 Task: Find connections with filter location Guéret with filter topic #lawsuitswith filter profile language German with filter current company ScoopWhoop | Good Glamm Group with filter school Saintgits Institute of Management with filter industry Air, Water, and Waste Program Management with filter service category Property Management with filter keywords title Video Editor
Action: Mouse moved to (715, 115)
Screenshot: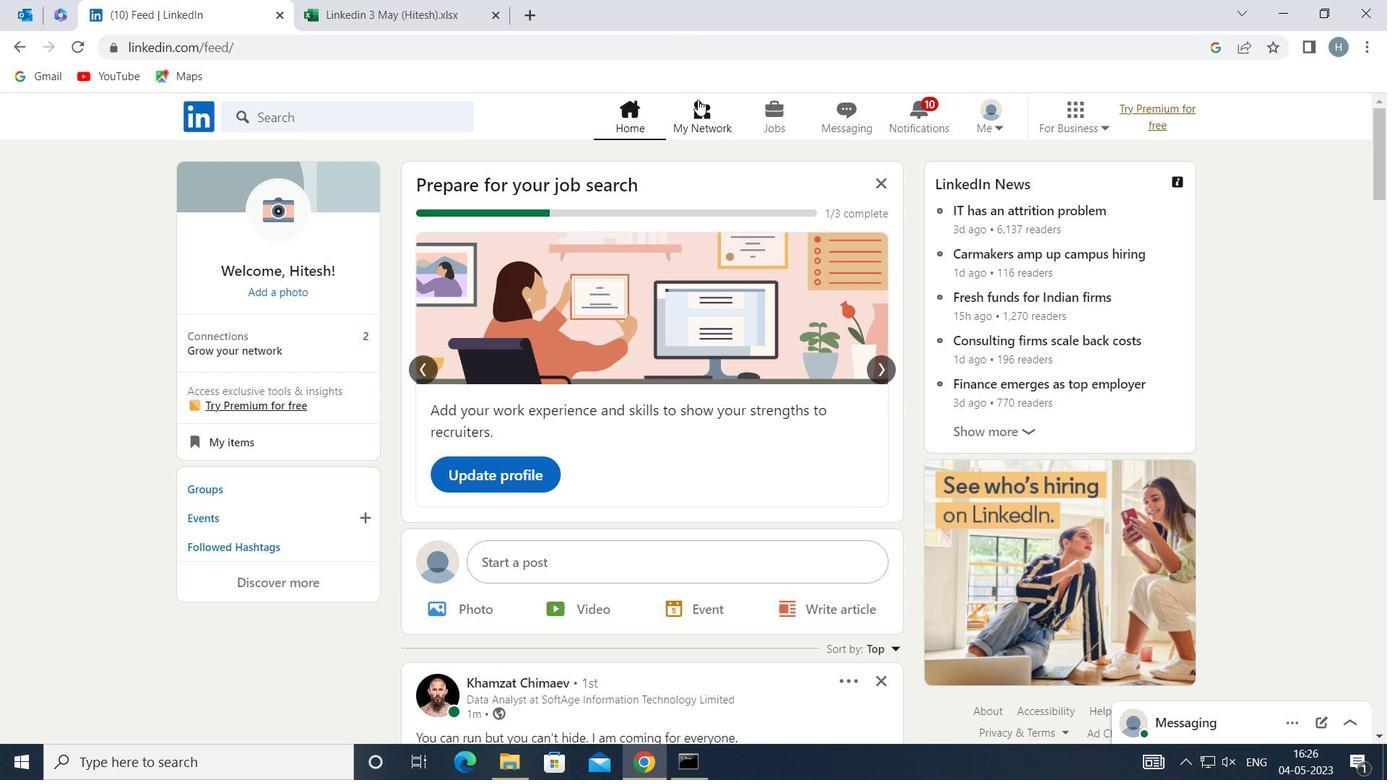
Action: Mouse pressed left at (715, 115)
Screenshot: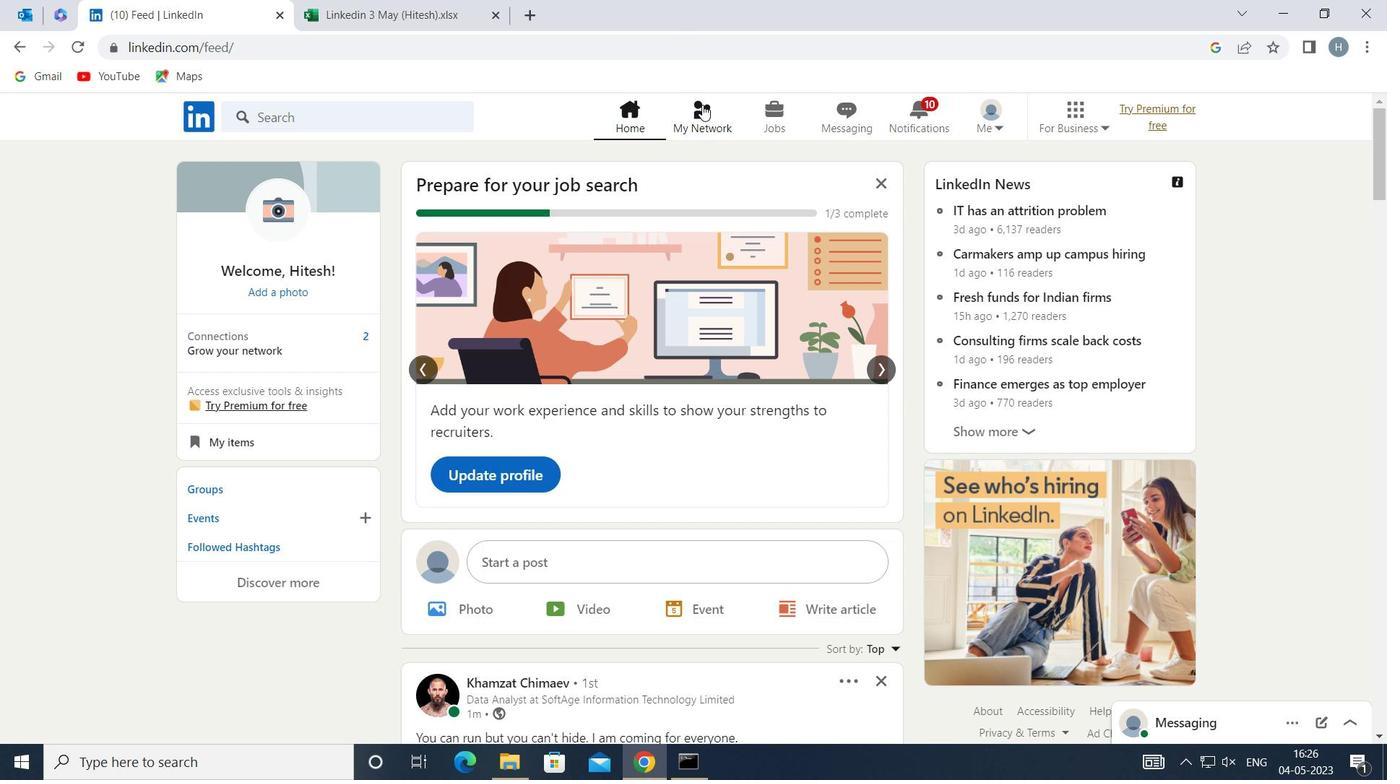 
Action: Mouse moved to (393, 215)
Screenshot: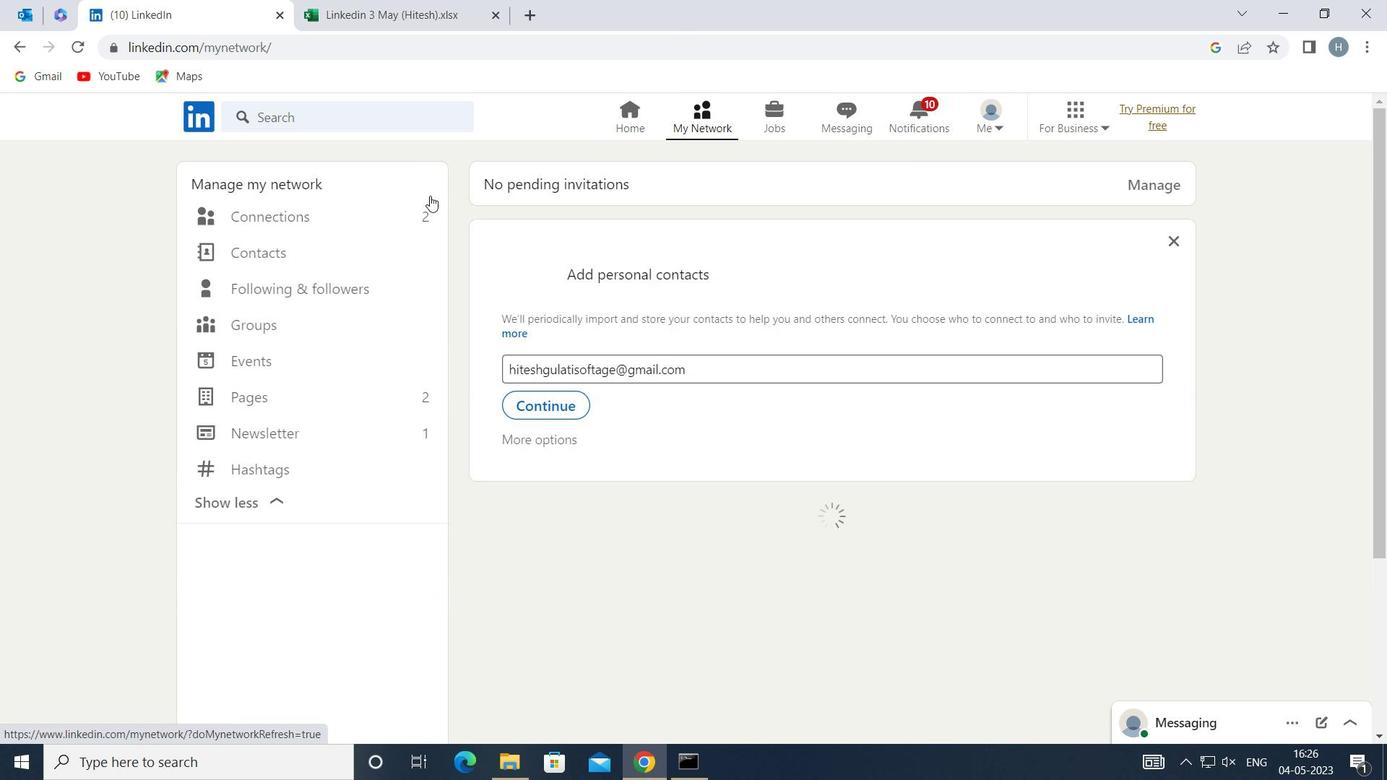 
Action: Mouse pressed left at (393, 215)
Screenshot: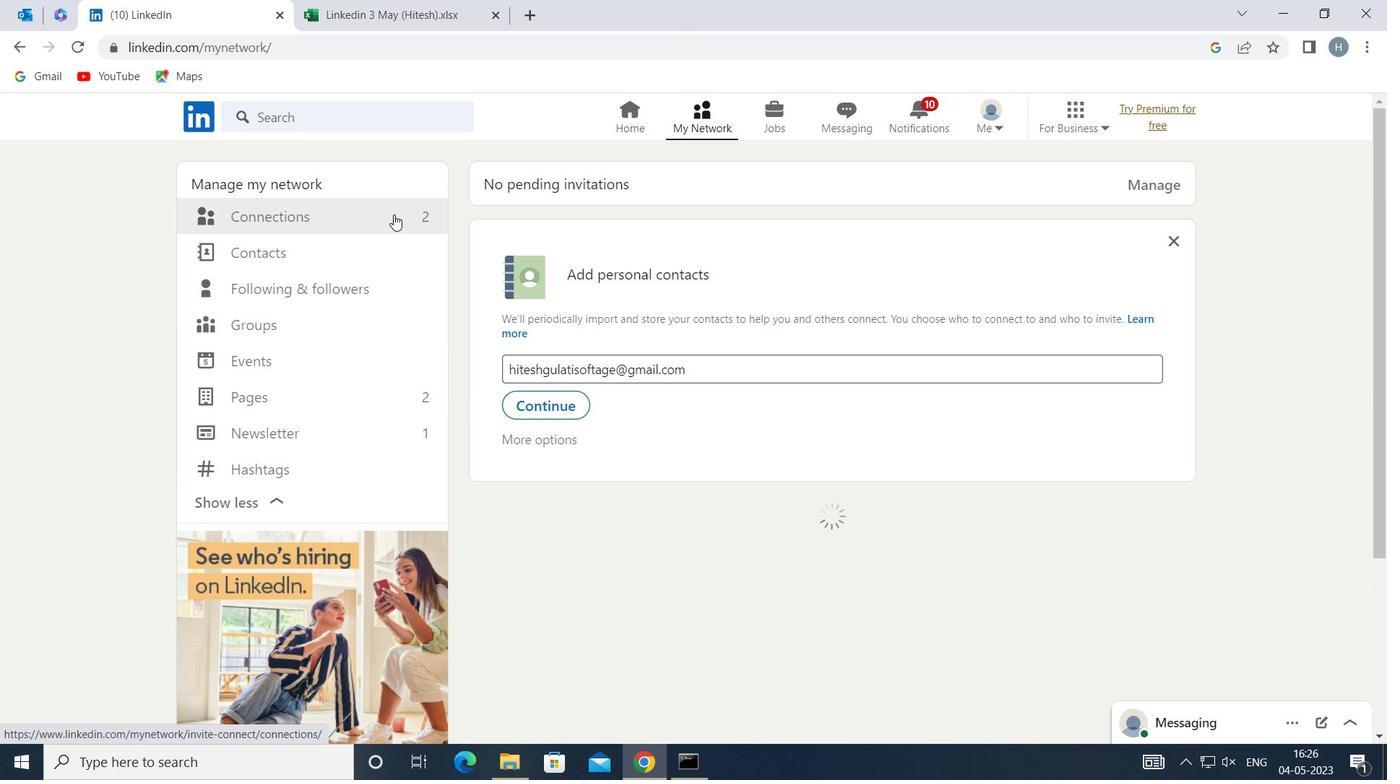 
Action: Mouse moved to (804, 218)
Screenshot: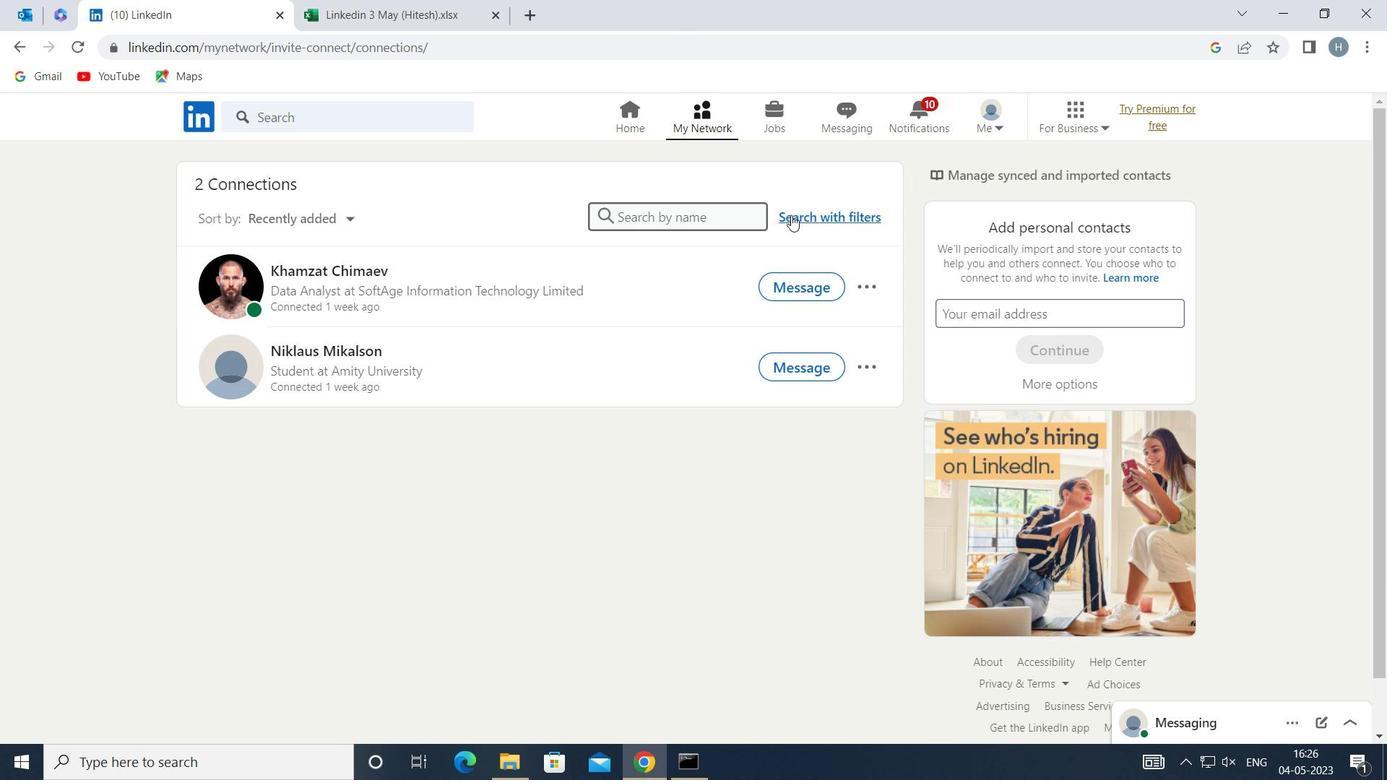 
Action: Mouse pressed left at (804, 218)
Screenshot: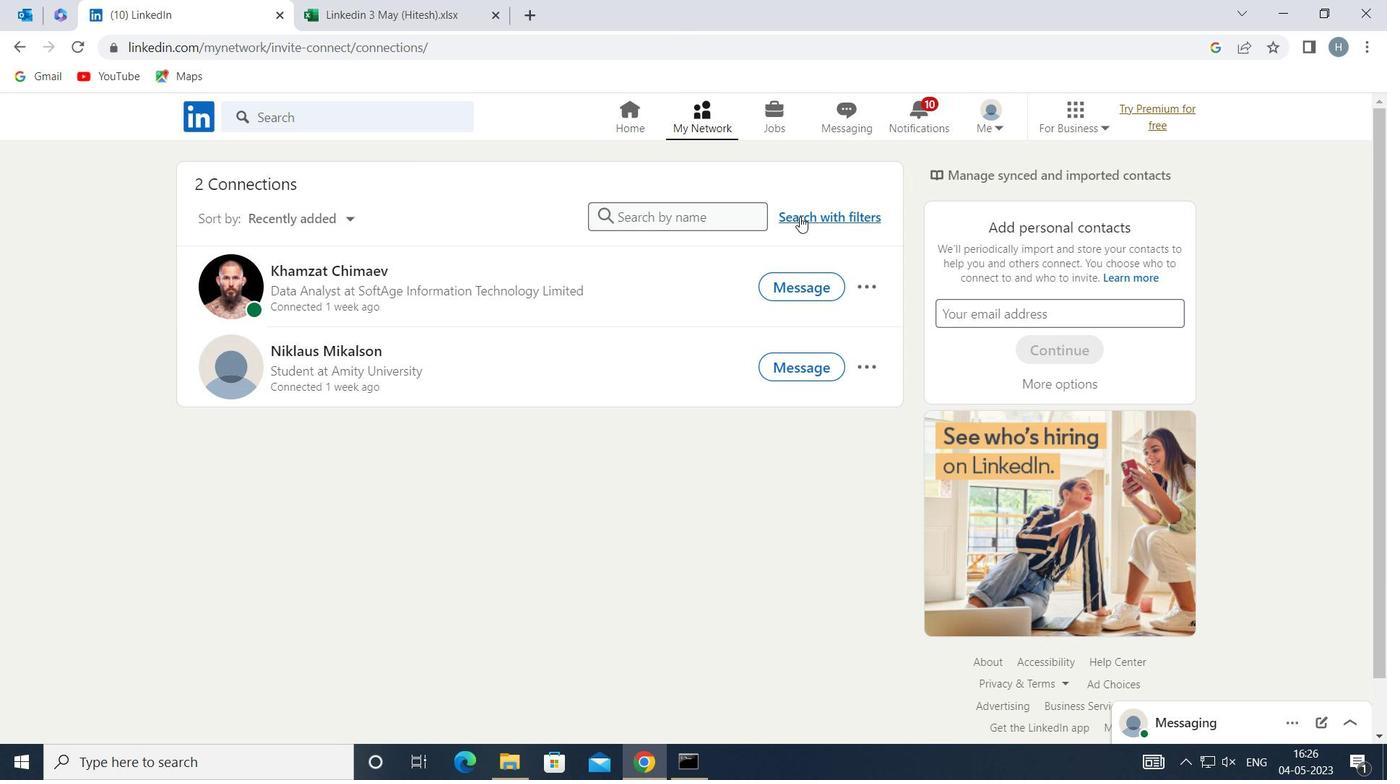 
Action: Mouse moved to (744, 166)
Screenshot: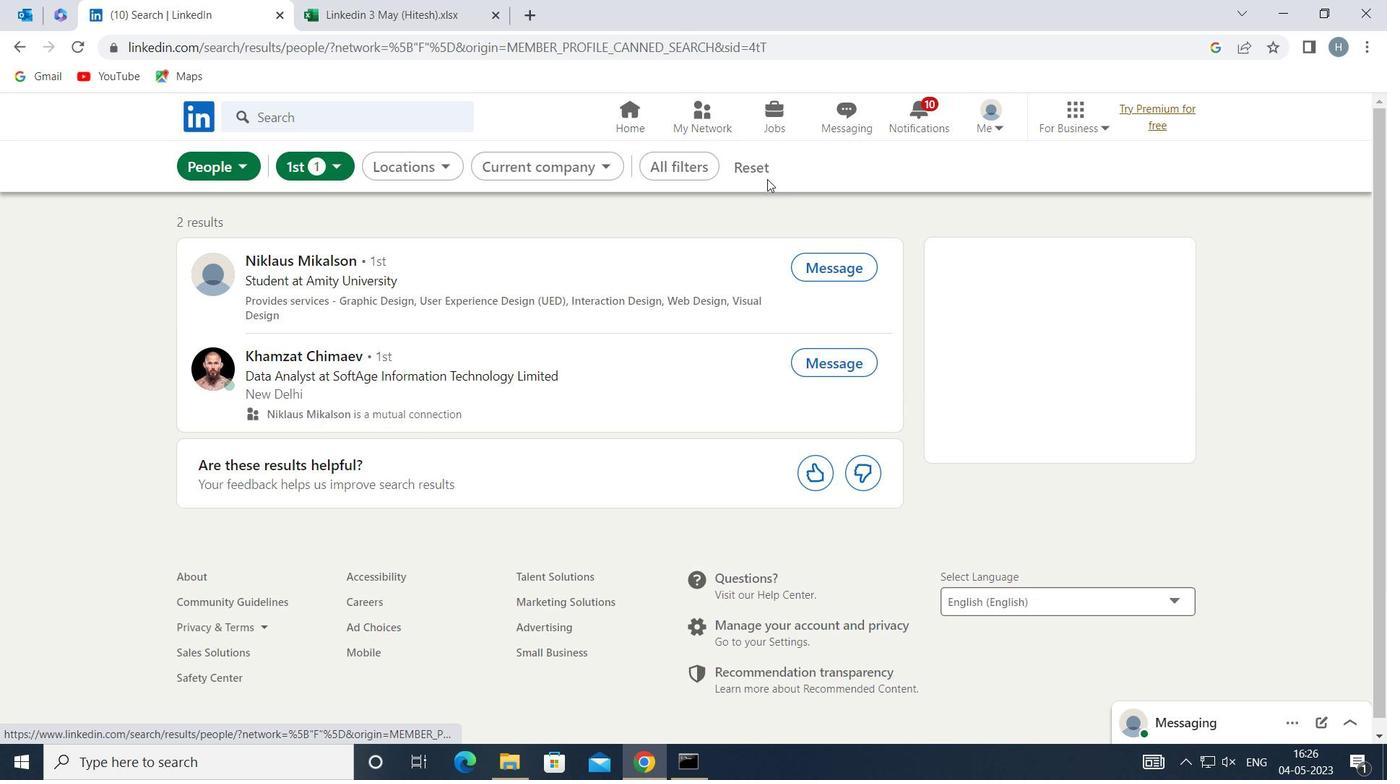 
Action: Mouse pressed left at (744, 166)
Screenshot: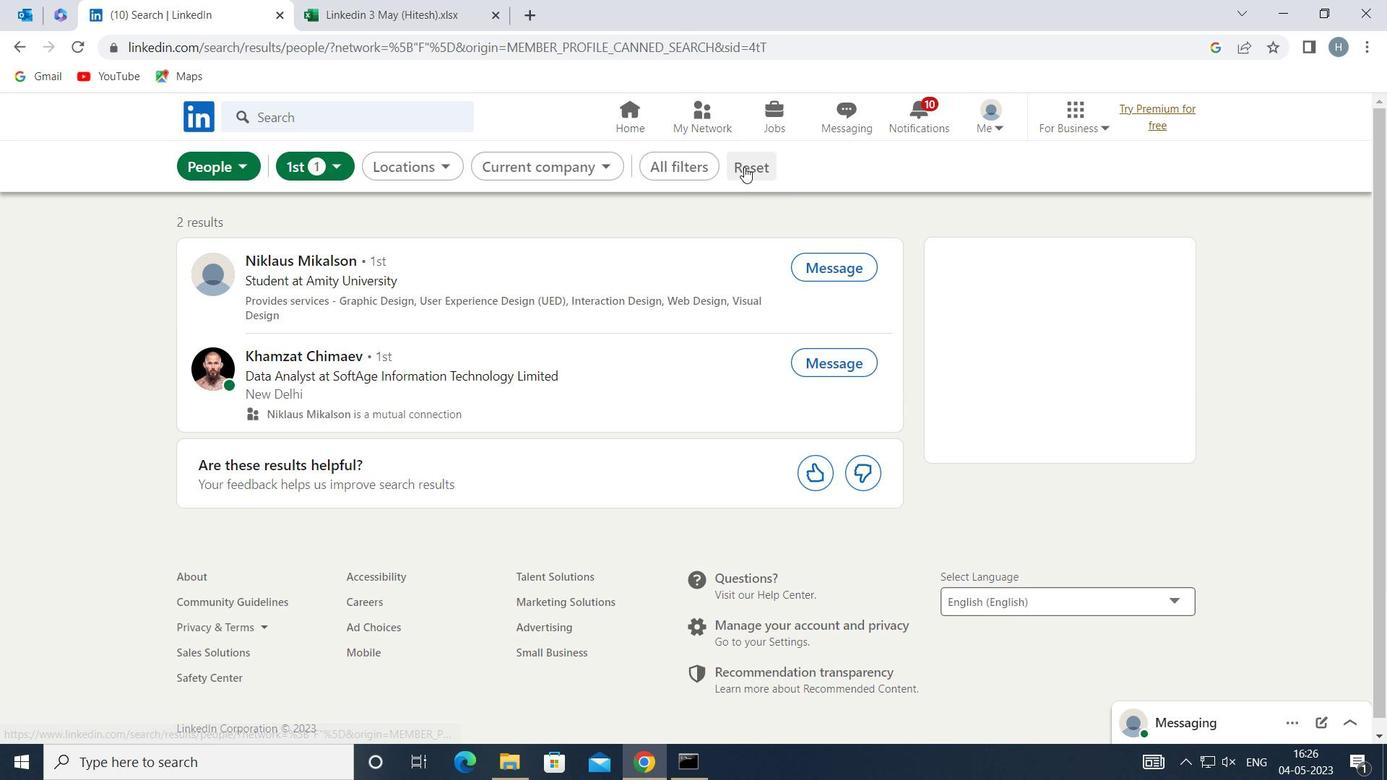 
Action: Mouse moved to (732, 166)
Screenshot: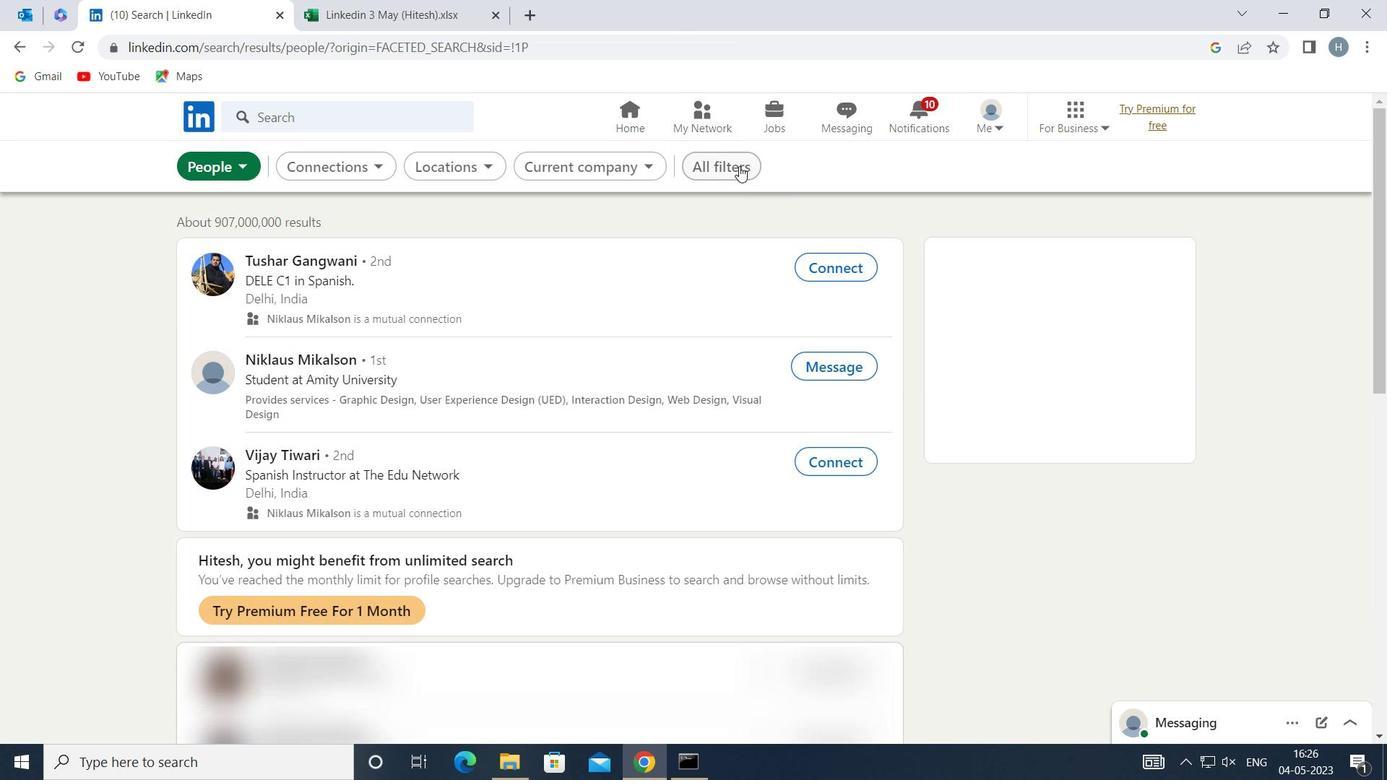 
Action: Mouse pressed left at (732, 166)
Screenshot: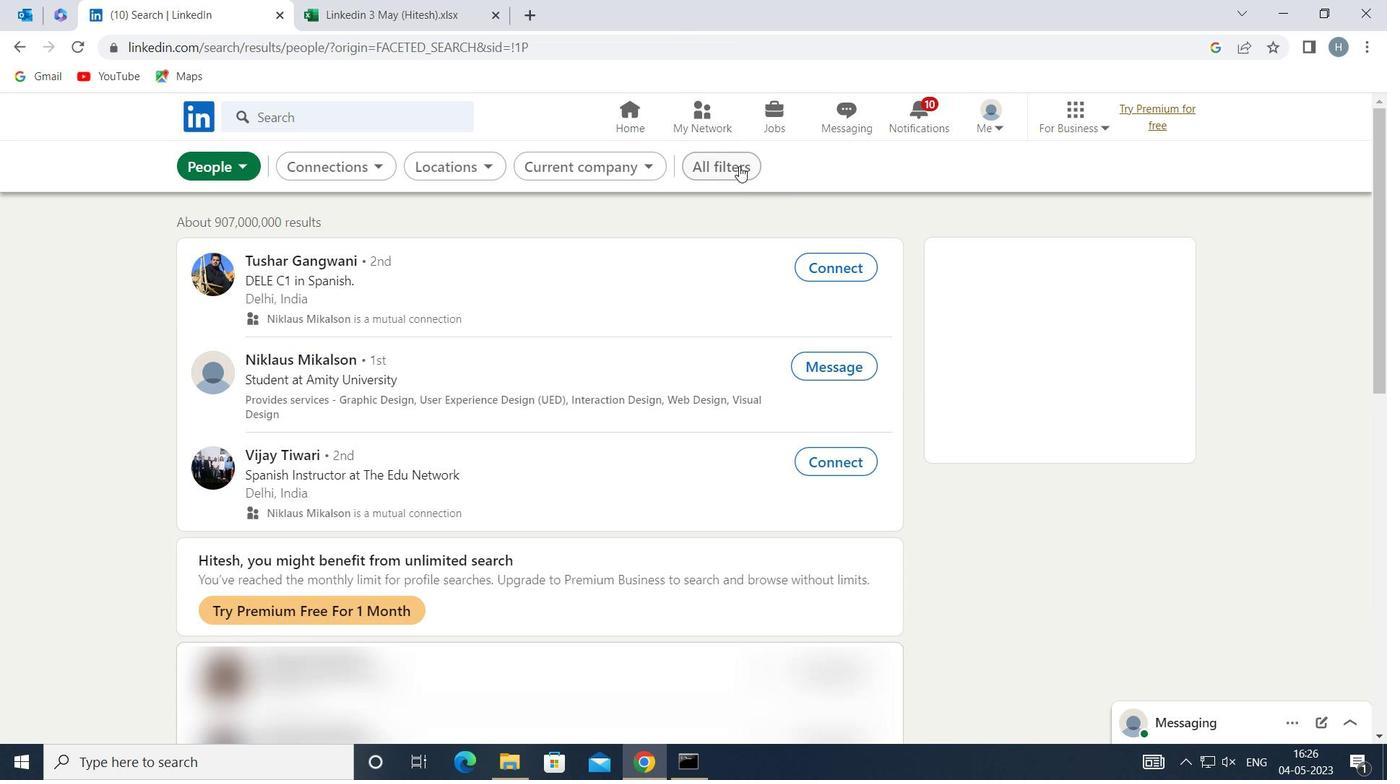 
Action: Mouse moved to (1081, 355)
Screenshot: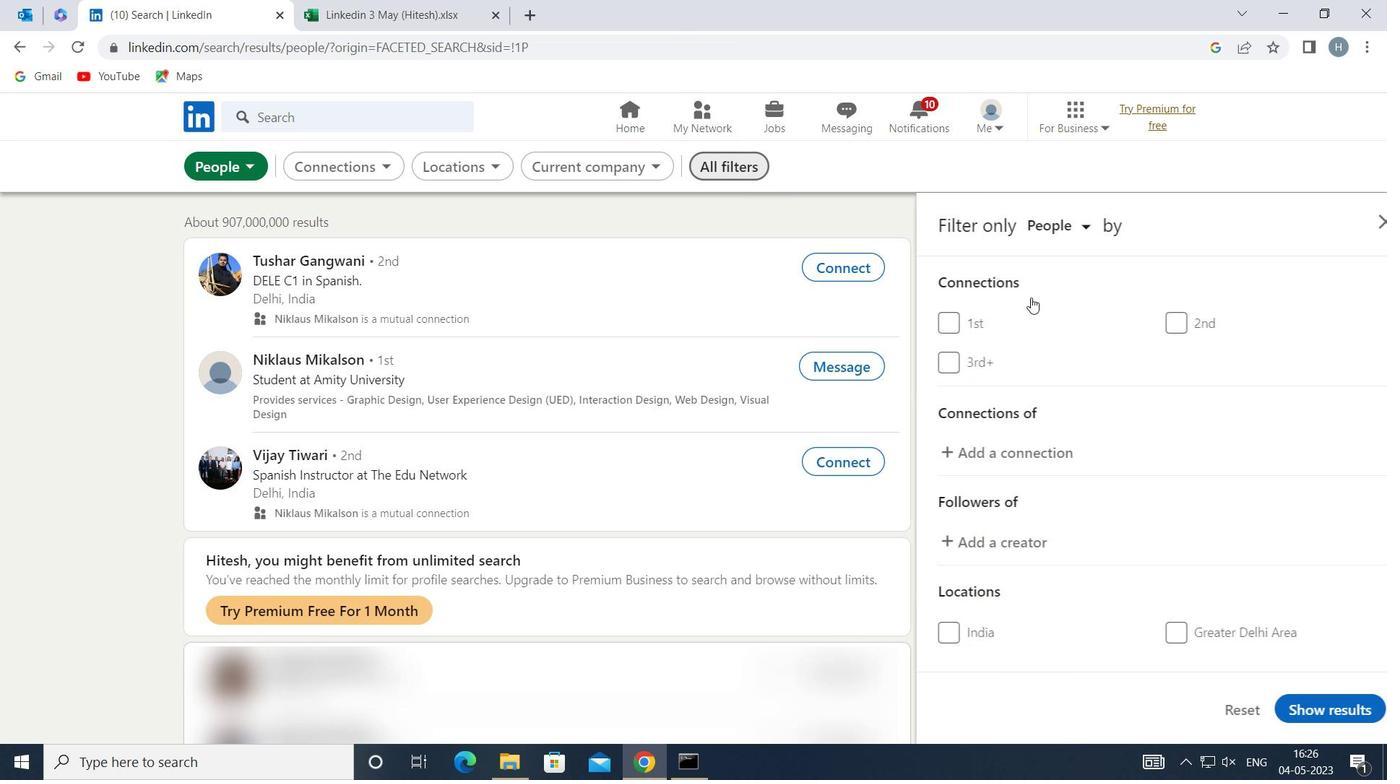 
Action: Mouse scrolled (1081, 354) with delta (0, 0)
Screenshot: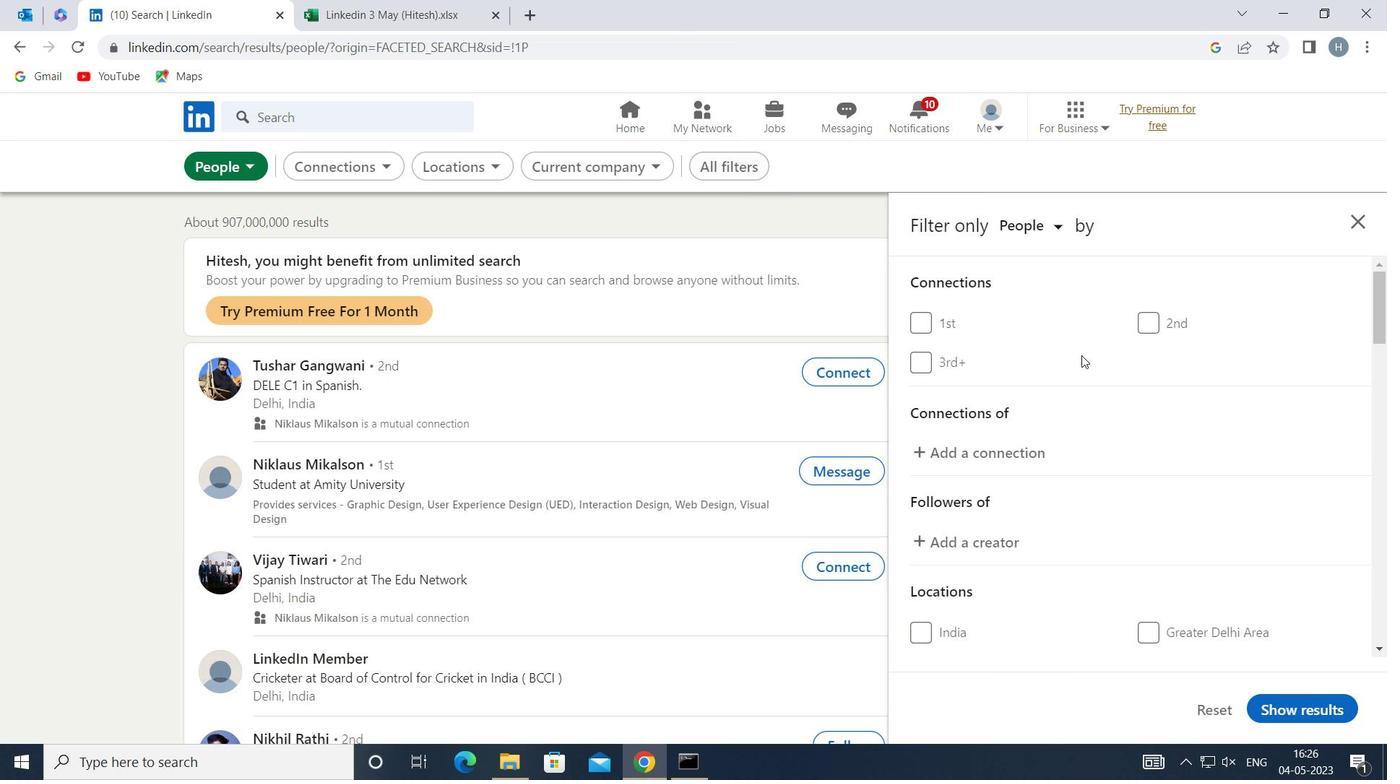
Action: Mouse scrolled (1081, 354) with delta (0, 0)
Screenshot: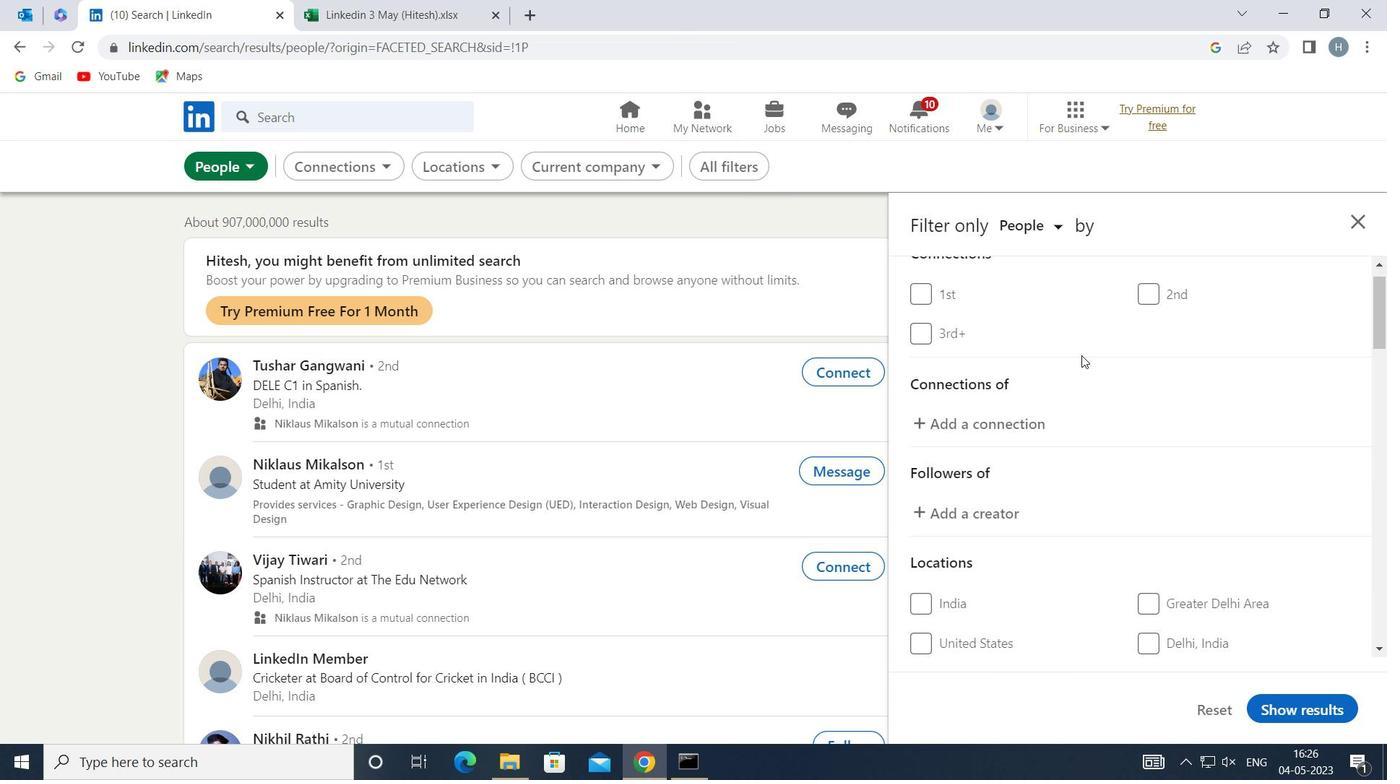 
Action: Mouse scrolled (1081, 354) with delta (0, 0)
Screenshot: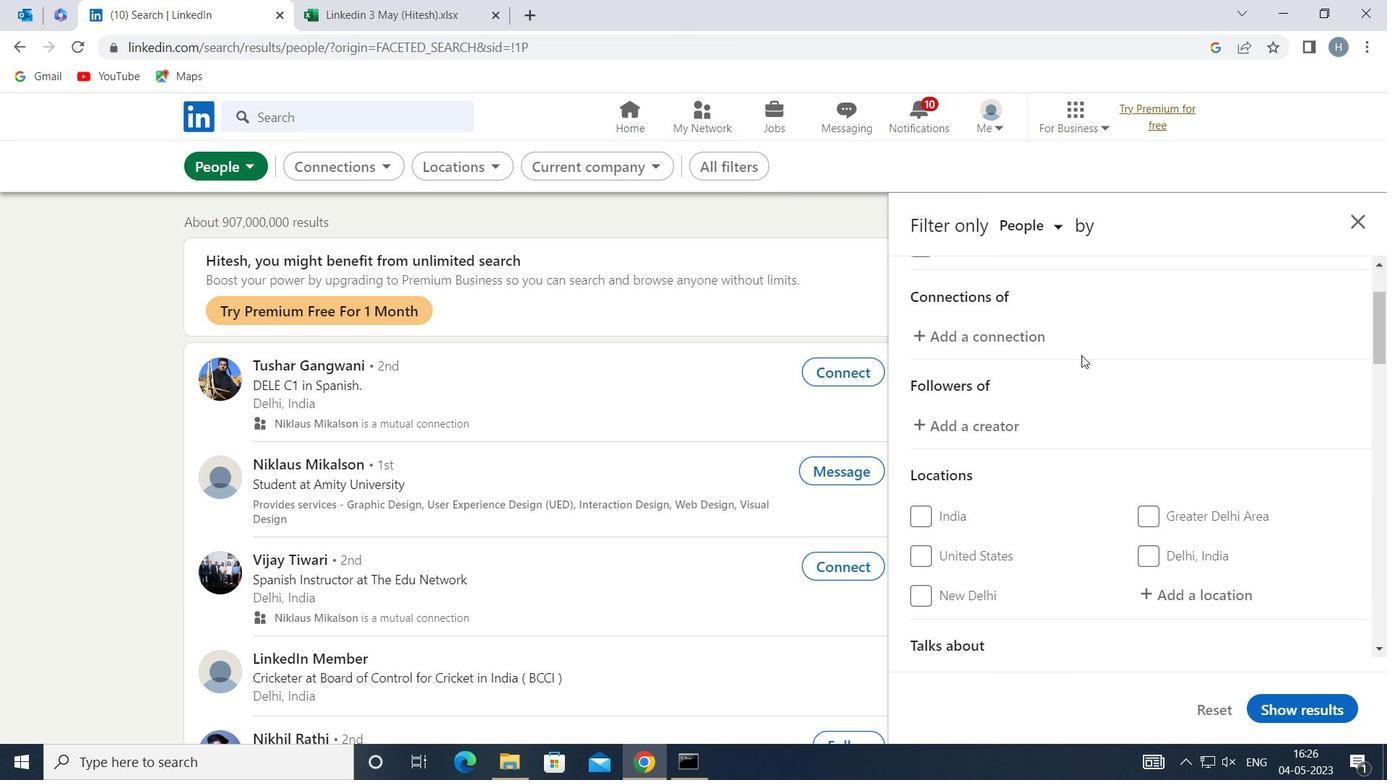 
Action: Mouse moved to (1210, 442)
Screenshot: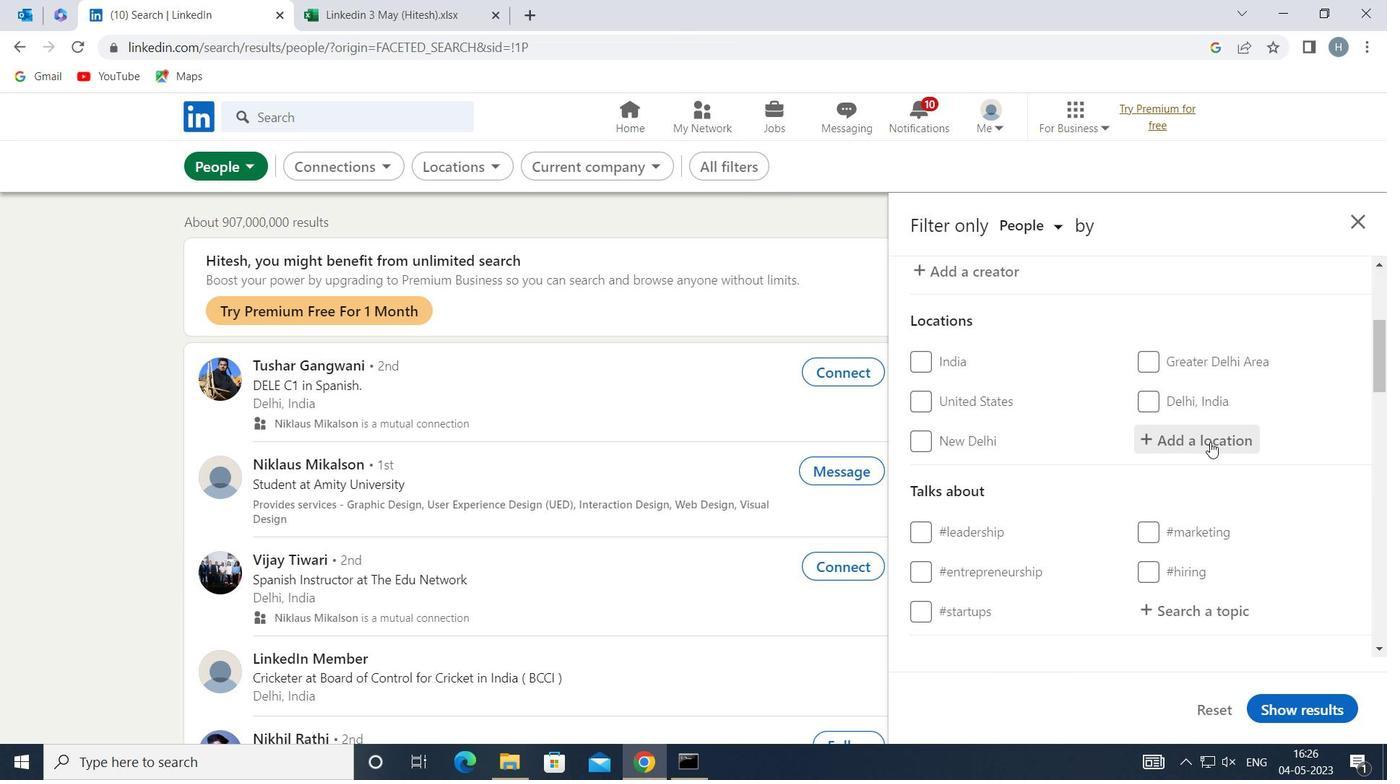 
Action: Mouse pressed left at (1210, 442)
Screenshot: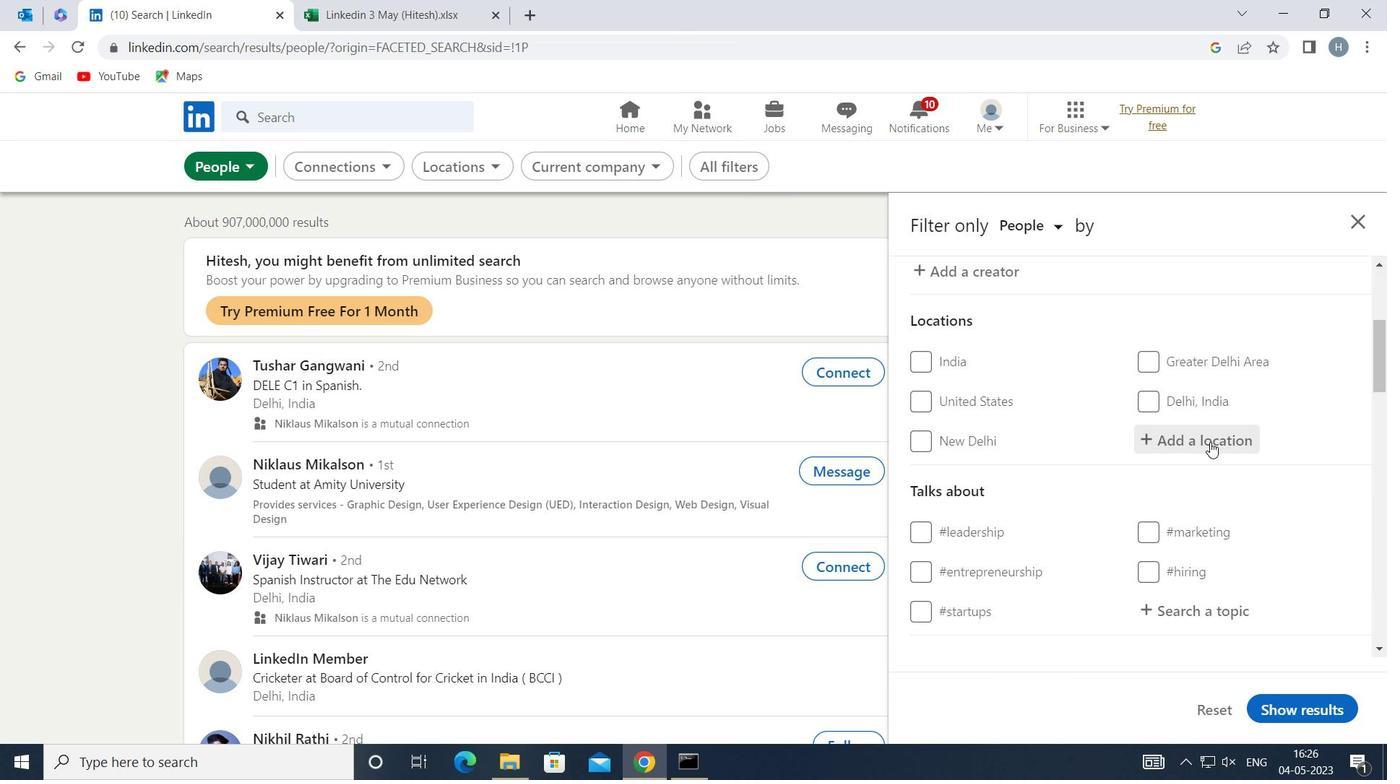 
Action: Key pressed <Key.shift>GUERET
Screenshot: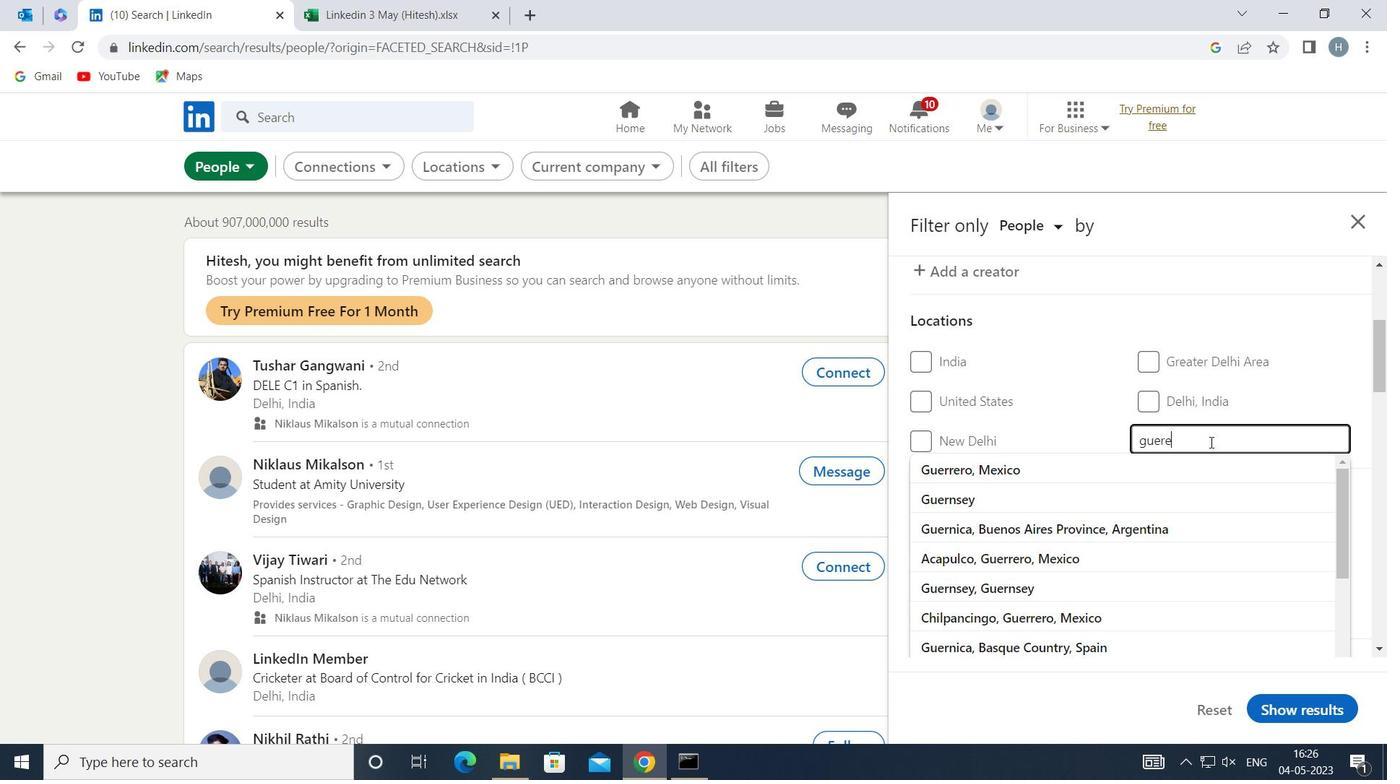 
Action: Mouse moved to (1187, 467)
Screenshot: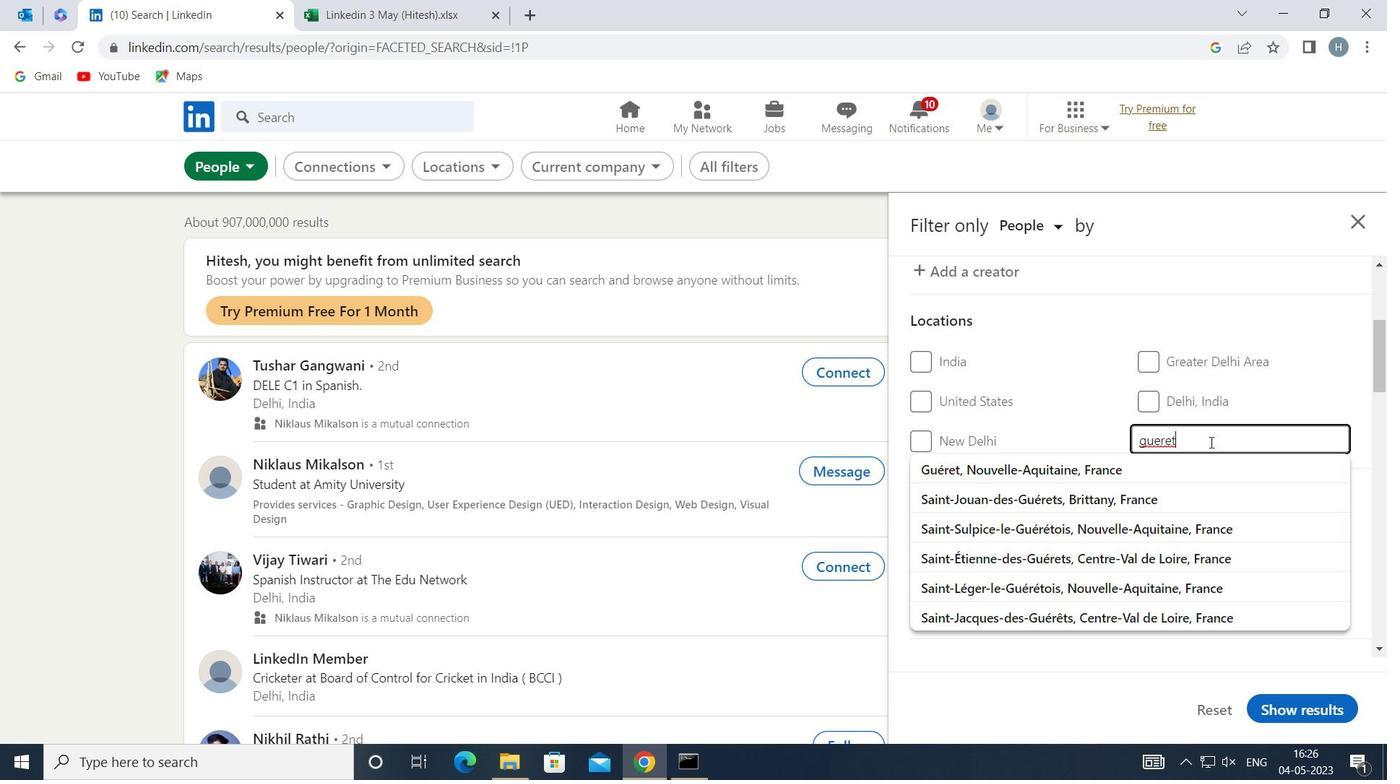 
Action: Mouse pressed left at (1187, 467)
Screenshot: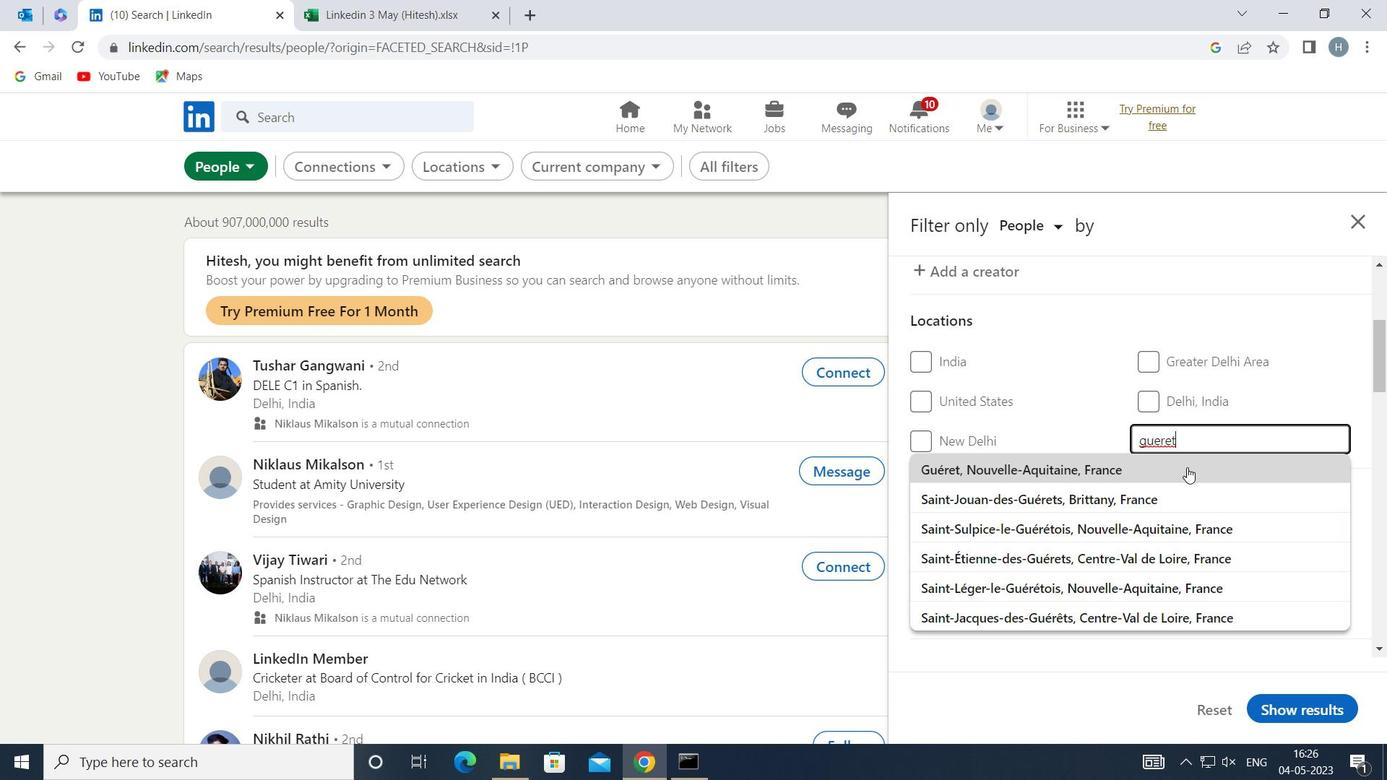 
Action: Mouse moved to (1187, 467)
Screenshot: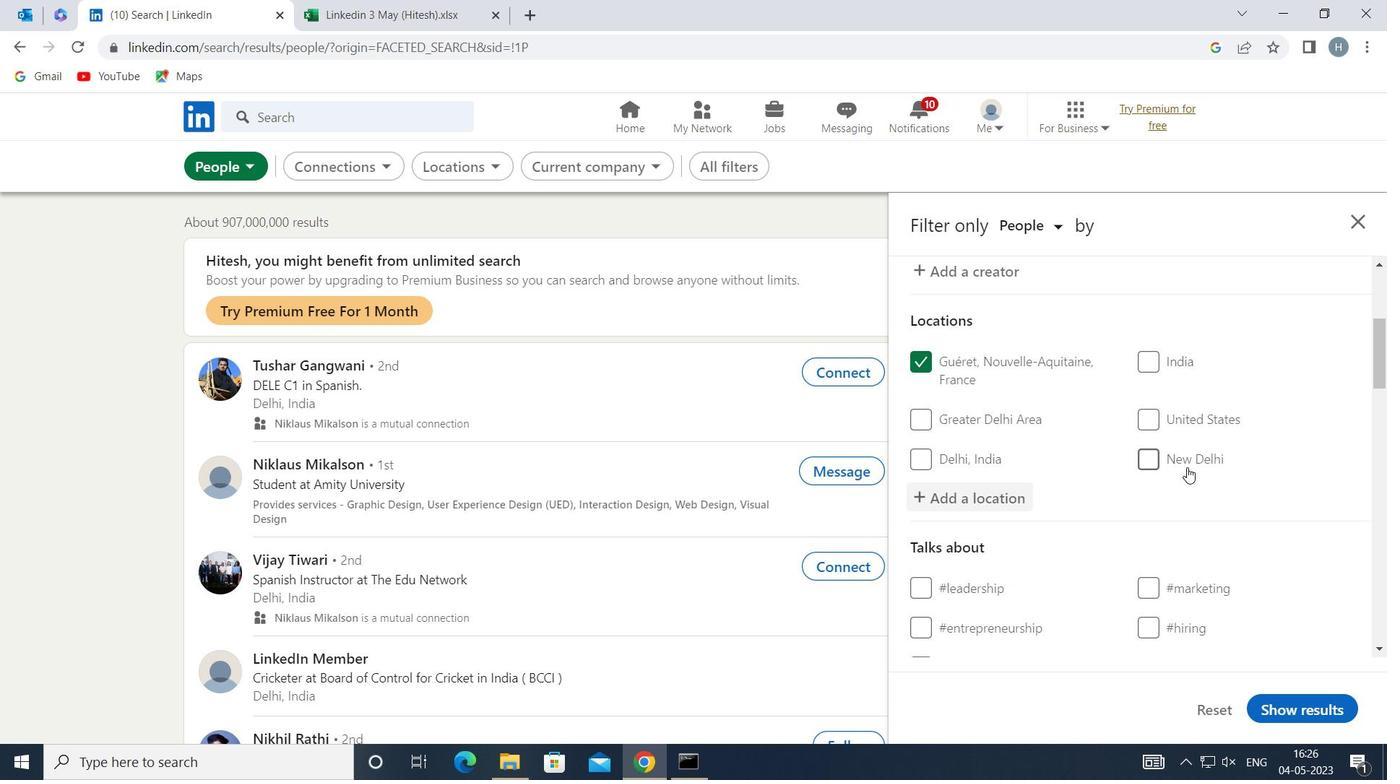 
Action: Mouse scrolled (1187, 466) with delta (0, 0)
Screenshot: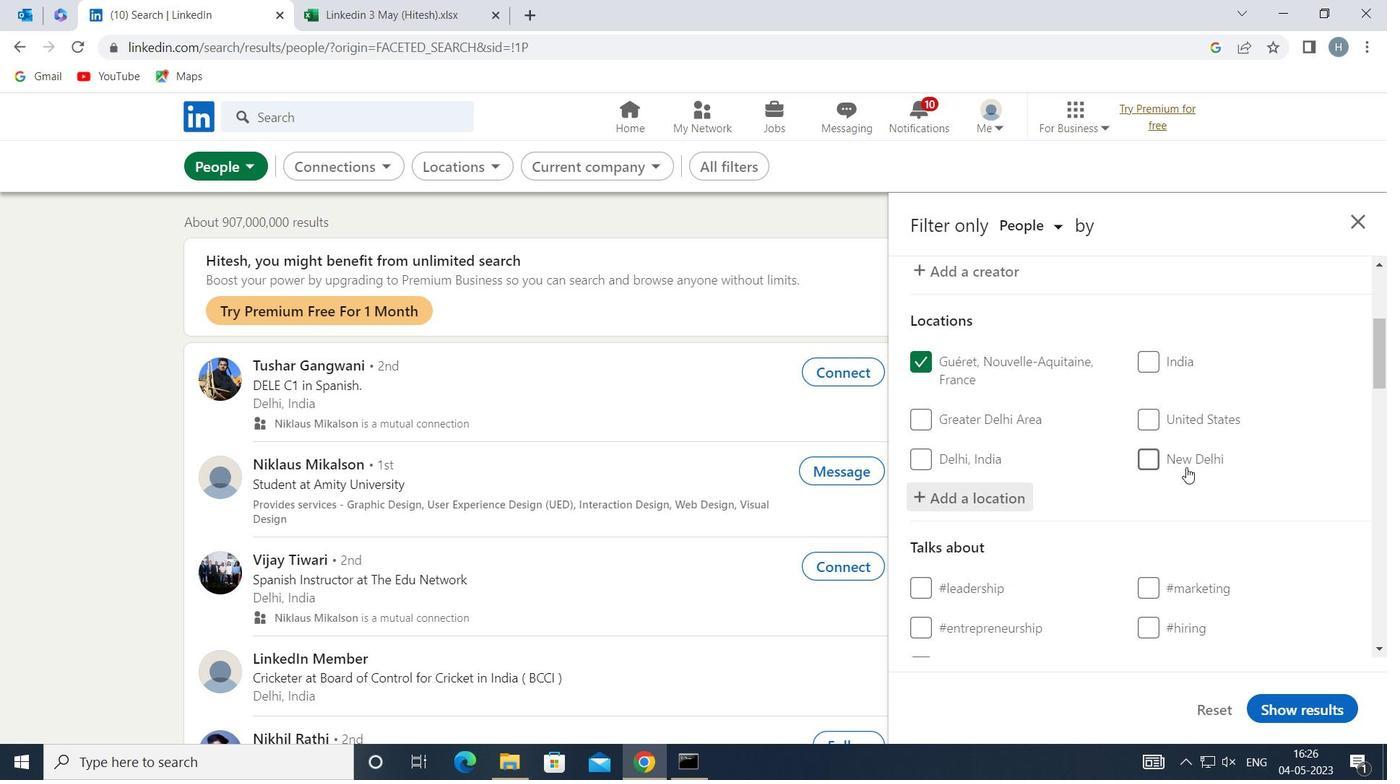 
Action: Mouse moved to (1186, 467)
Screenshot: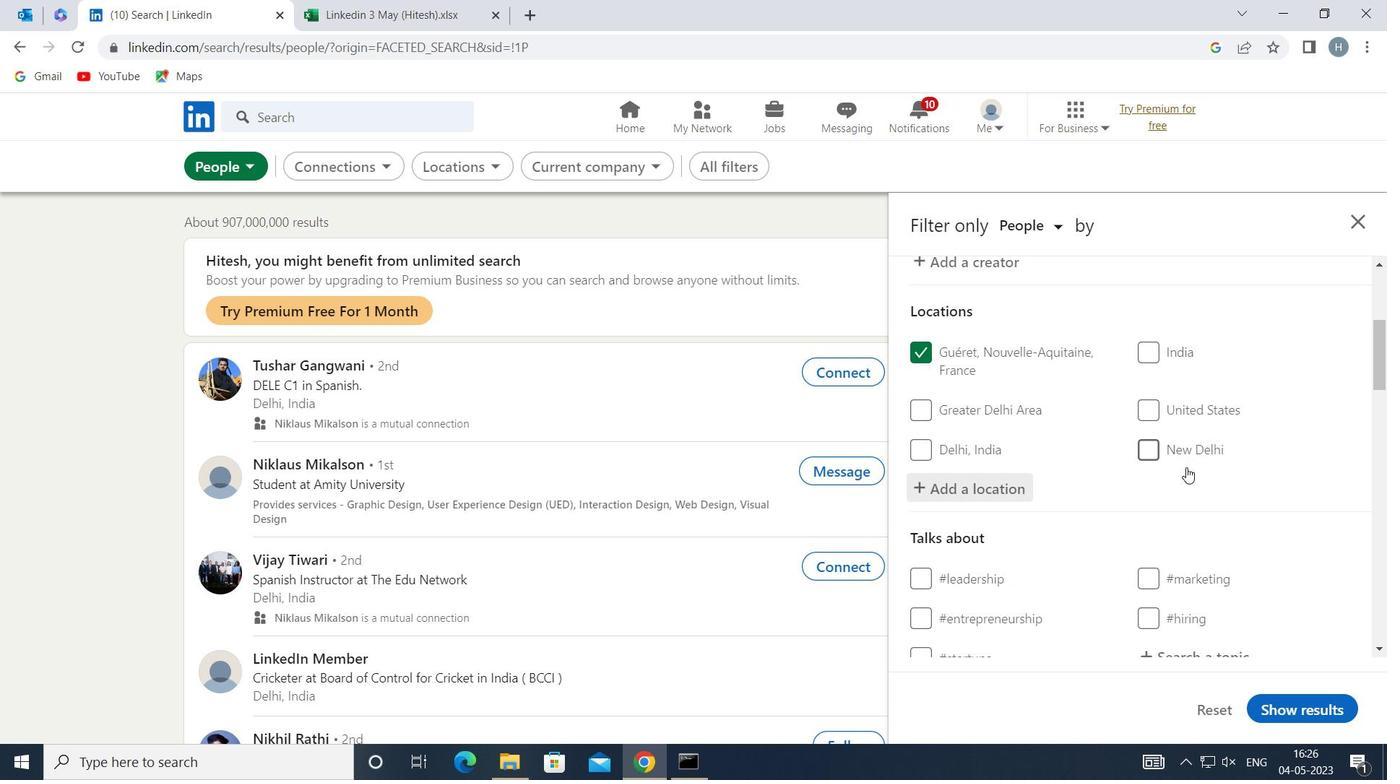 
Action: Mouse scrolled (1186, 466) with delta (0, 0)
Screenshot: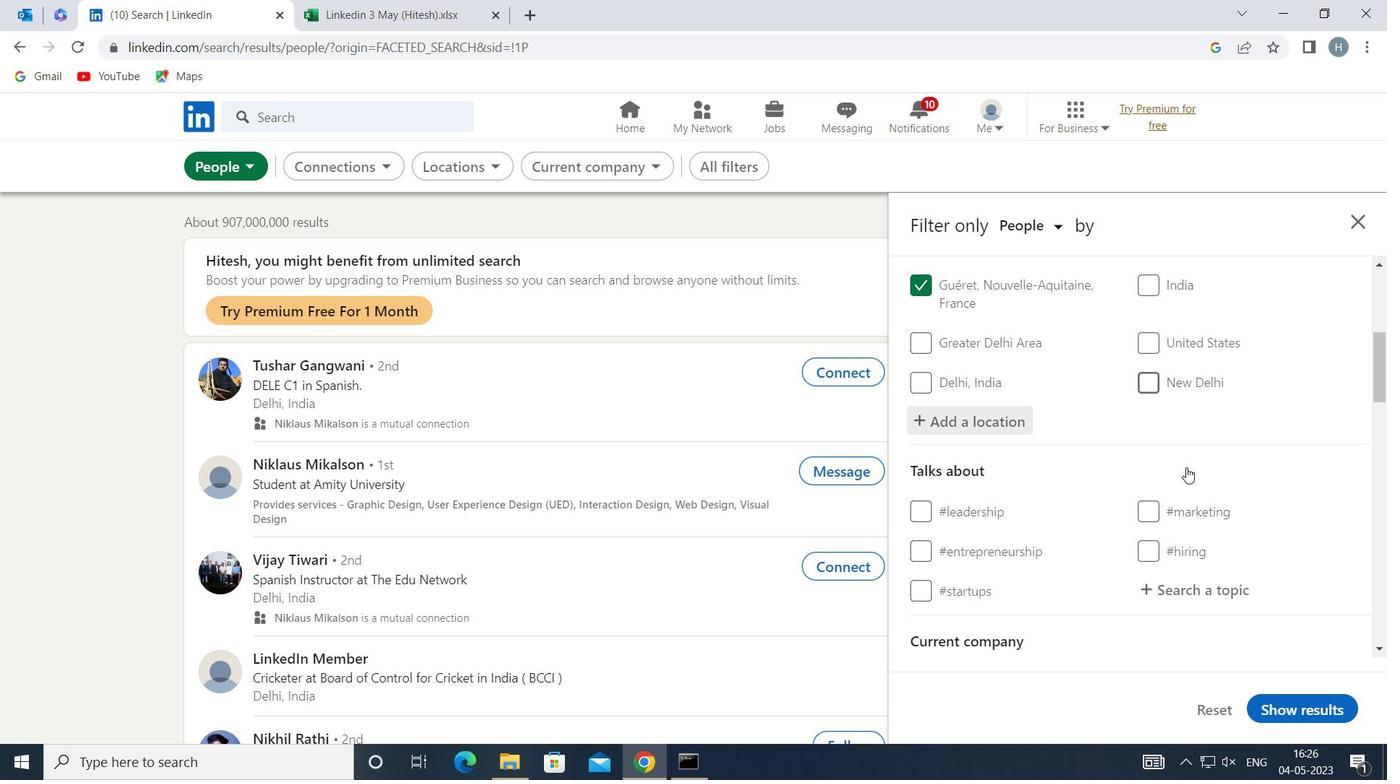 
Action: Mouse moved to (1198, 483)
Screenshot: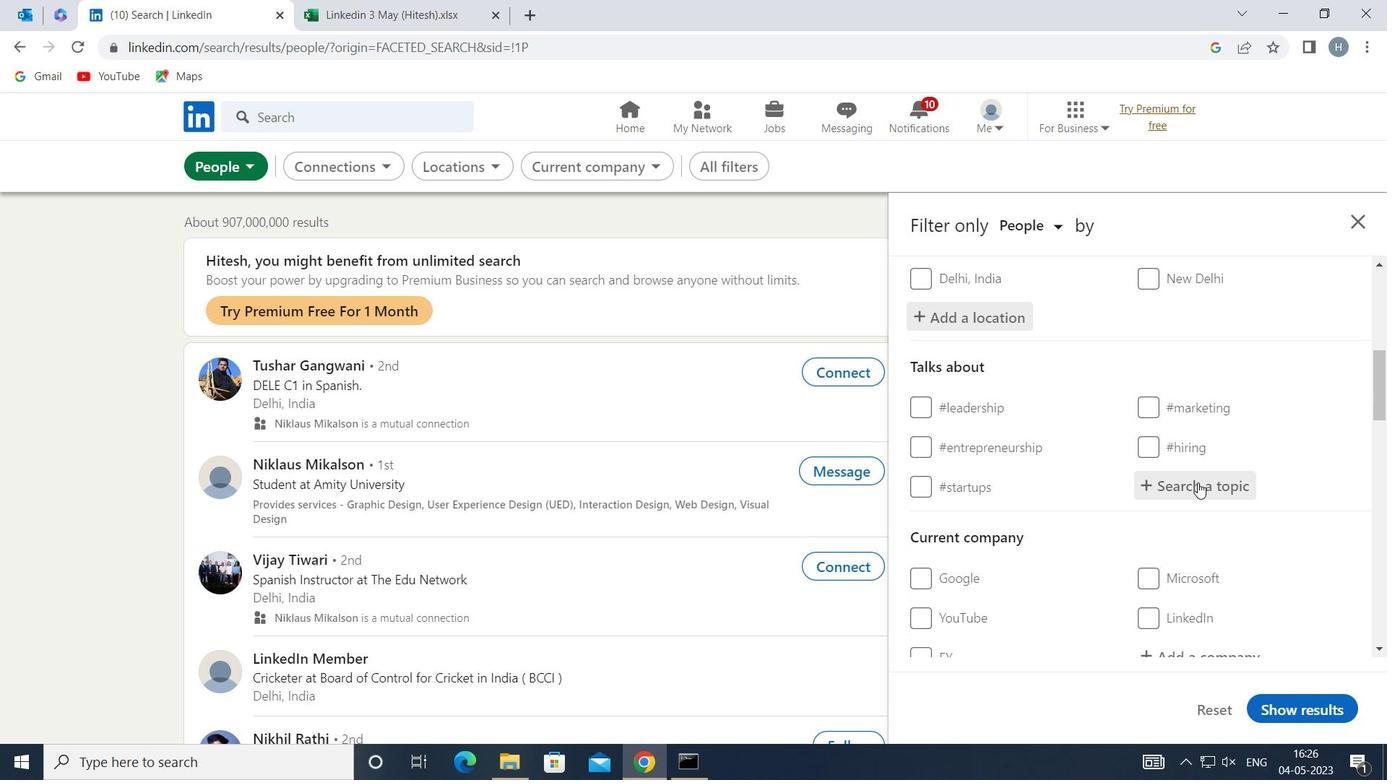 
Action: Mouse pressed left at (1198, 483)
Screenshot: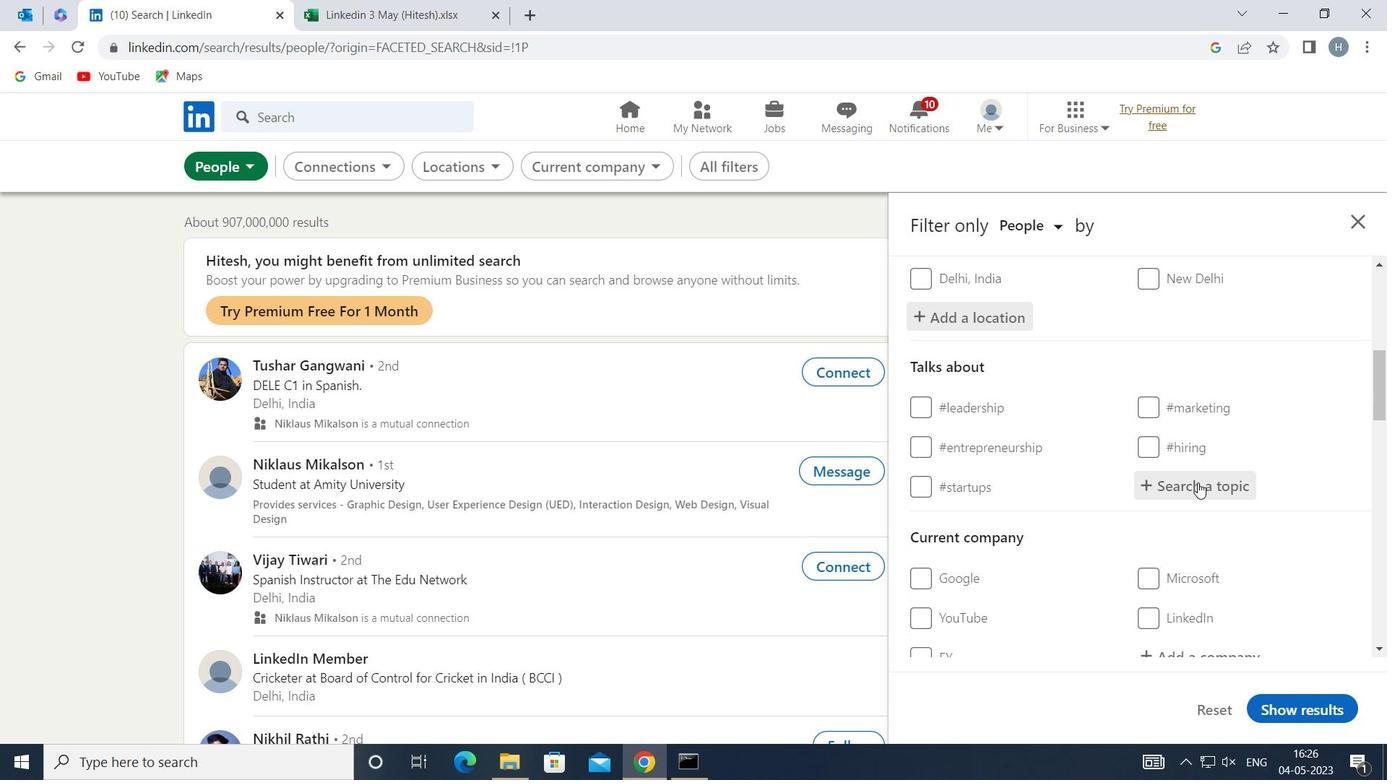 
Action: Key pressed LAWSUITS
Screenshot: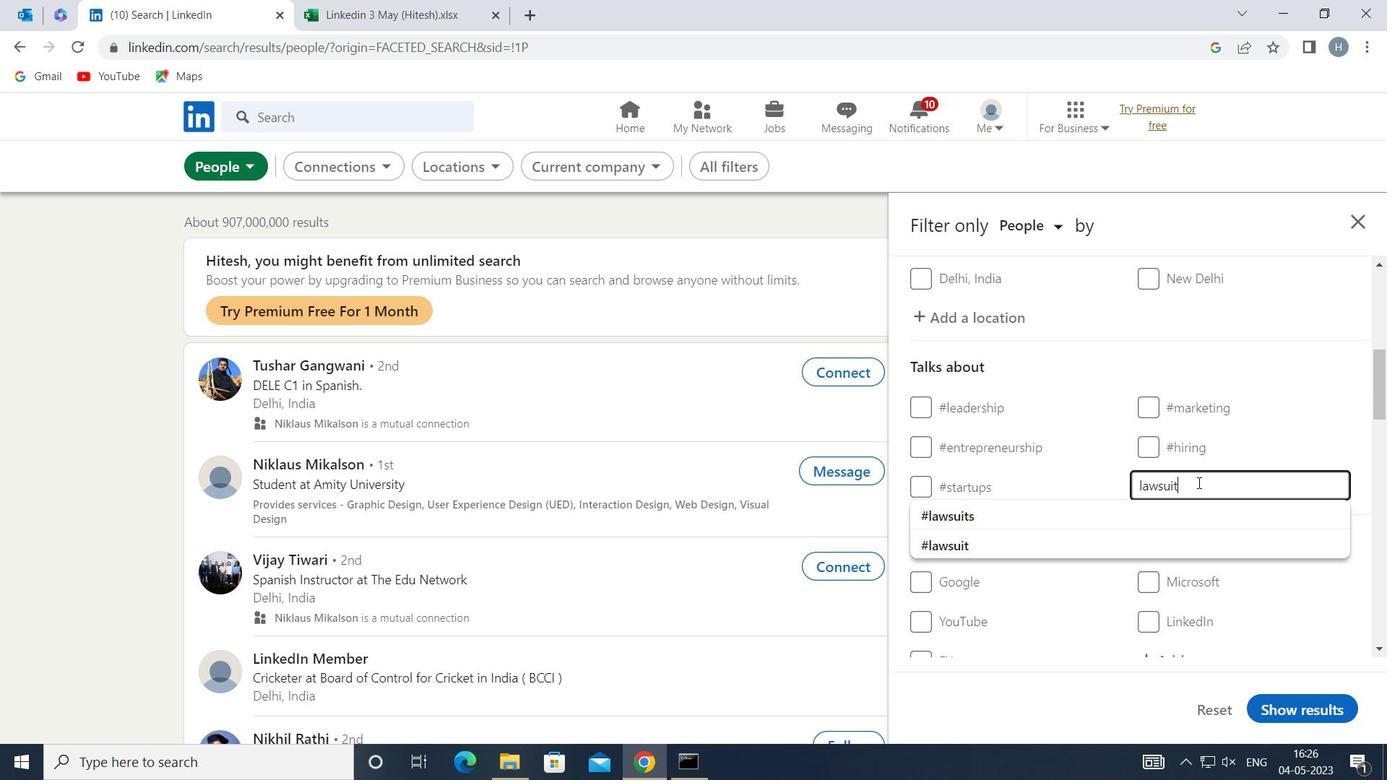 
Action: Mouse moved to (1150, 509)
Screenshot: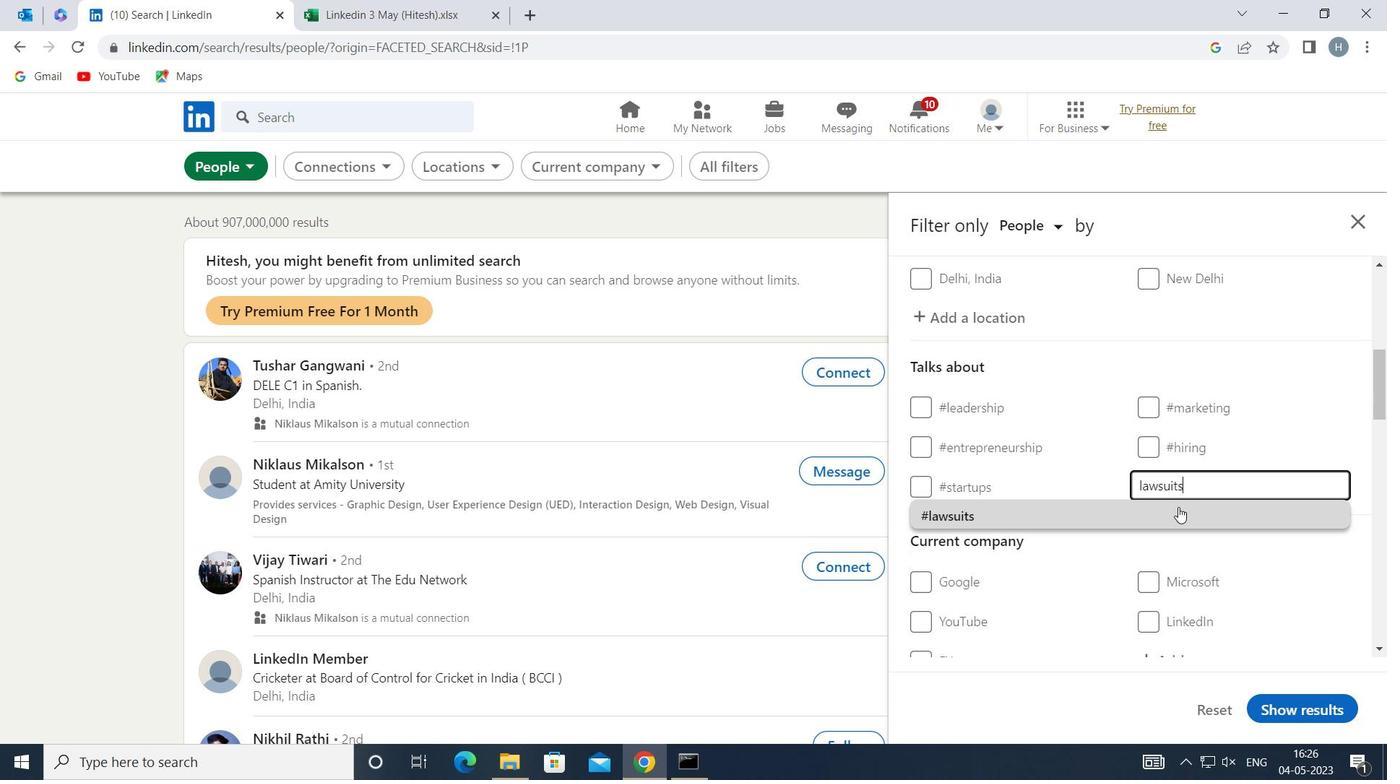 
Action: Mouse pressed left at (1150, 509)
Screenshot: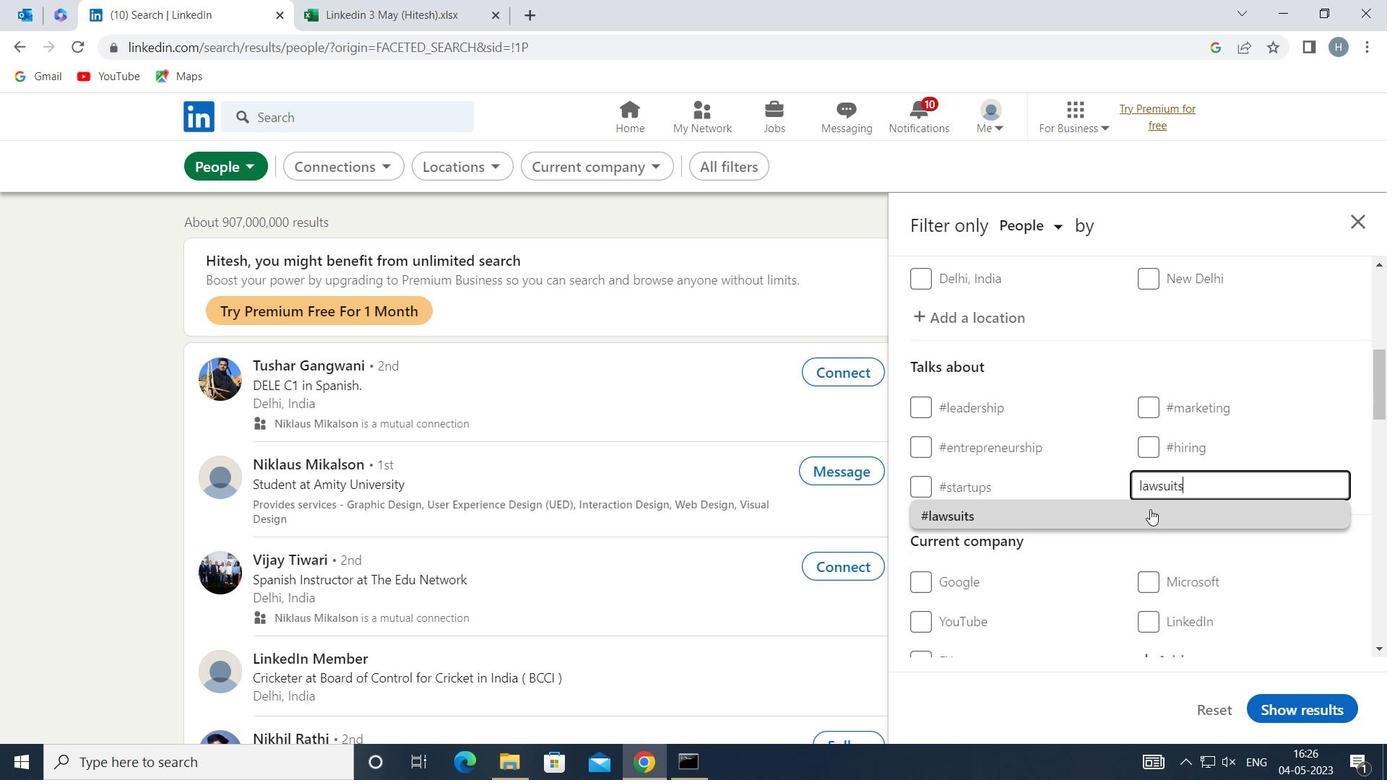 
Action: Mouse moved to (1083, 504)
Screenshot: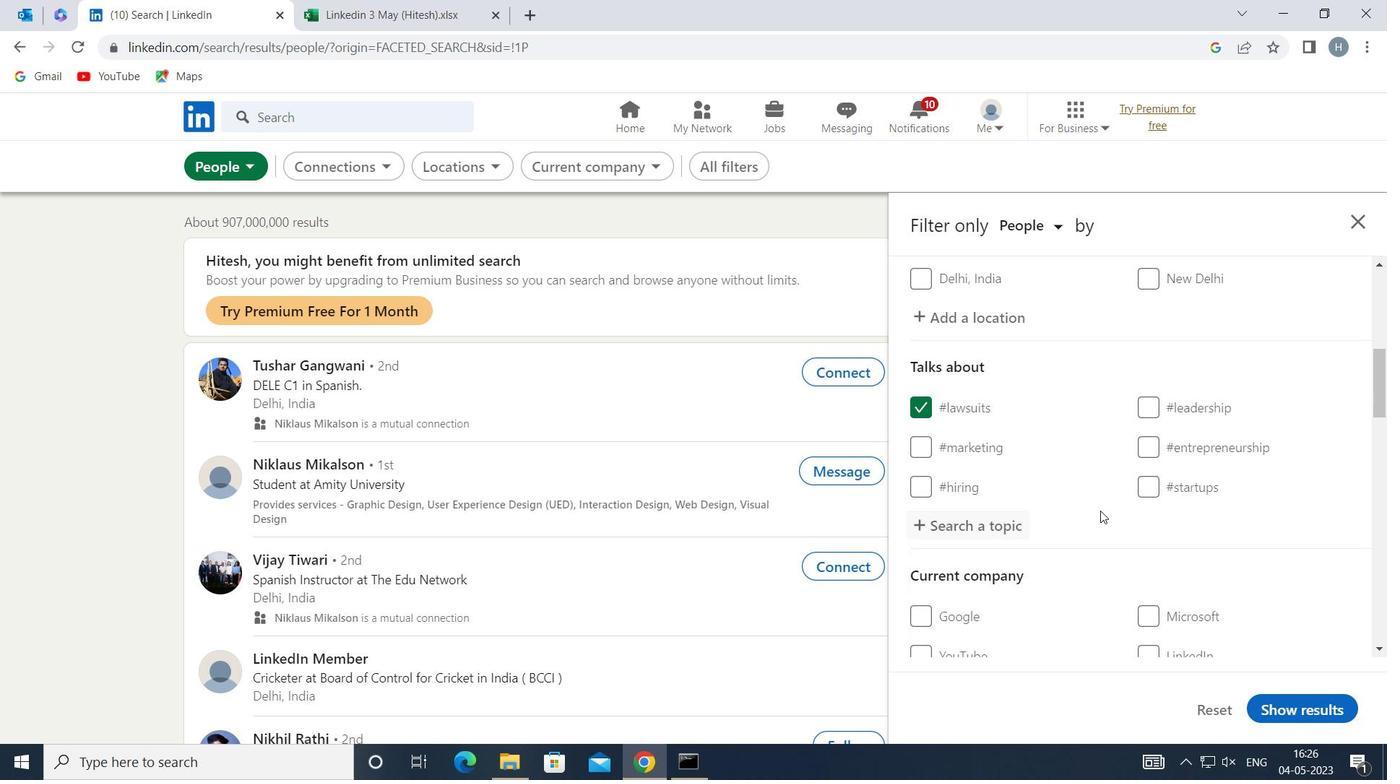 
Action: Mouse scrolled (1083, 503) with delta (0, 0)
Screenshot: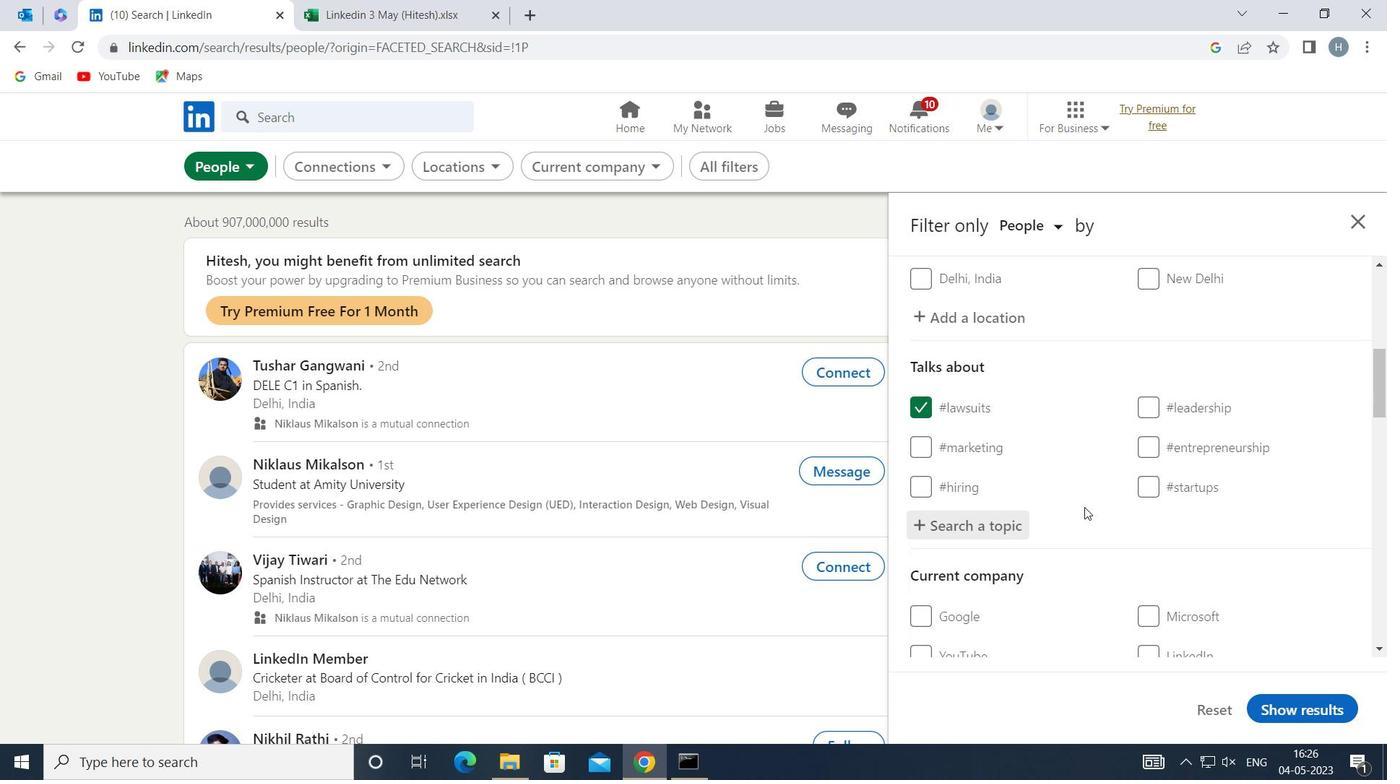 
Action: Mouse scrolled (1083, 503) with delta (0, 0)
Screenshot: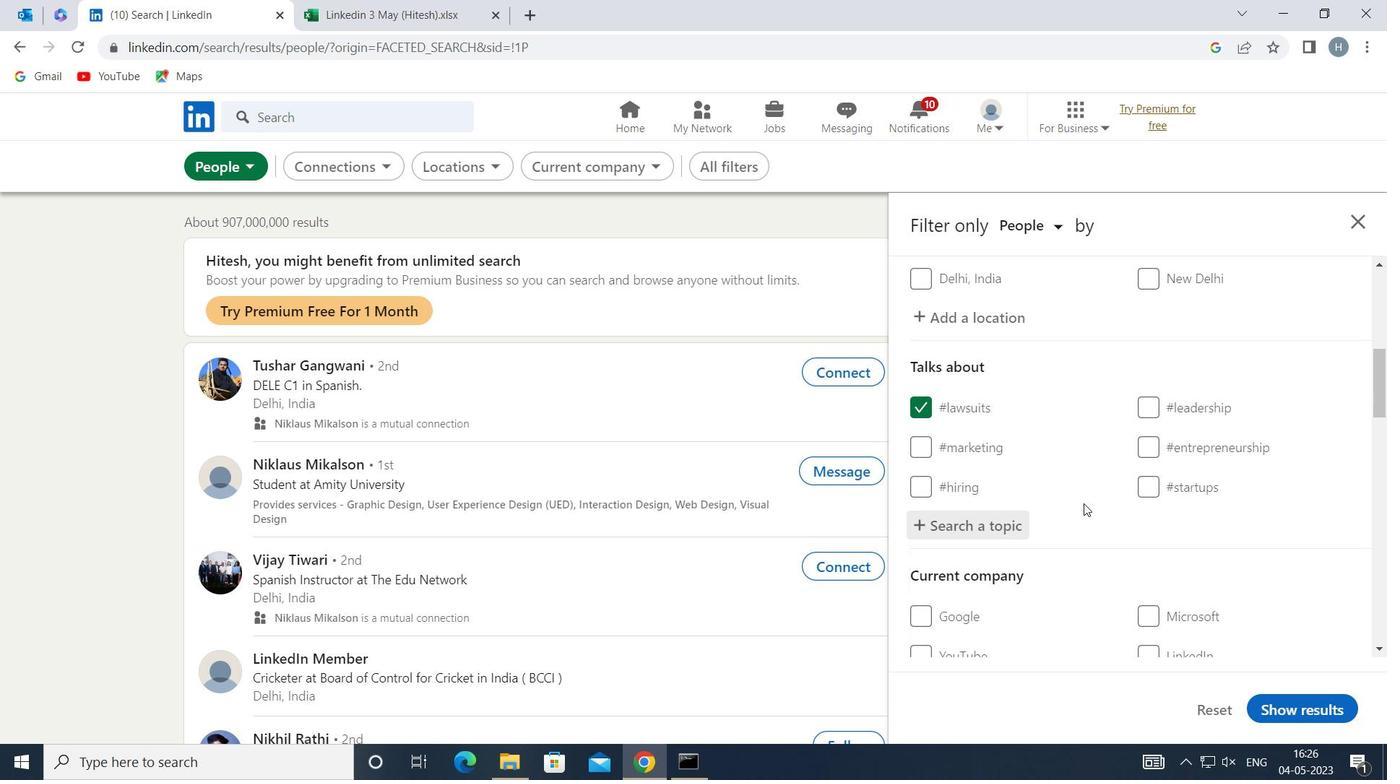 
Action: Mouse moved to (1086, 493)
Screenshot: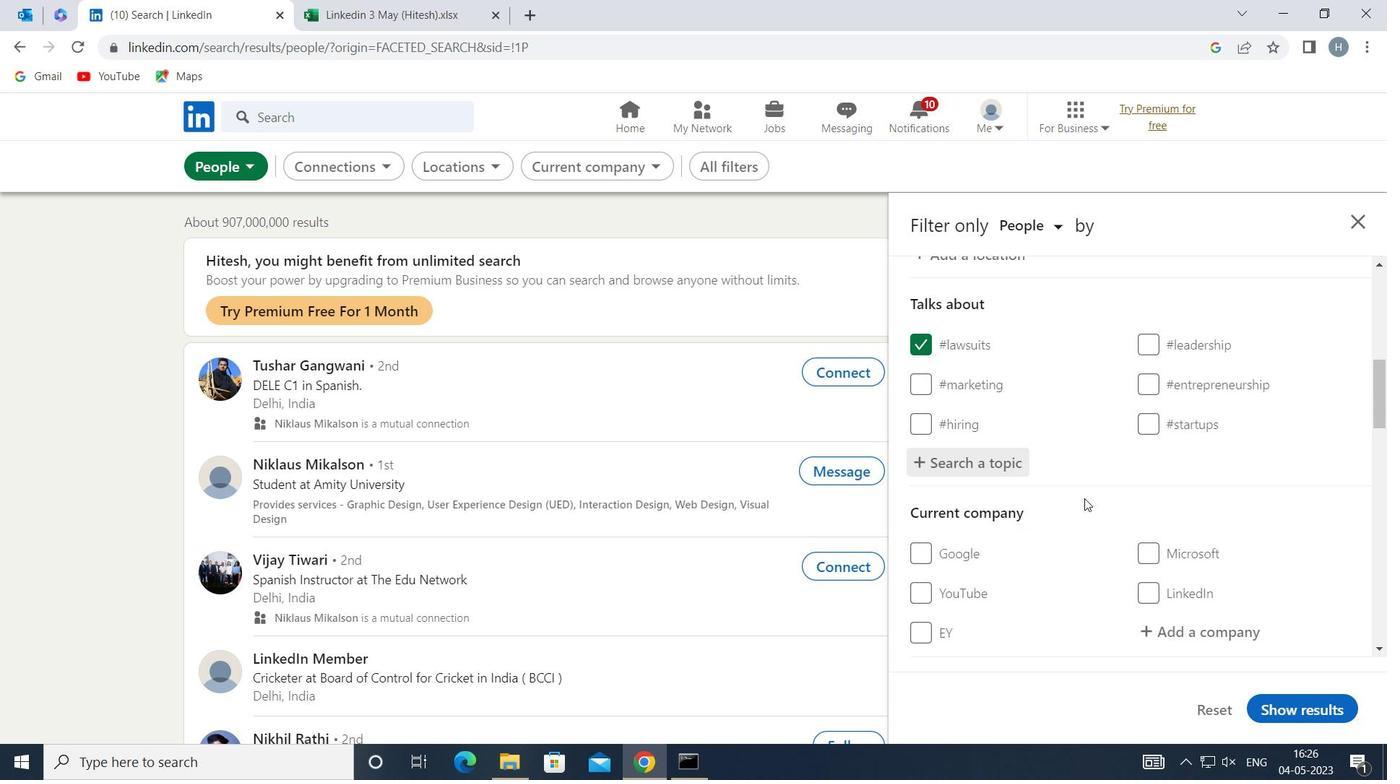 
Action: Mouse scrolled (1086, 492) with delta (0, 0)
Screenshot: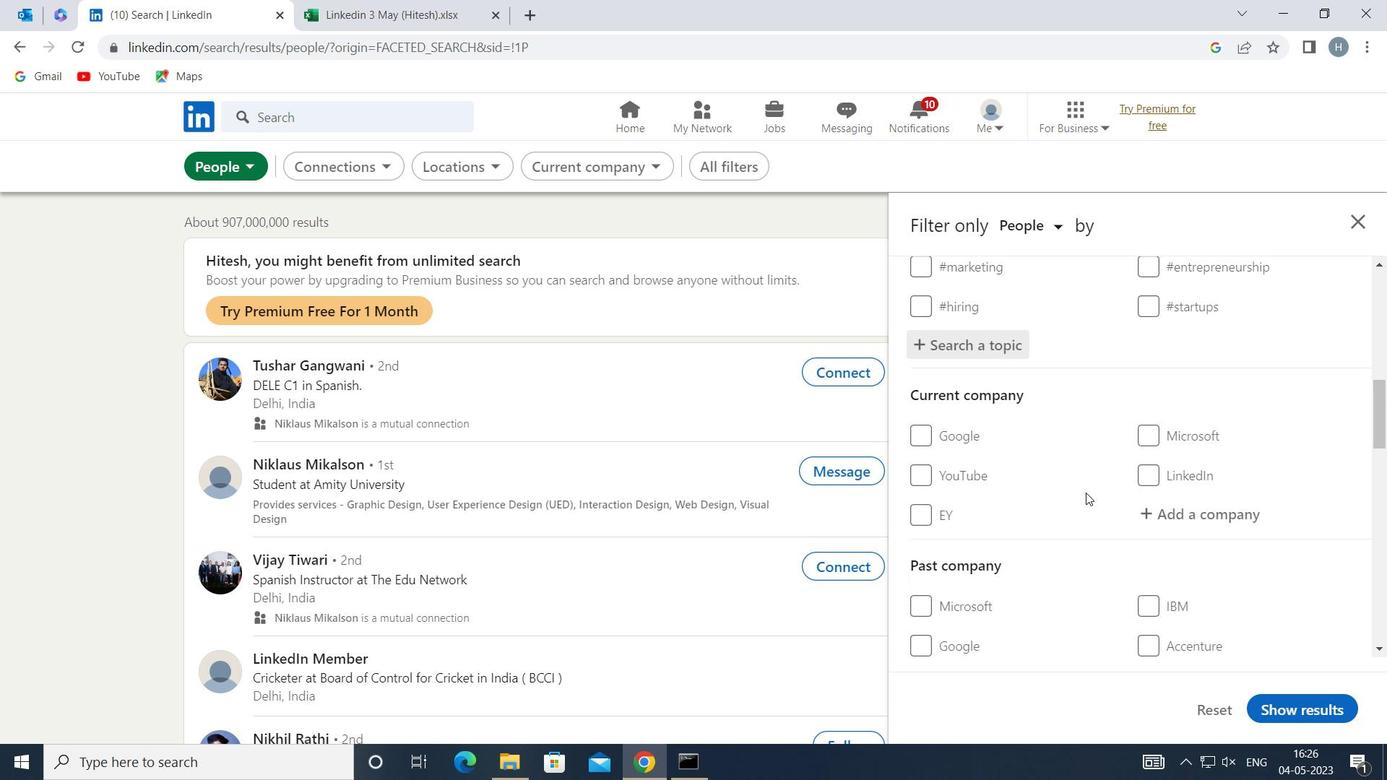 
Action: Mouse moved to (1093, 486)
Screenshot: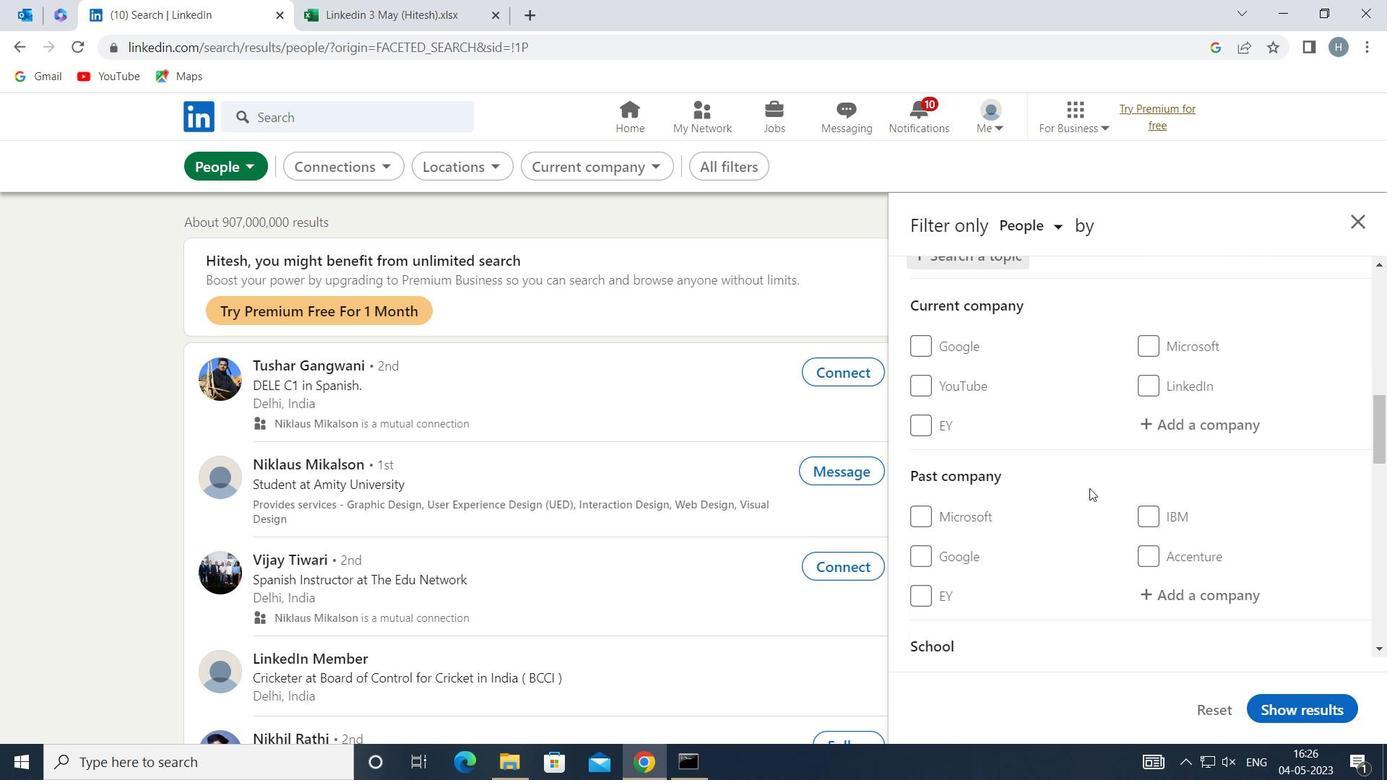 
Action: Mouse scrolled (1093, 485) with delta (0, 0)
Screenshot: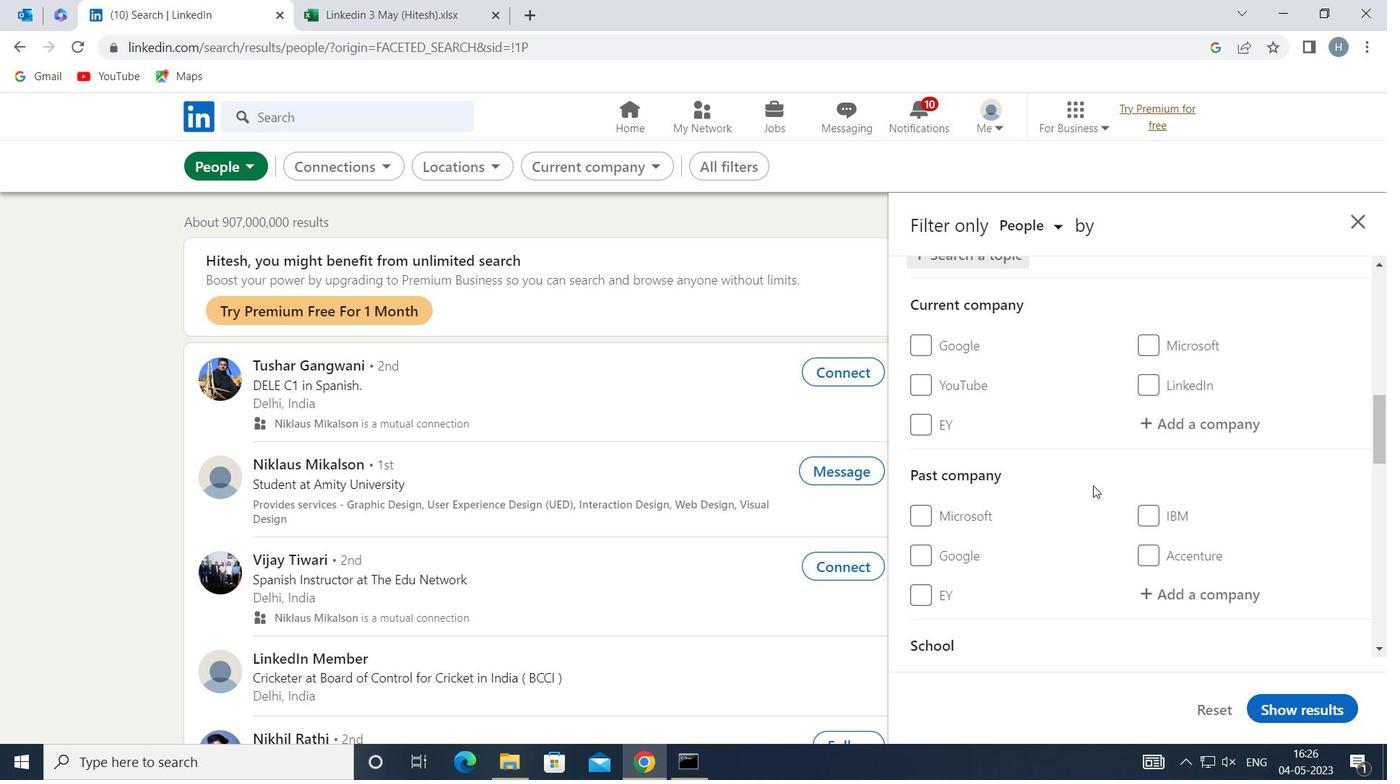 
Action: Mouse scrolled (1093, 485) with delta (0, 0)
Screenshot: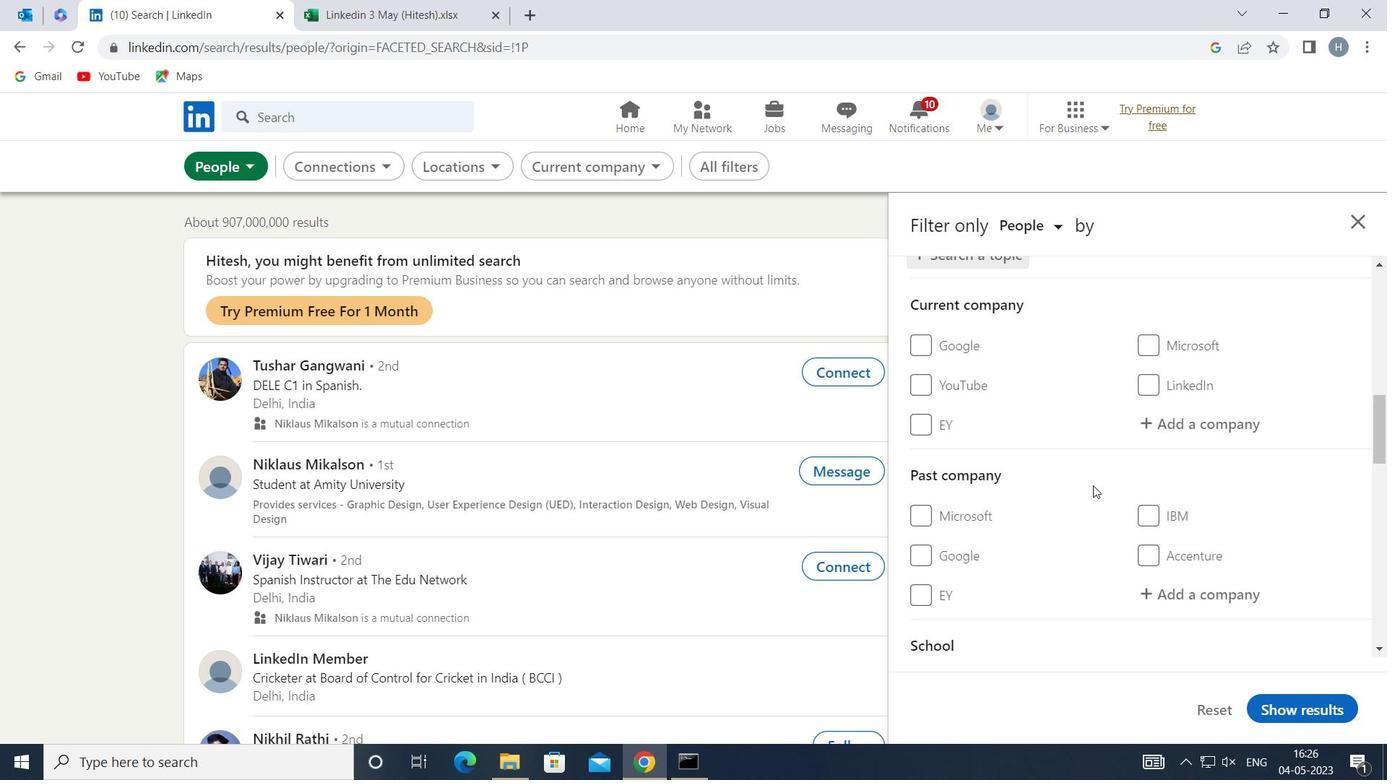 
Action: Mouse moved to (1094, 484)
Screenshot: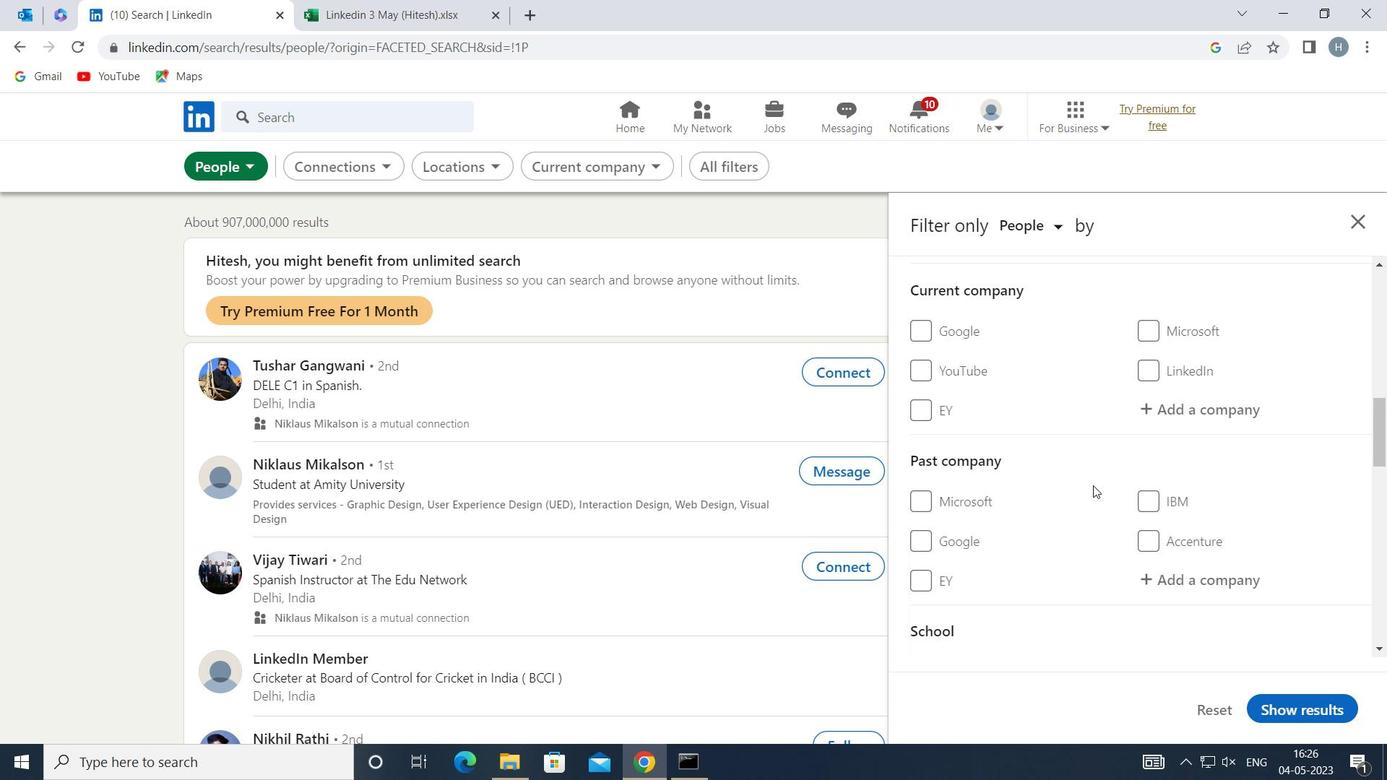 
Action: Mouse scrolled (1094, 484) with delta (0, 0)
Screenshot: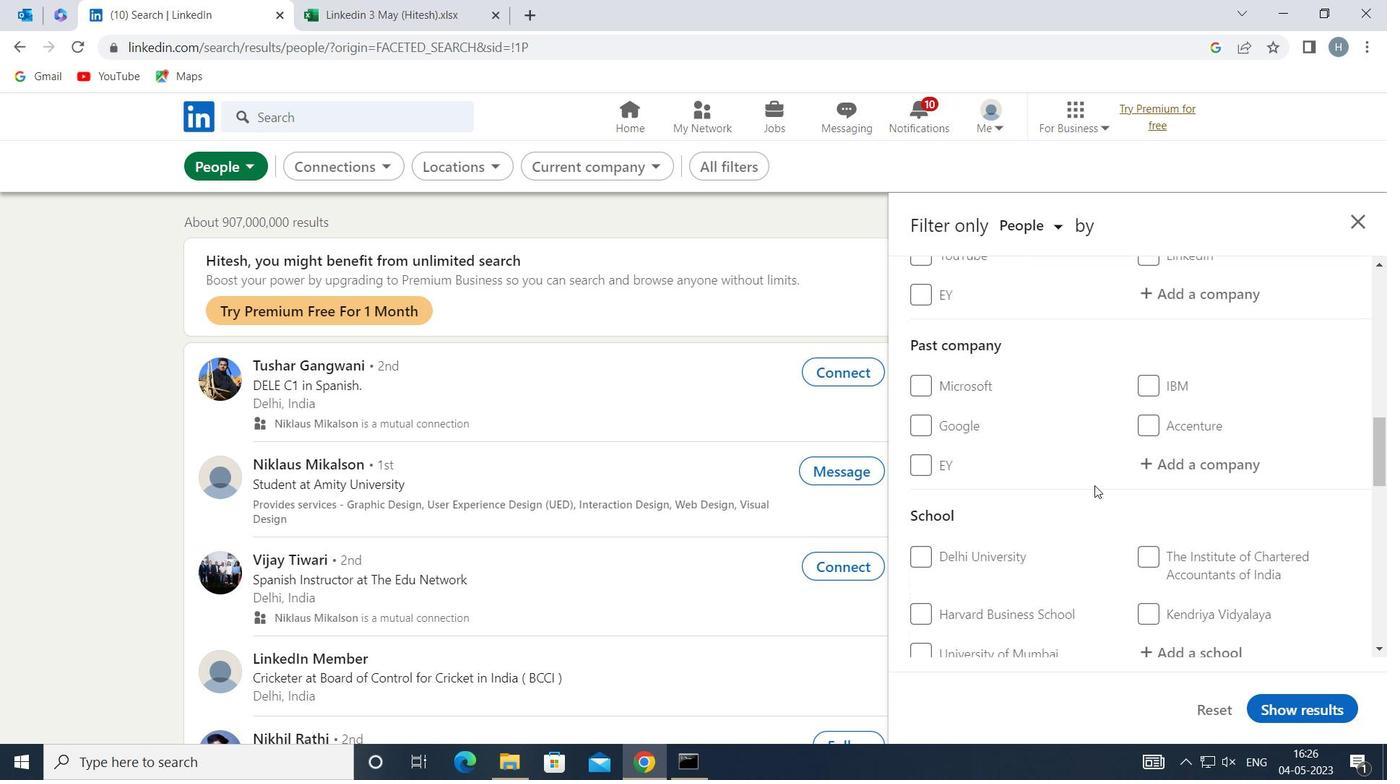 
Action: Mouse moved to (1098, 480)
Screenshot: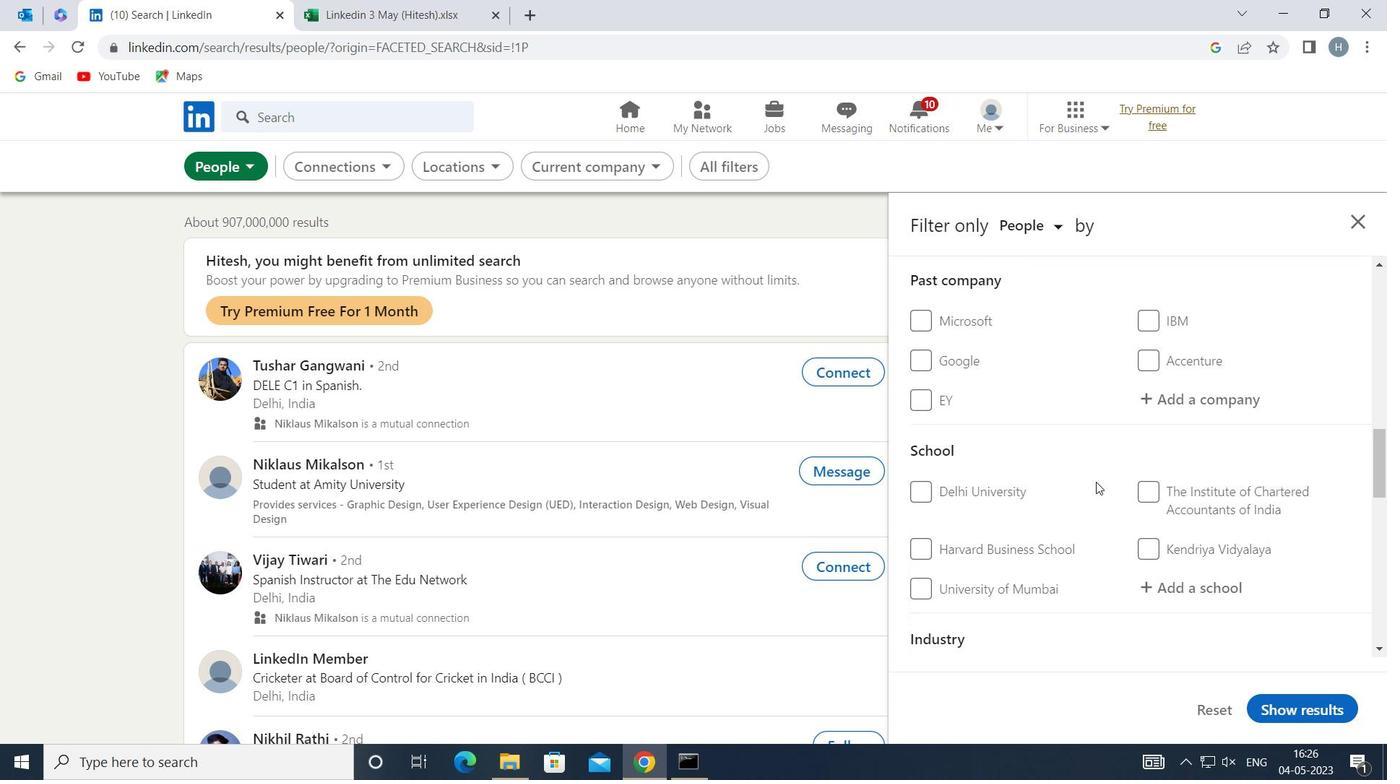 
Action: Mouse scrolled (1098, 479) with delta (0, 0)
Screenshot: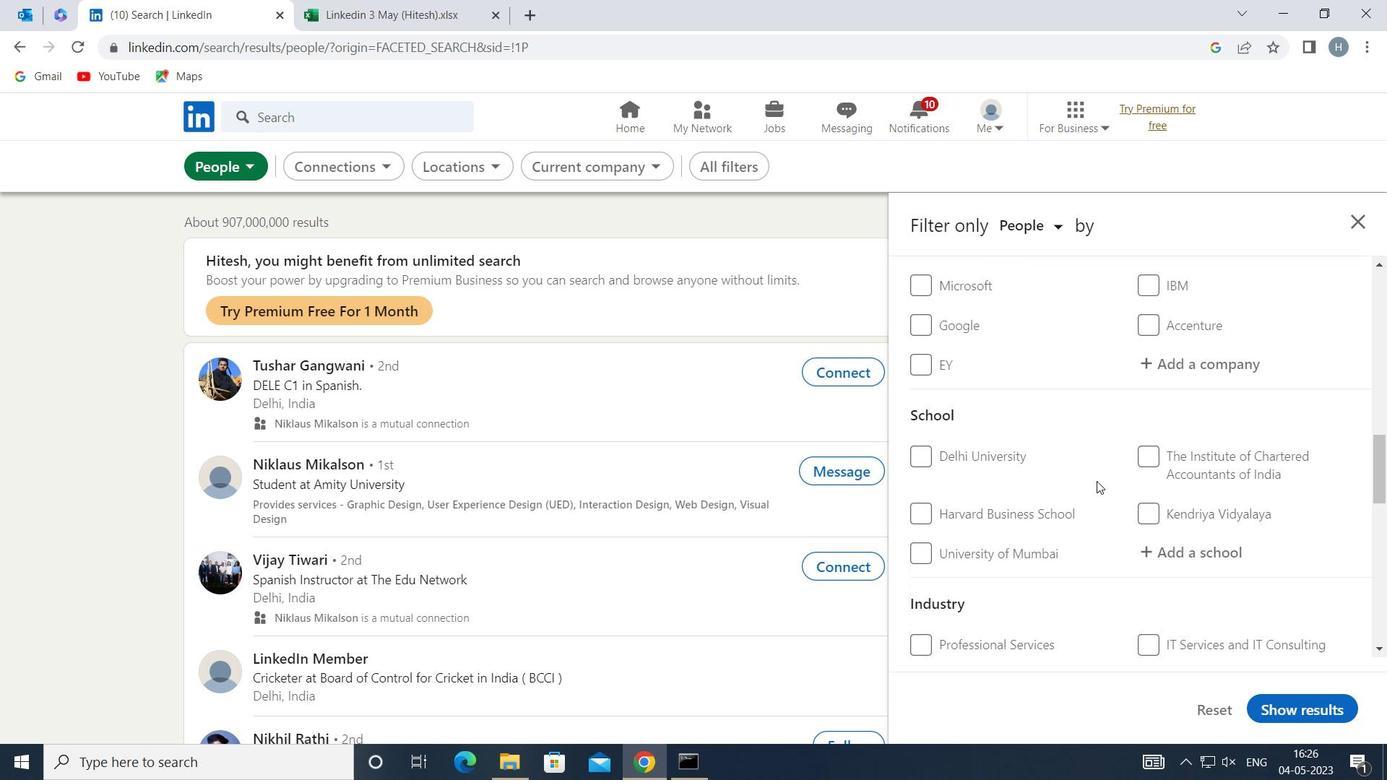 
Action: Mouse scrolled (1098, 479) with delta (0, 0)
Screenshot: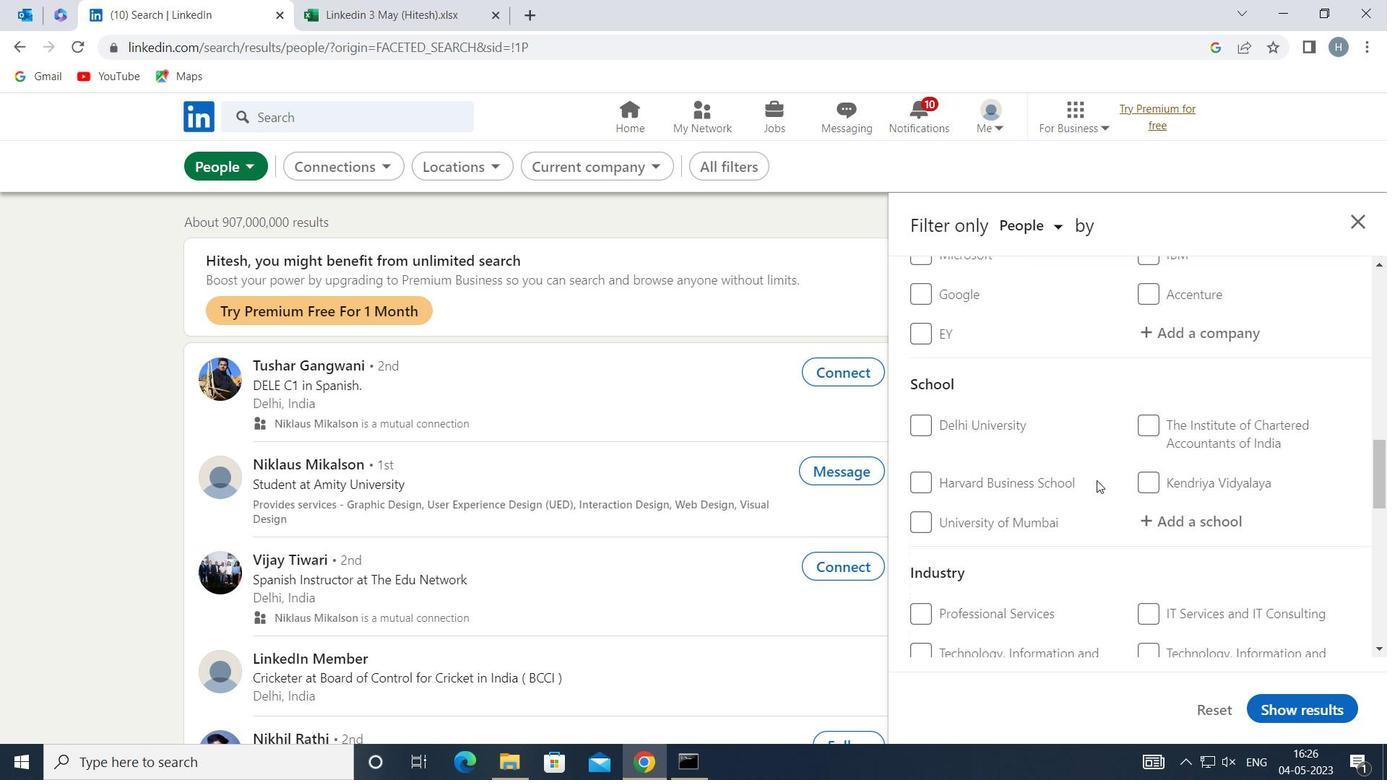 
Action: Mouse scrolled (1098, 479) with delta (0, 0)
Screenshot: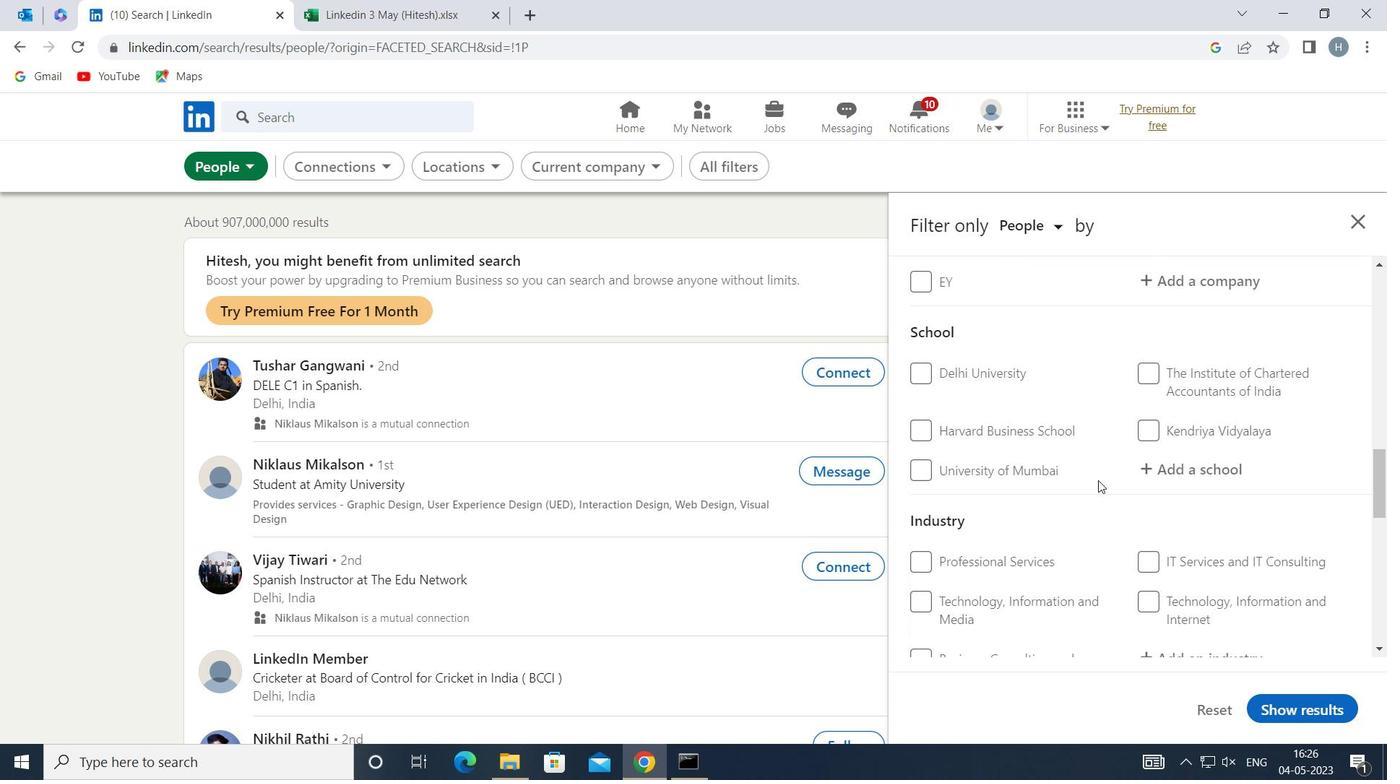 
Action: Mouse scrolled (1098, 479) with delta (0, 0)
Screenshot: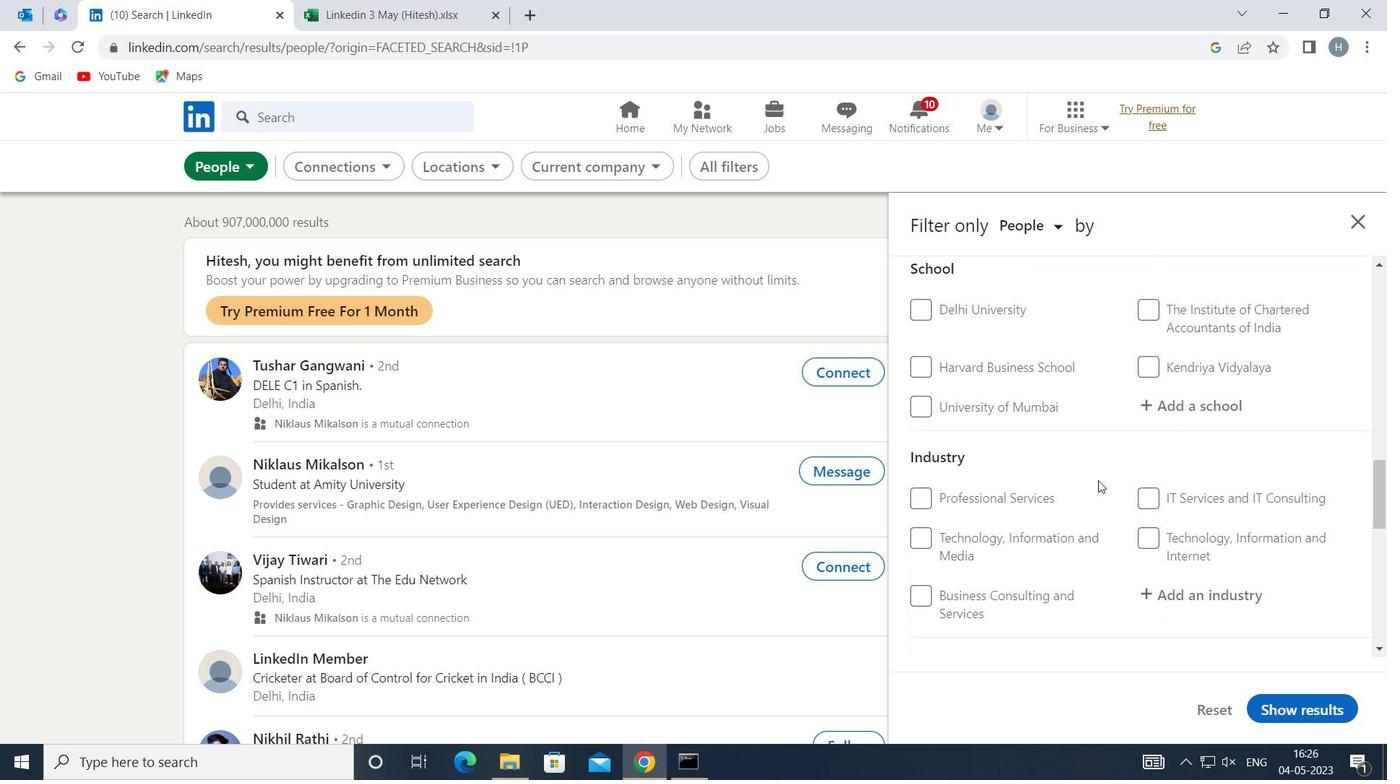 
Action: Mouse scrolled (1098, 479) with delta (0, 0)
Screenshot: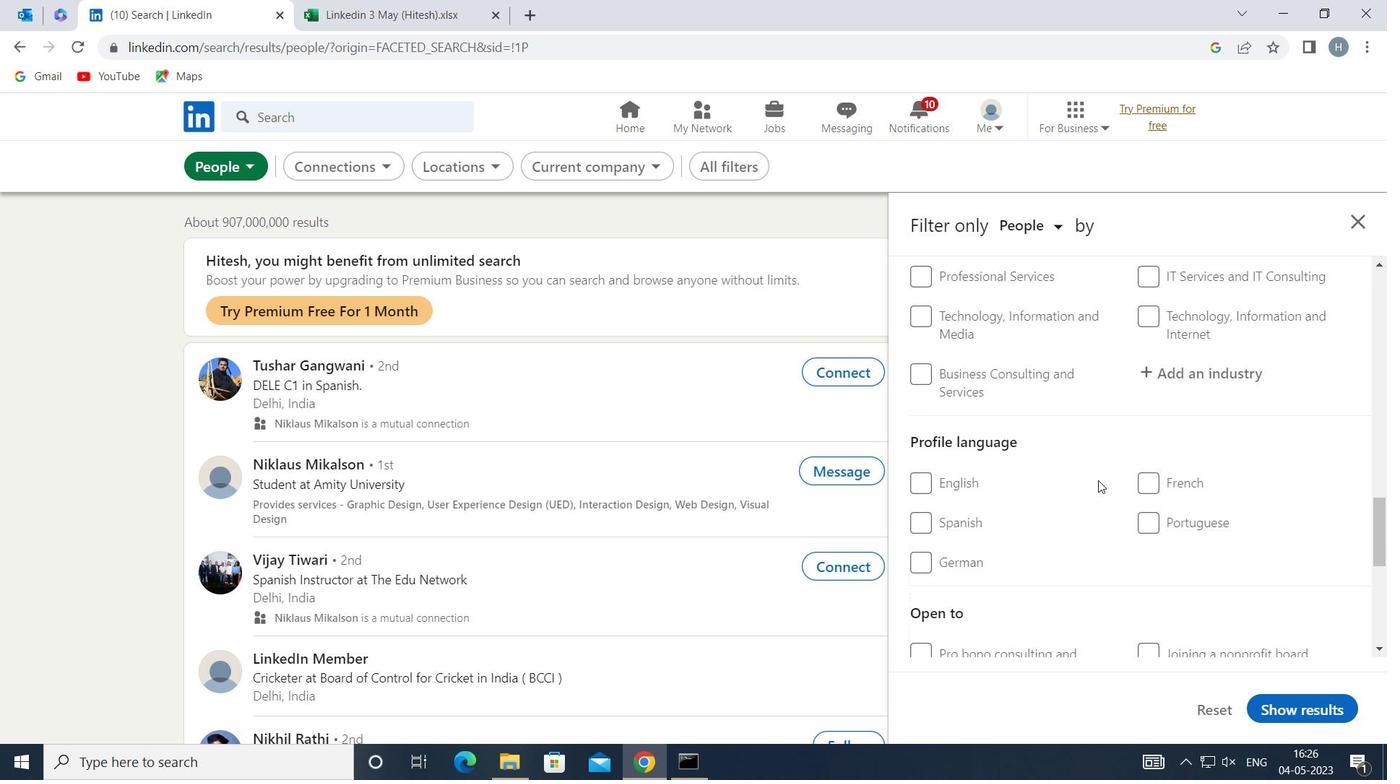 
Action: Mouse moved to (963, 437)
Screenshot: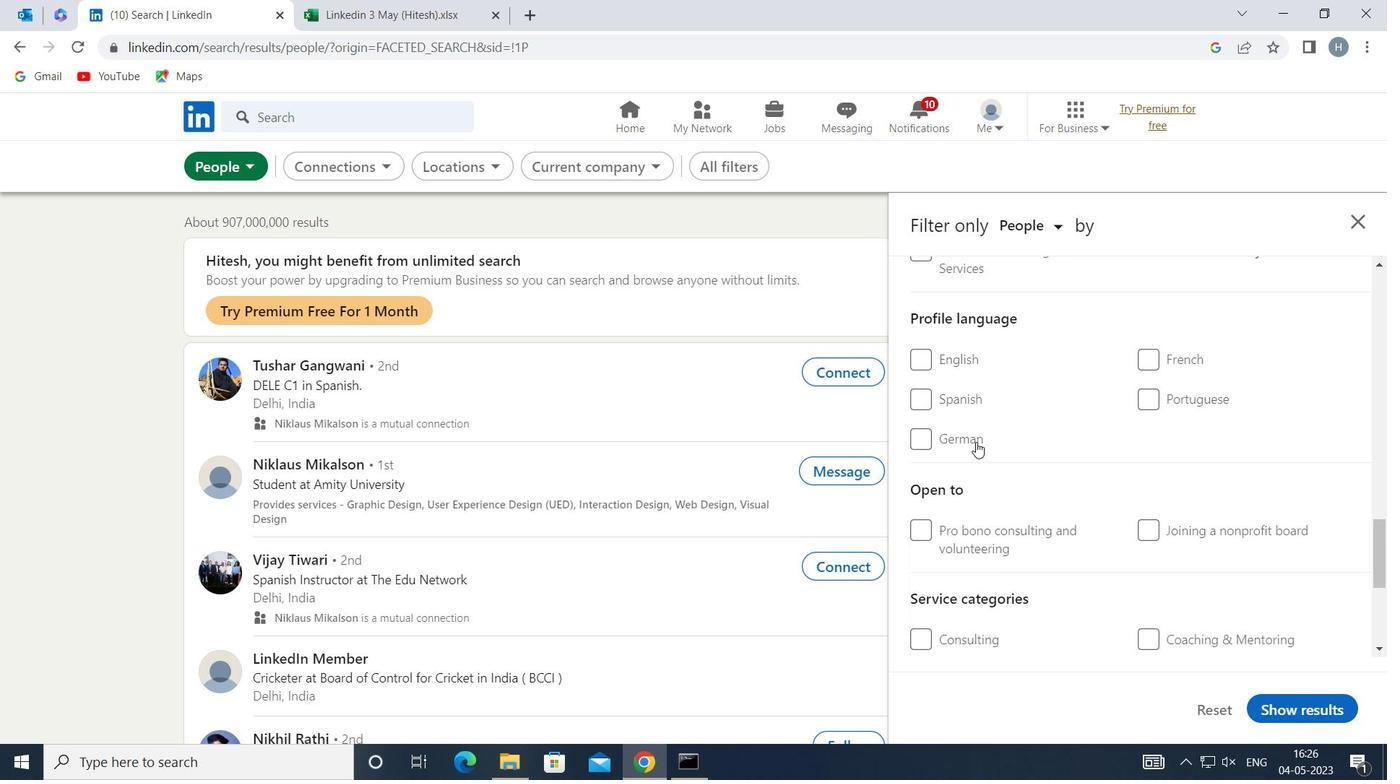 
Action: Mouse pressed left at (963, 437)
Screenshot: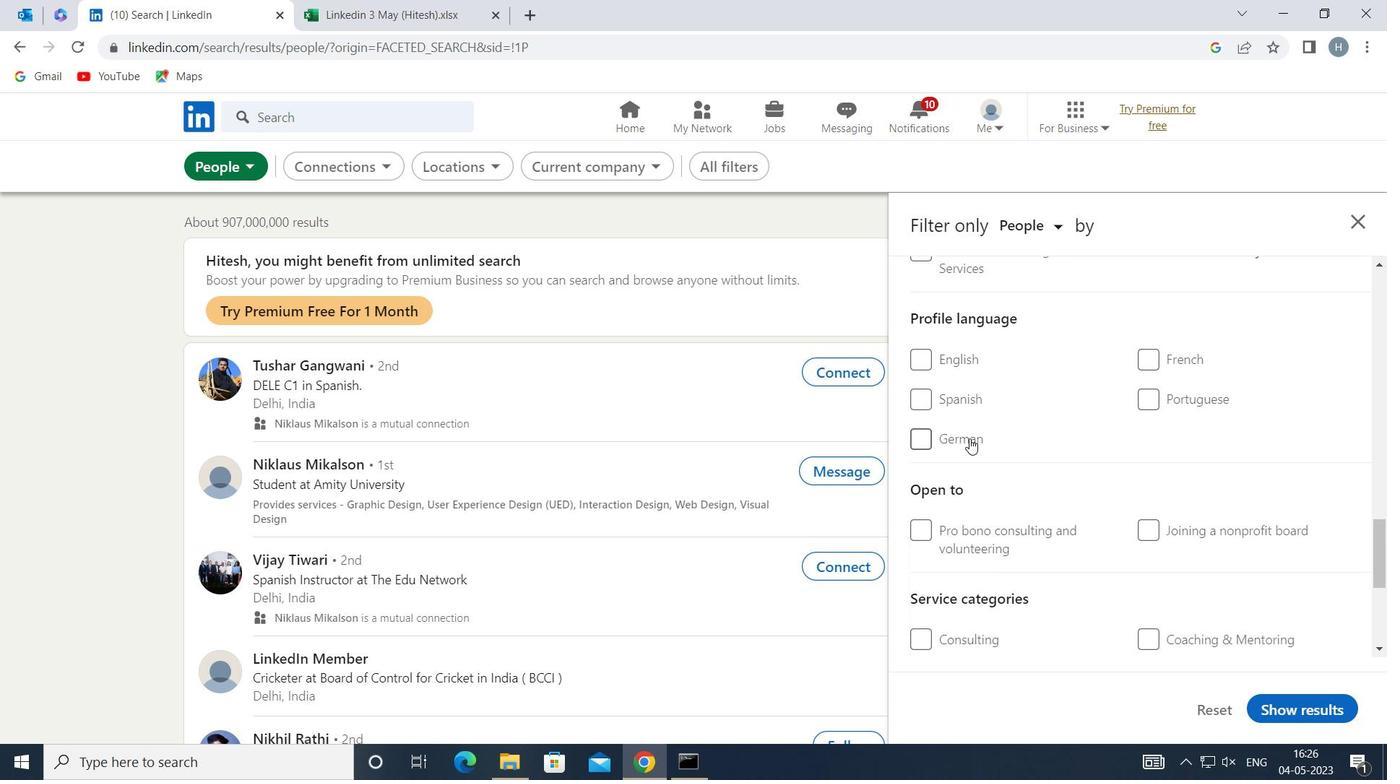 
Action: Mouse moved to (1167, 448)
Screenshot: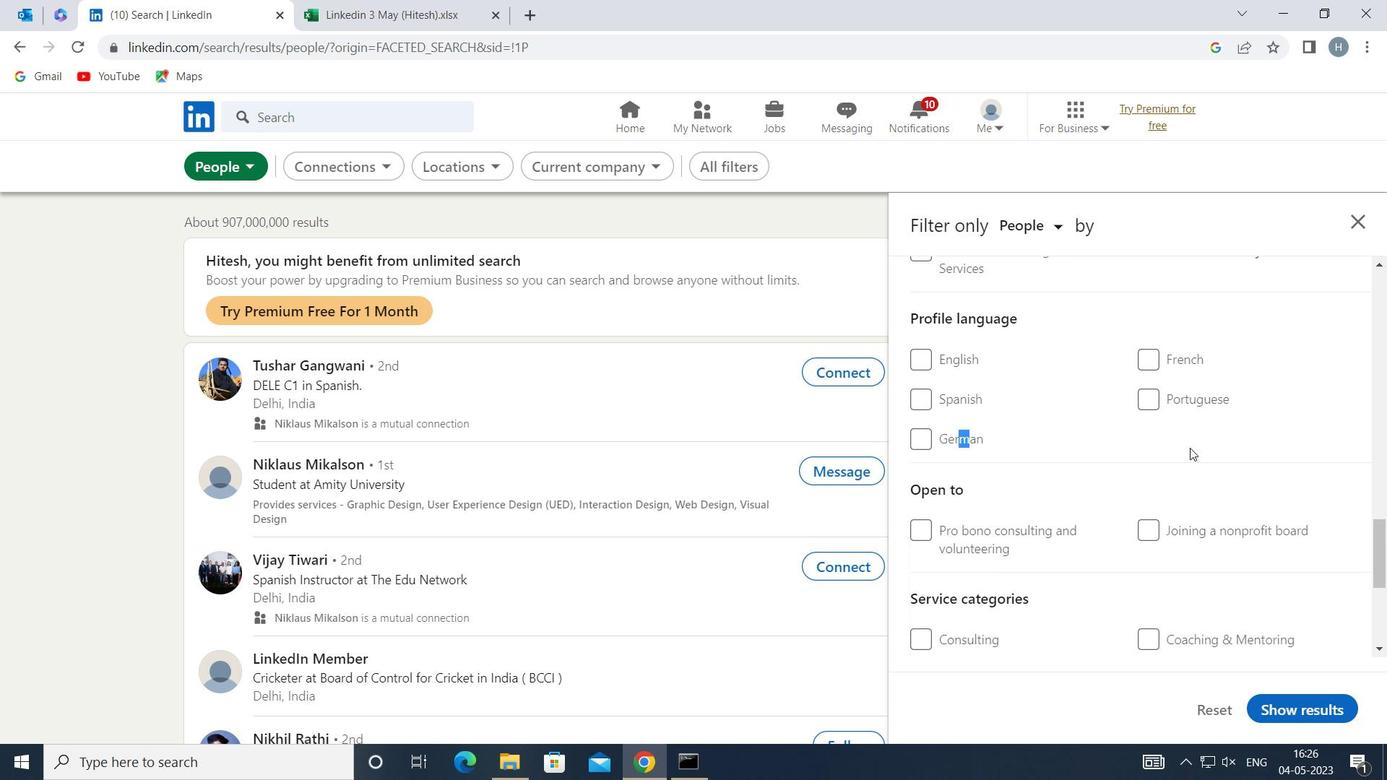 
Action: Mouse scrolled (1167, 449) with delta (0, 0)
Screenshot: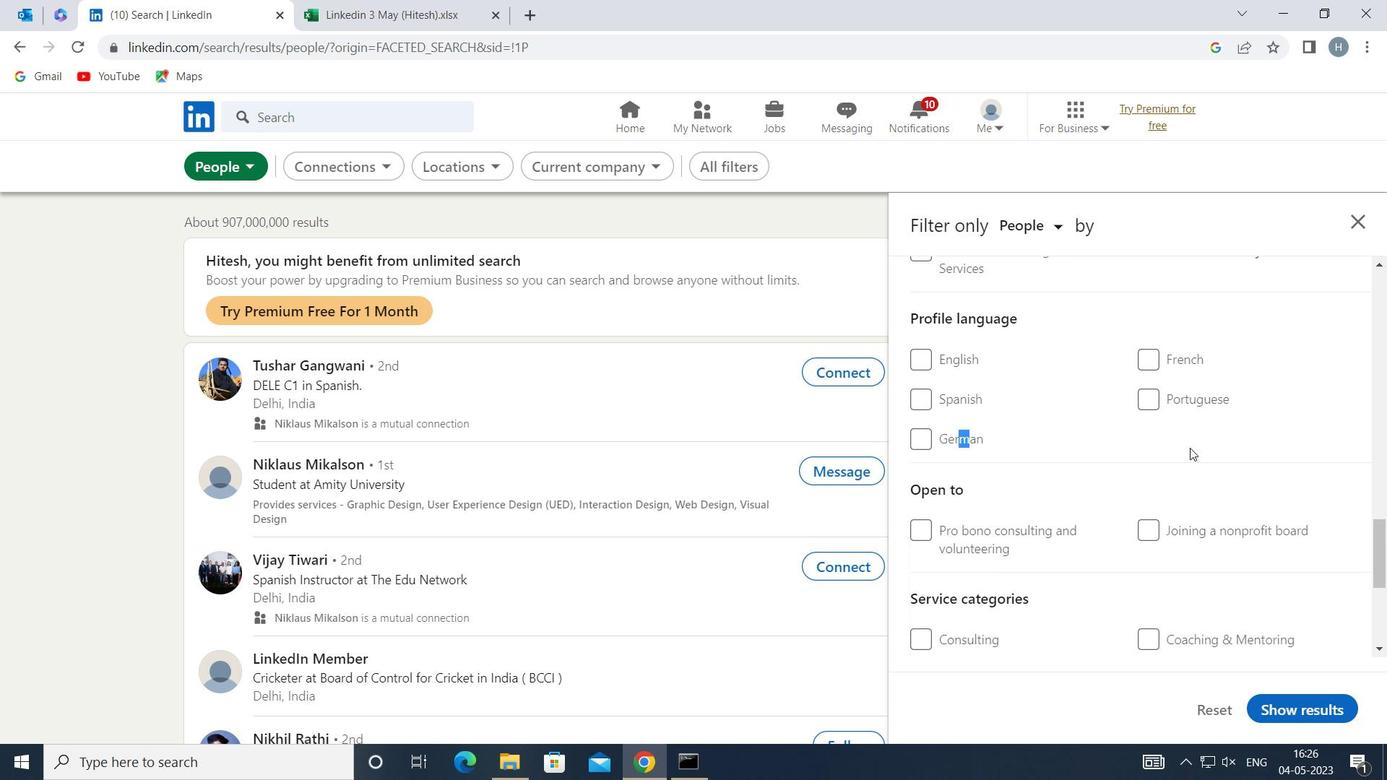 
Action: Mouse moved to (921, 532)
Screenshot: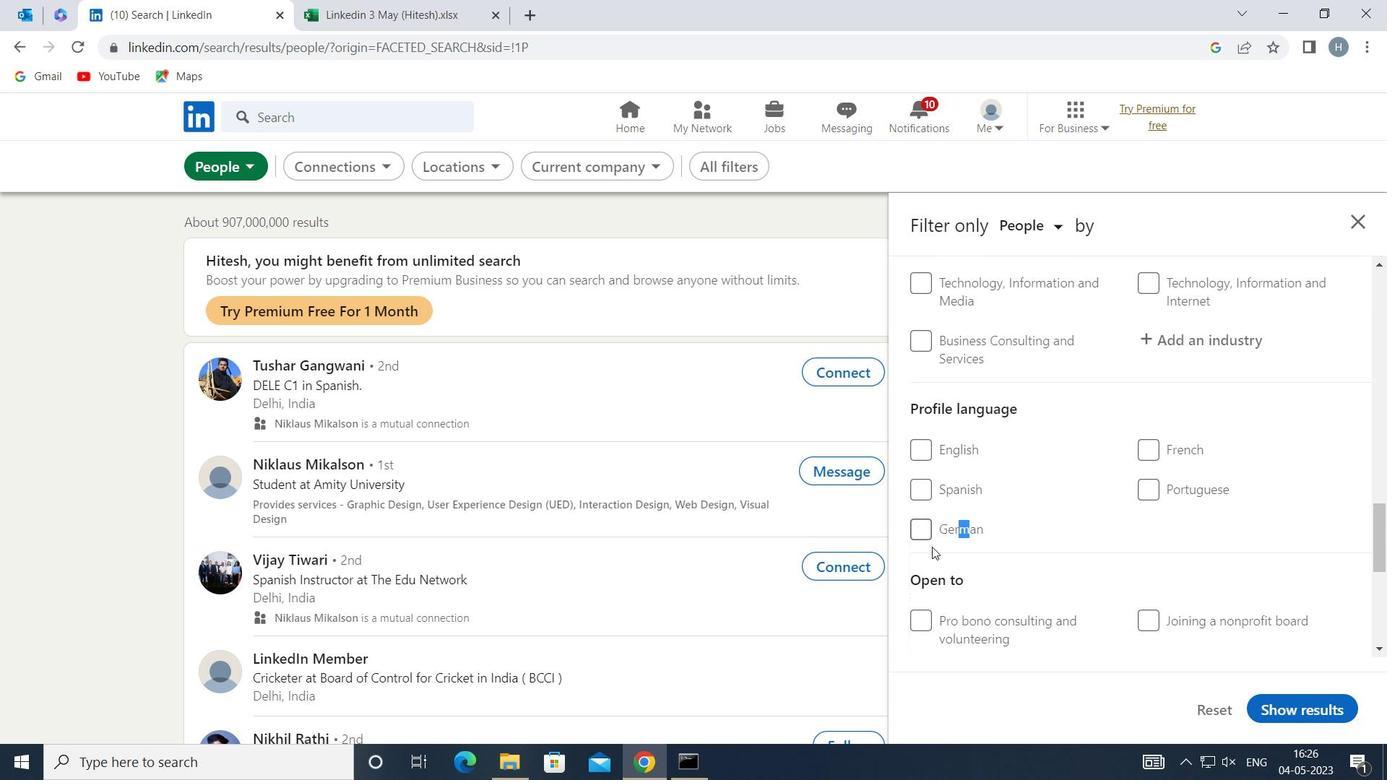 
Action: Mouse pressed left at (921, 532)
Screenshot: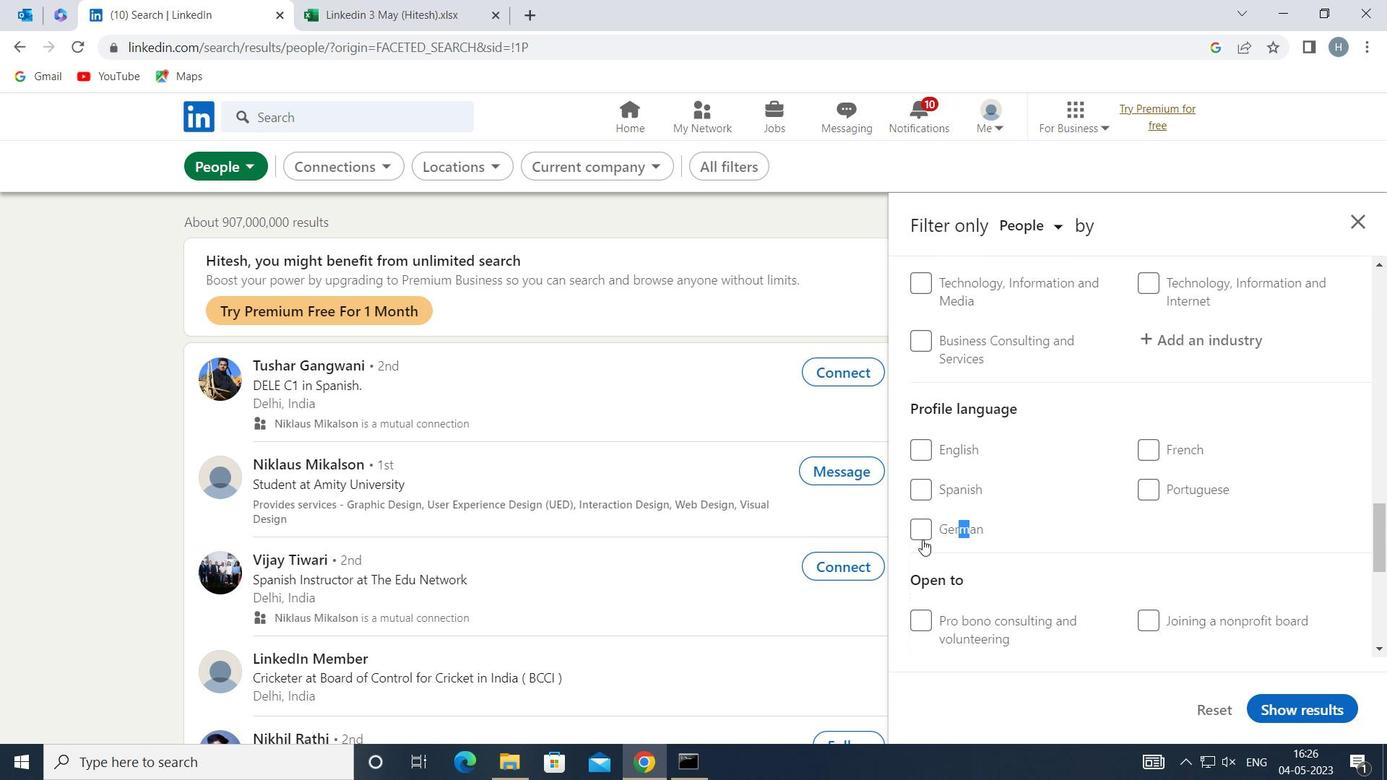 
Action: Mouse moved to (1067, 547)
Screenshot: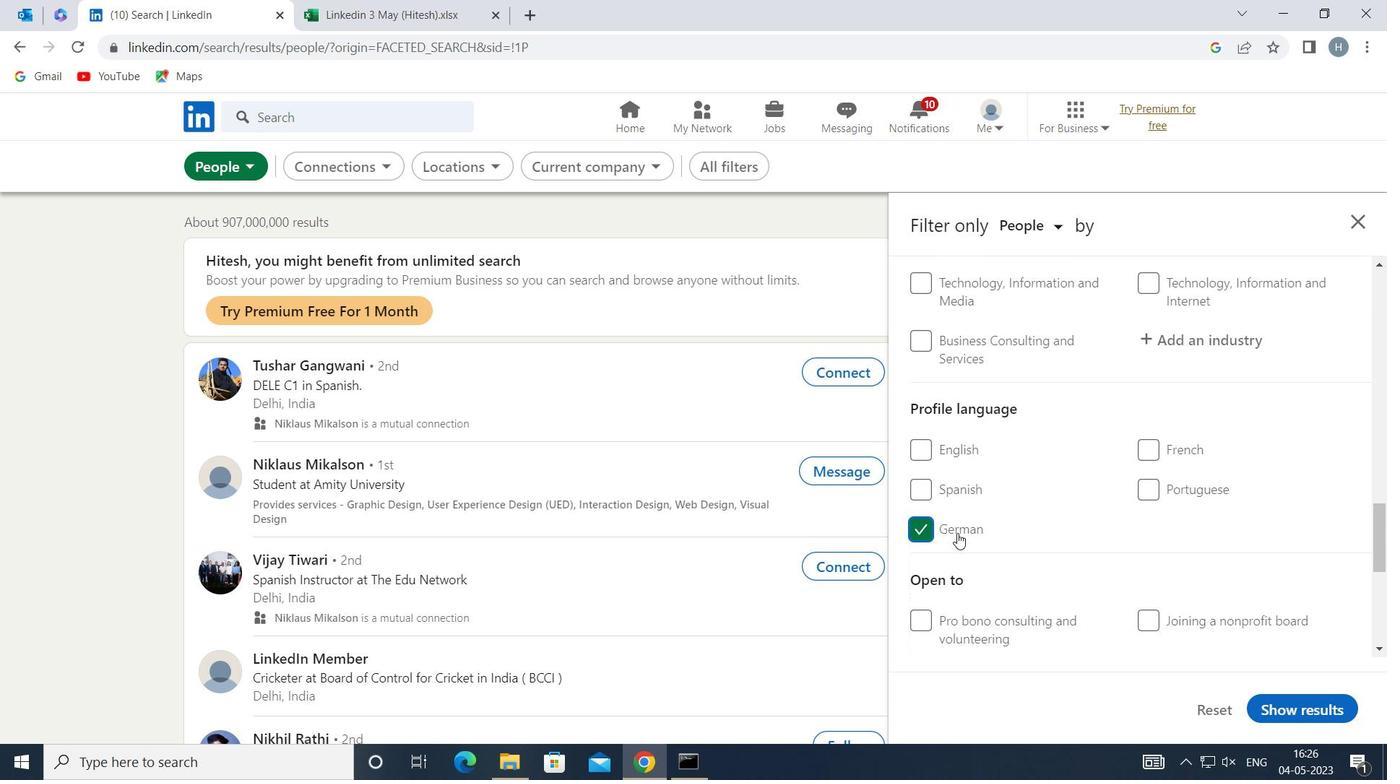 
Action: Mouse scrolled (1067, 548) with delta (0, 0)
Screenshot: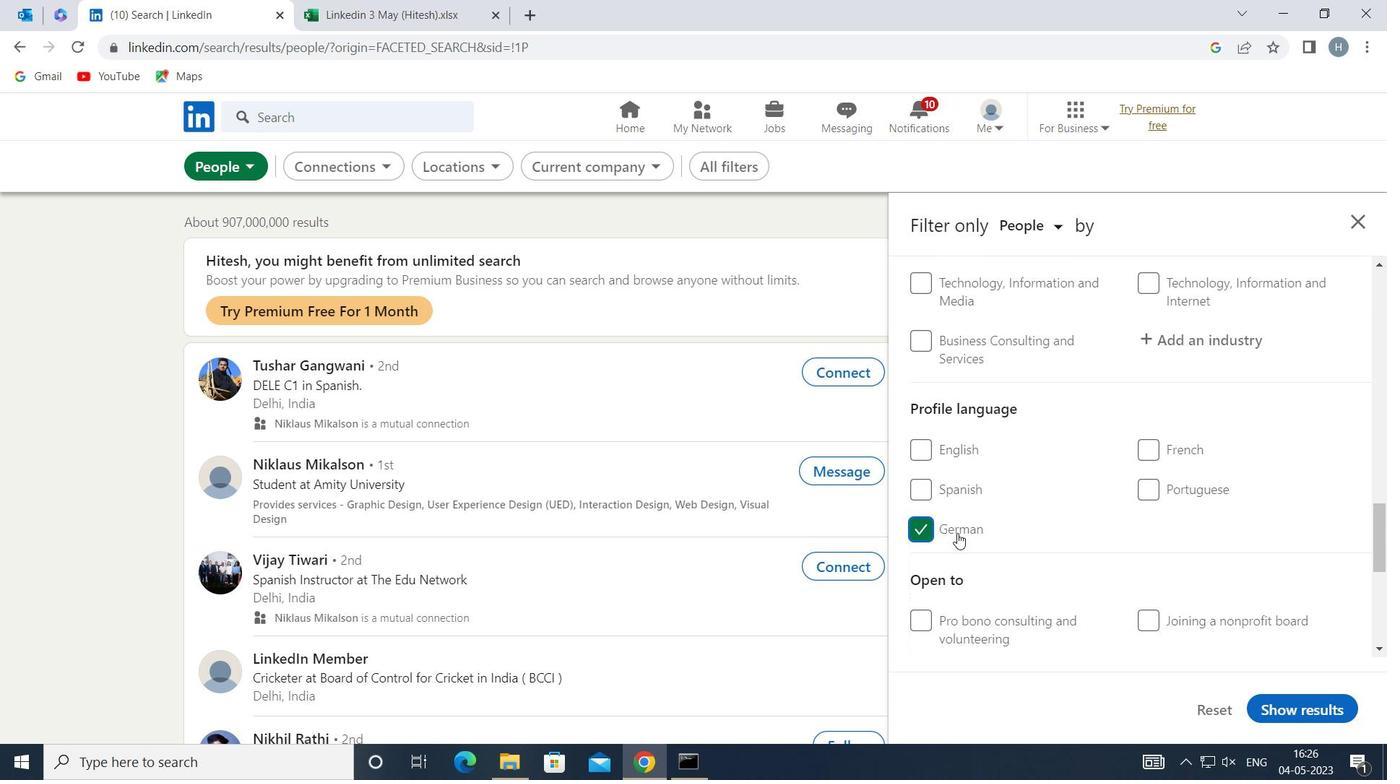 
Action: Mouse scrolled (1067, 548) with delta (0, 0)
Screenshot: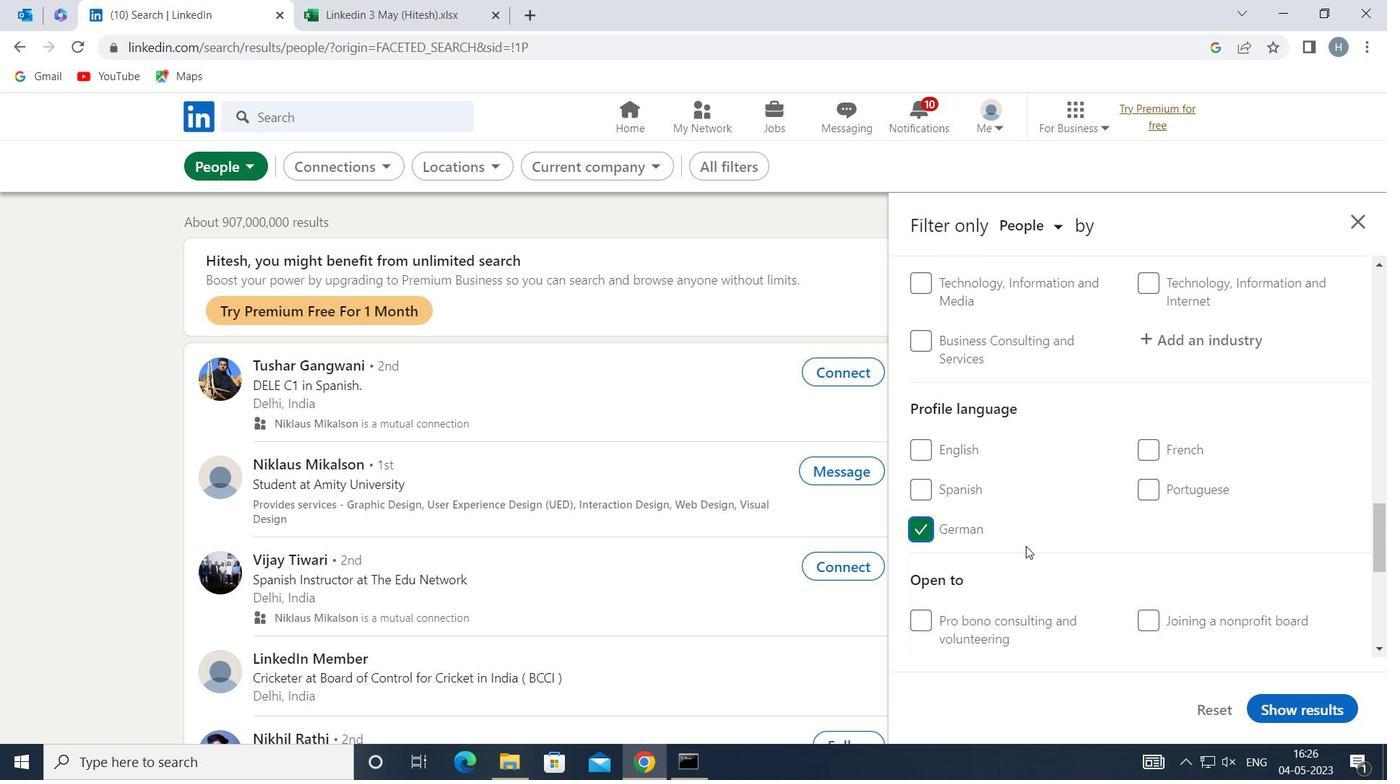 
Action: Mouse moved to (1070, 541)
Screenshot: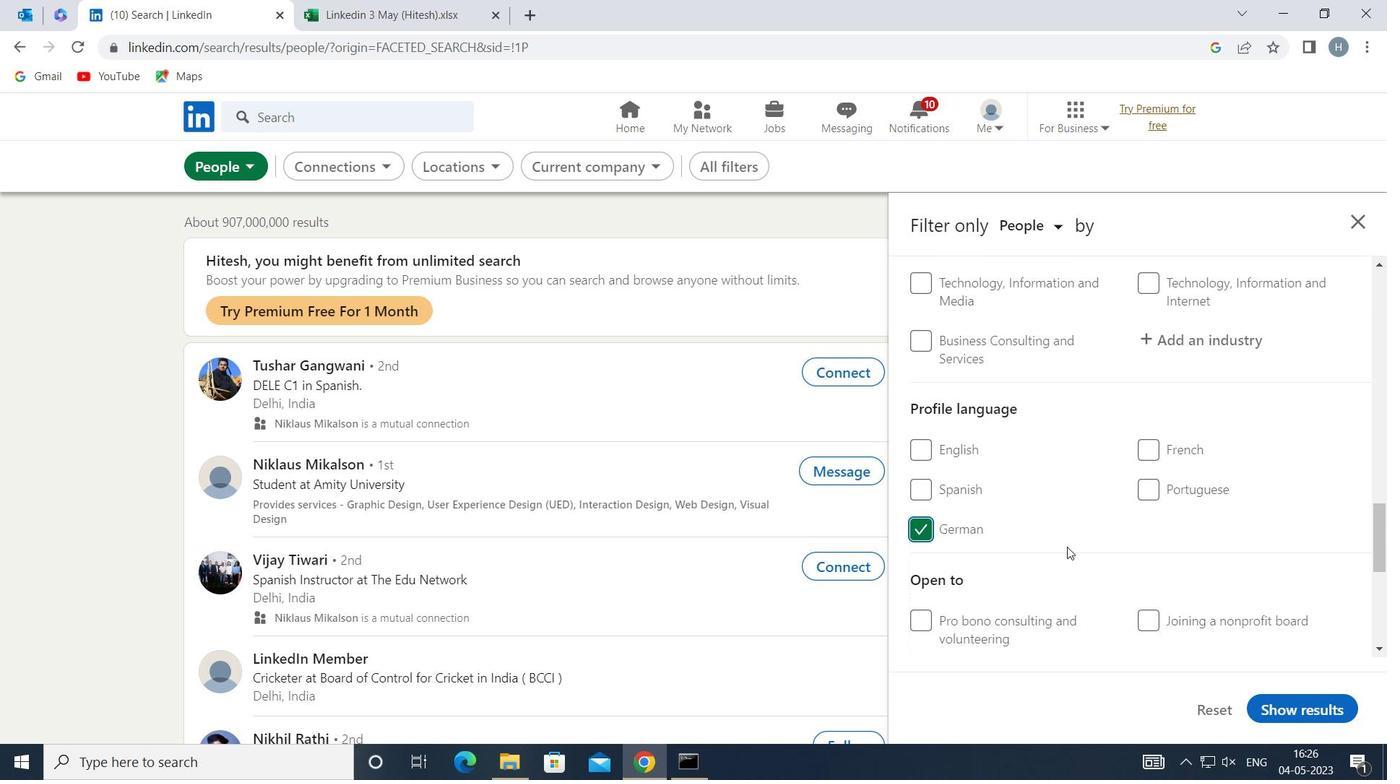 
Action: Mouse scrolled (1070, 541) with delta (0, 0)
Screenshot: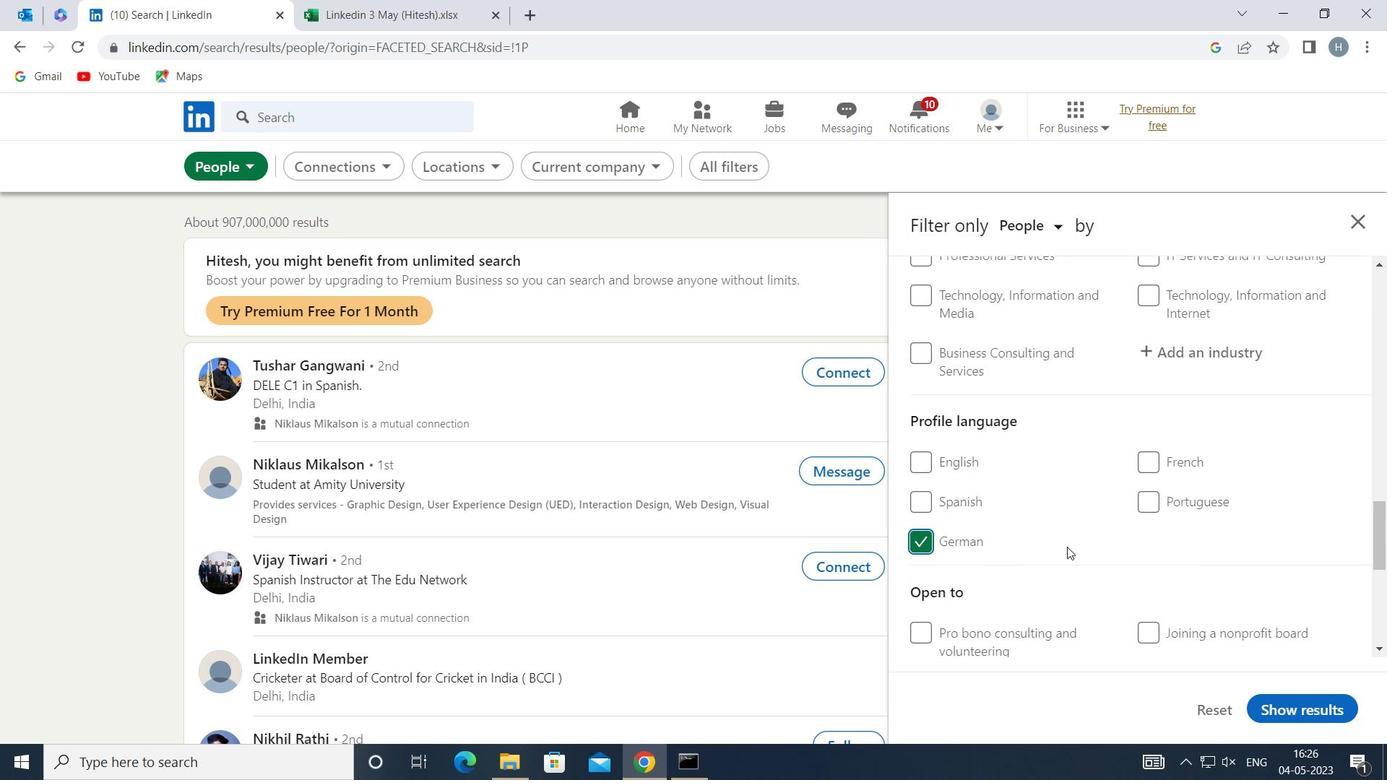 
Action: Mouse scrolled (1070, 541) with delta (0, 0)
Screenshot: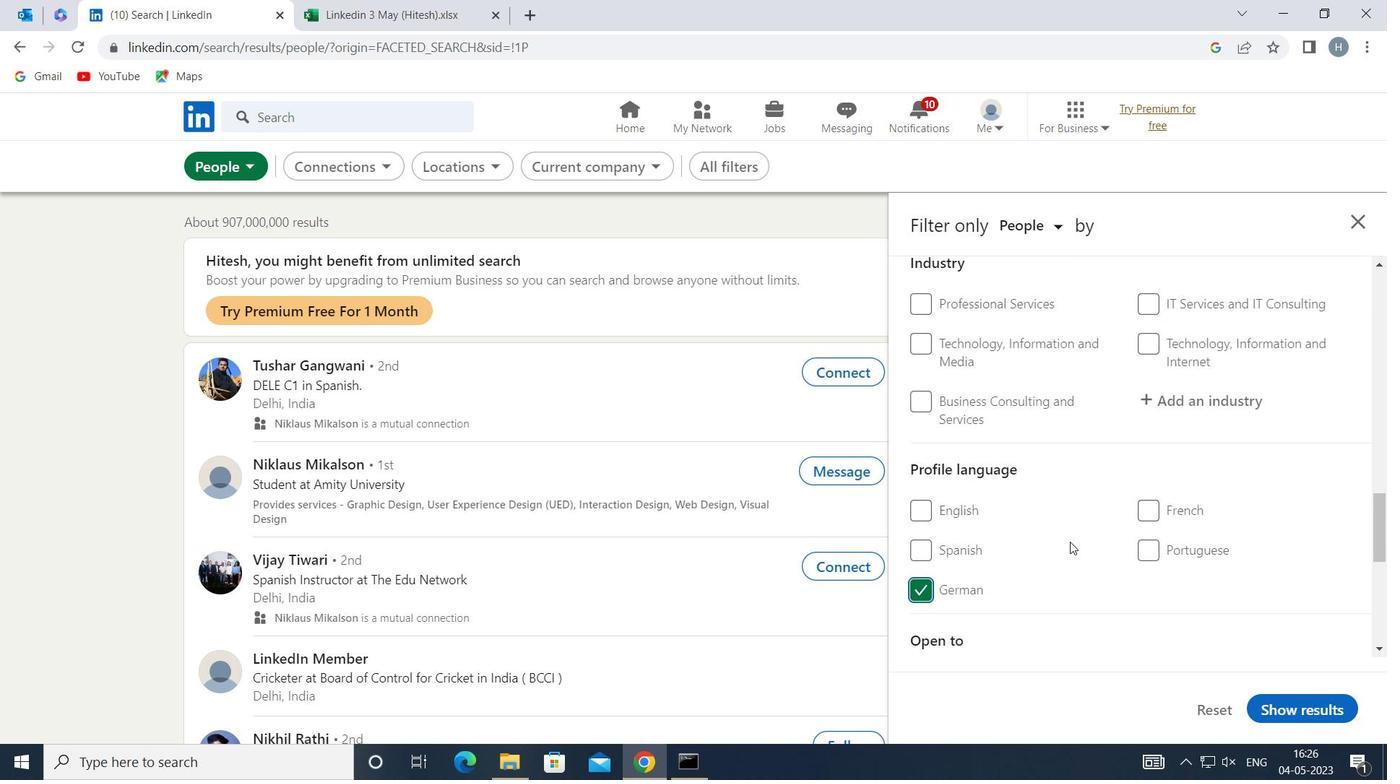 
Action: Mouse scrolled (1070, 541) with delta (0, 0)
Screenshot: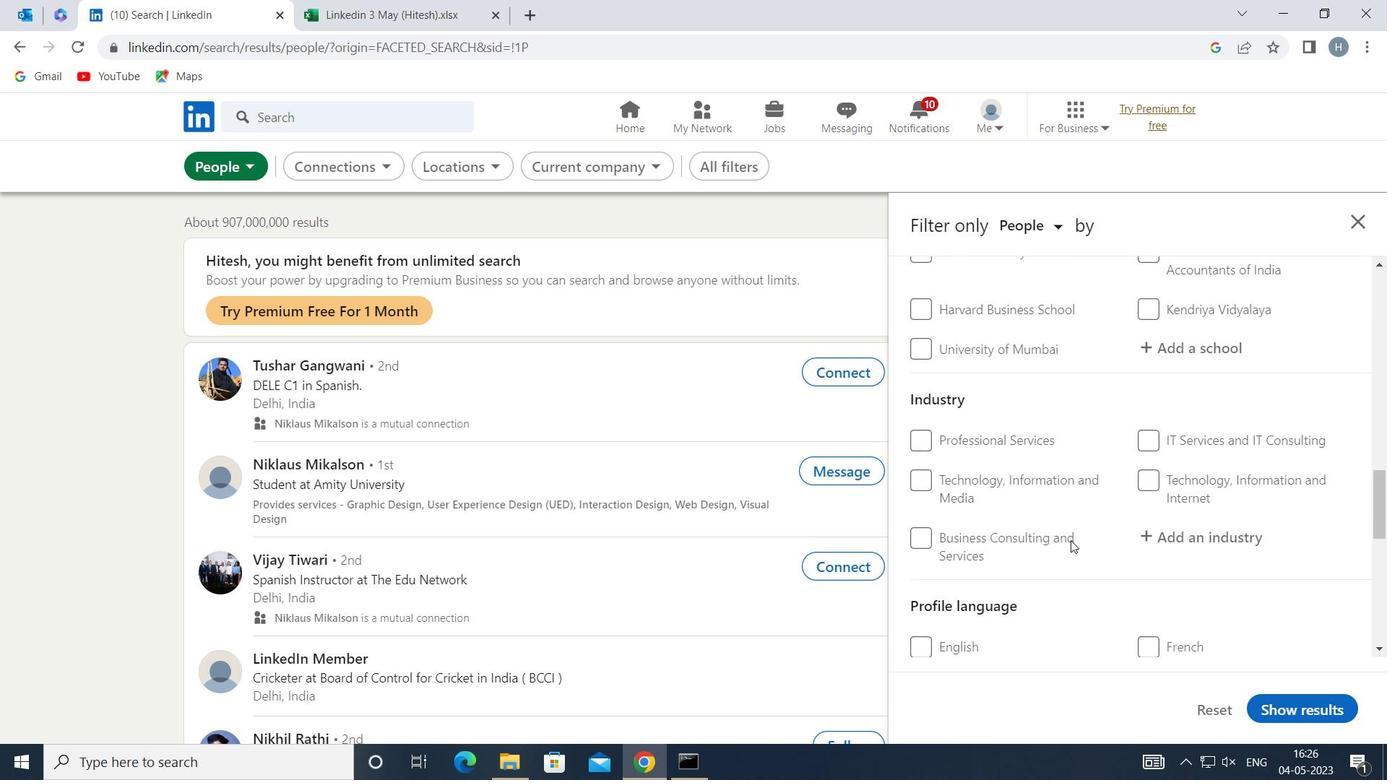 
Action: Mouse scrolled (1070, 541) with delta (0, 0)
Screenshot: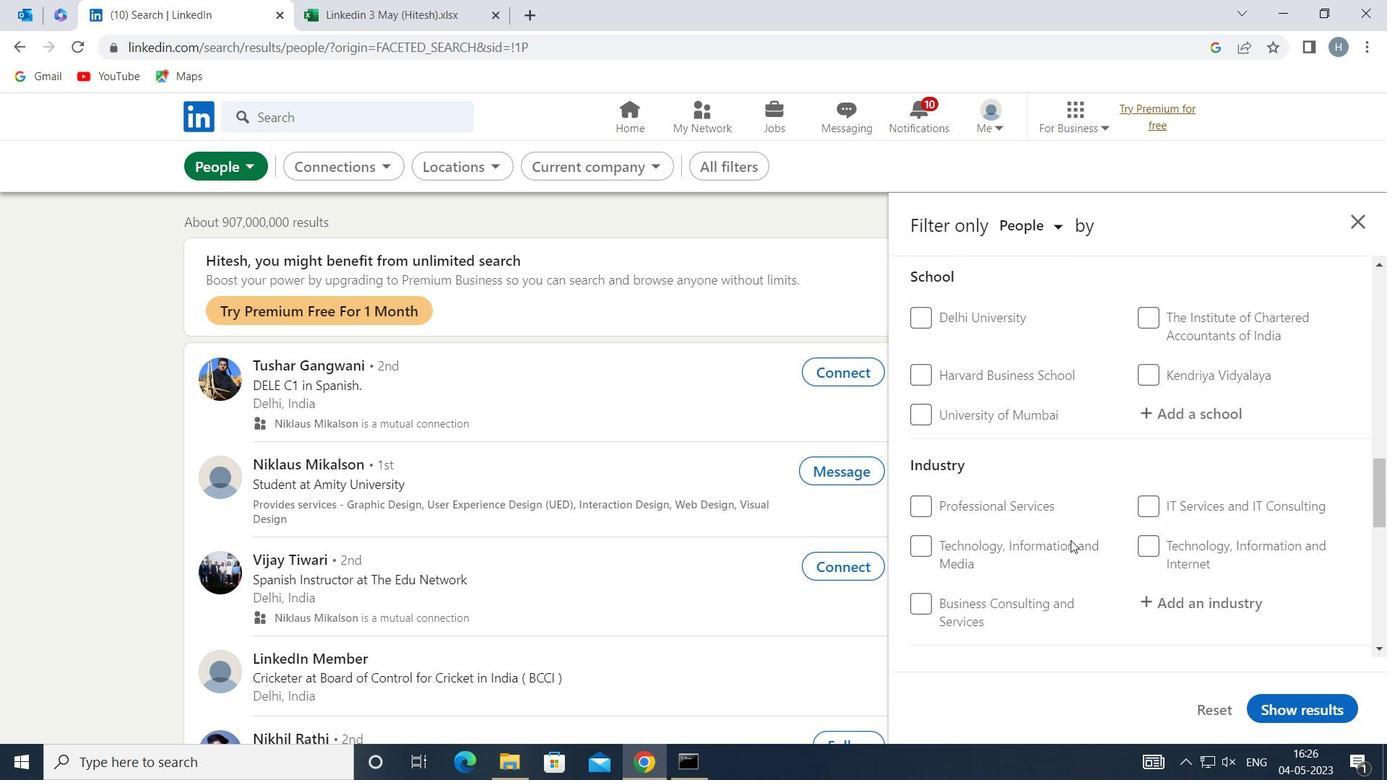 
Action: Mouse scrolled (1070, 541) with delta (0, 0)
Screenshot: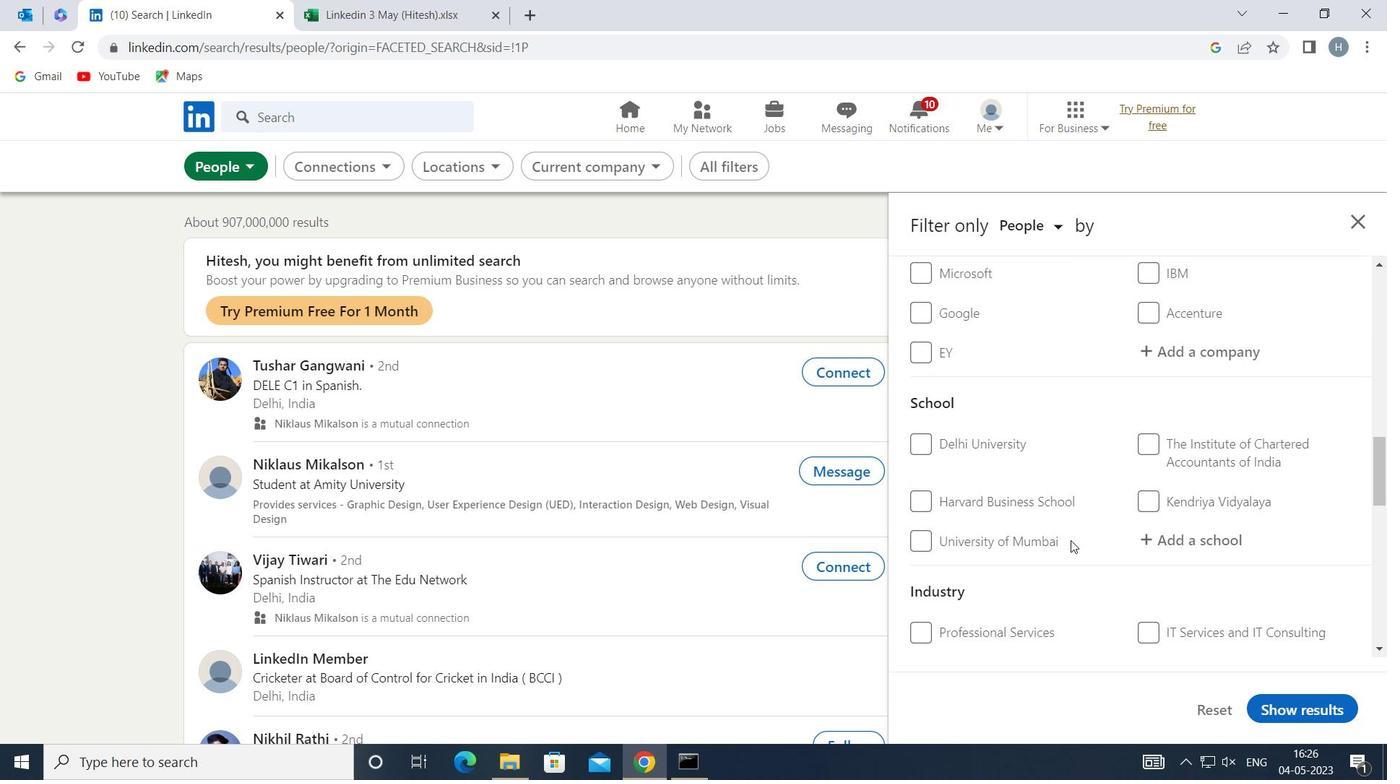 
Action: Mouse scrolled (1070, 541) with delta (0, 0)
Screenshot: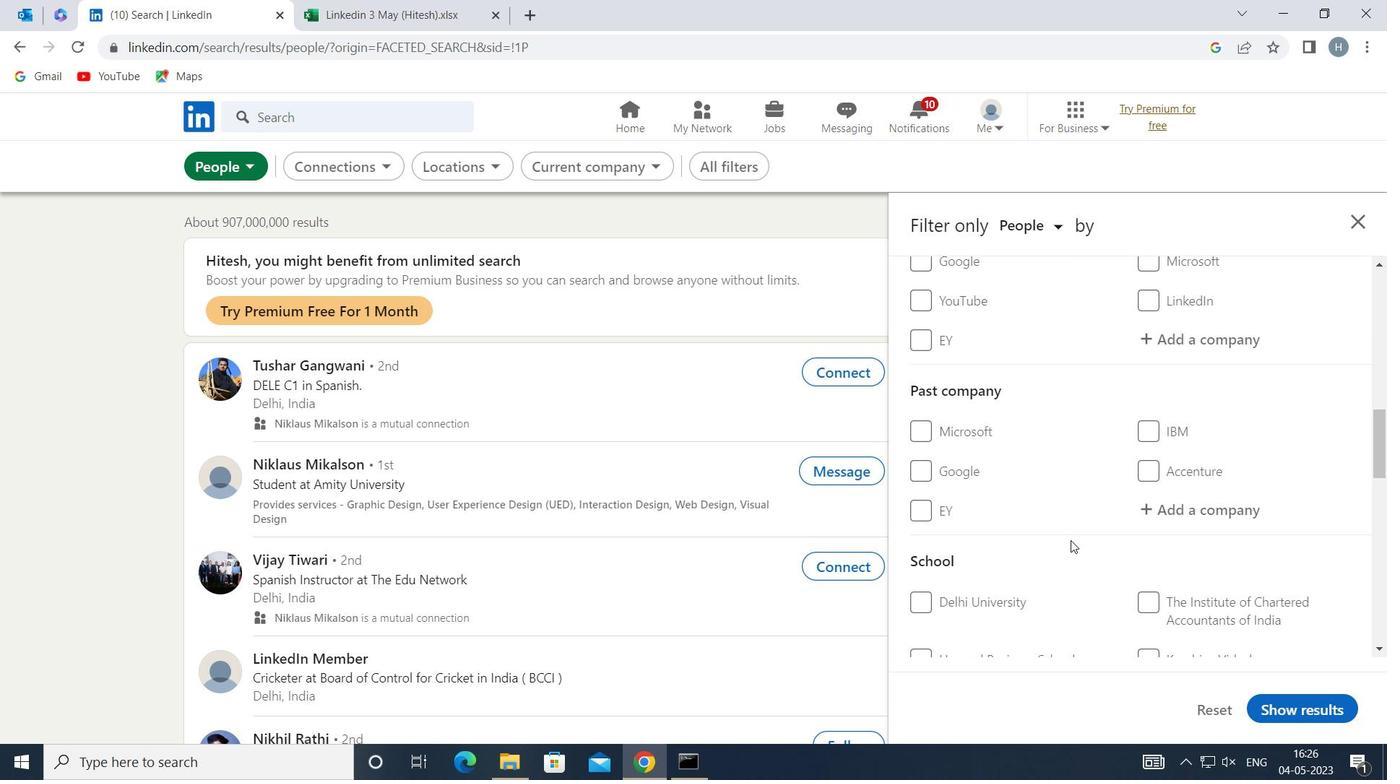 
Action: Mouse moved to (1197, 512)
Screenshot: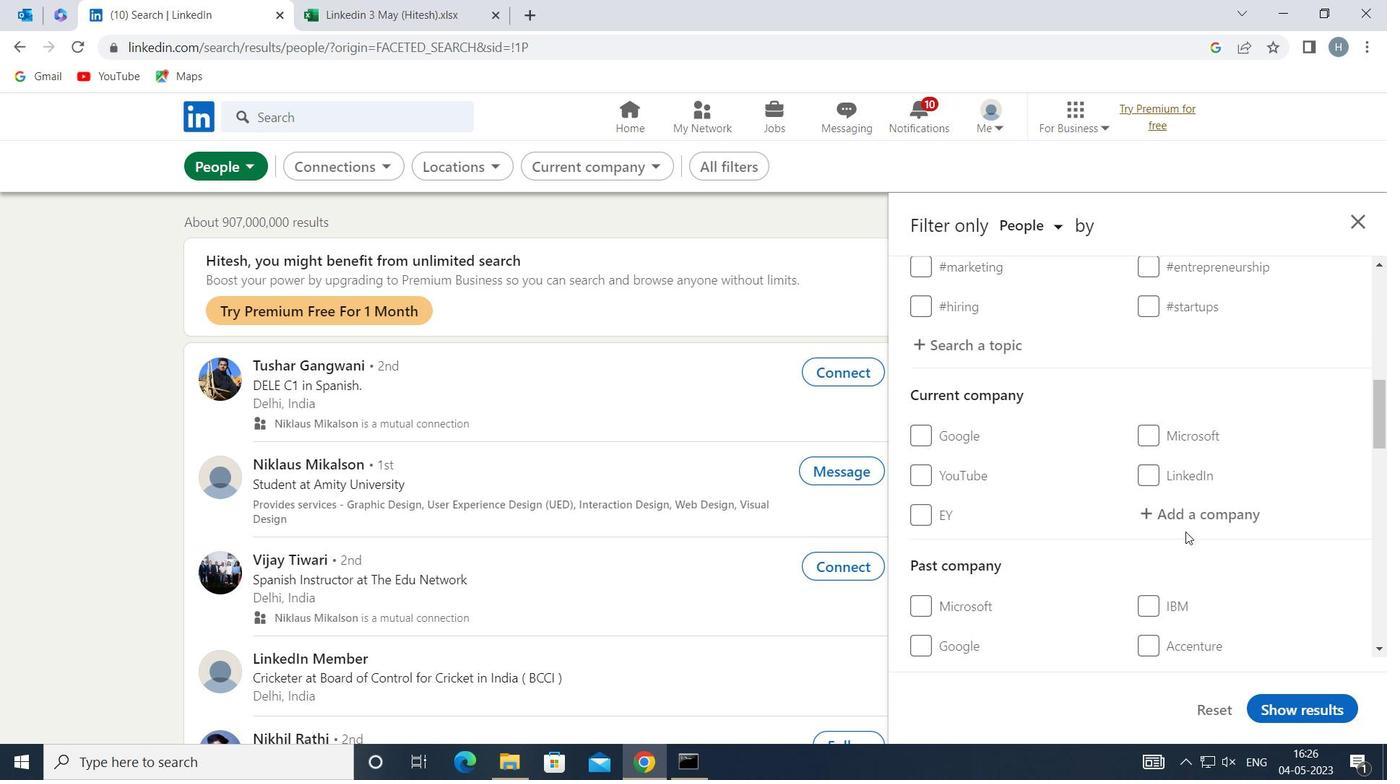 
Action: Mouse pressed left at (1197, 512)
Screenshot: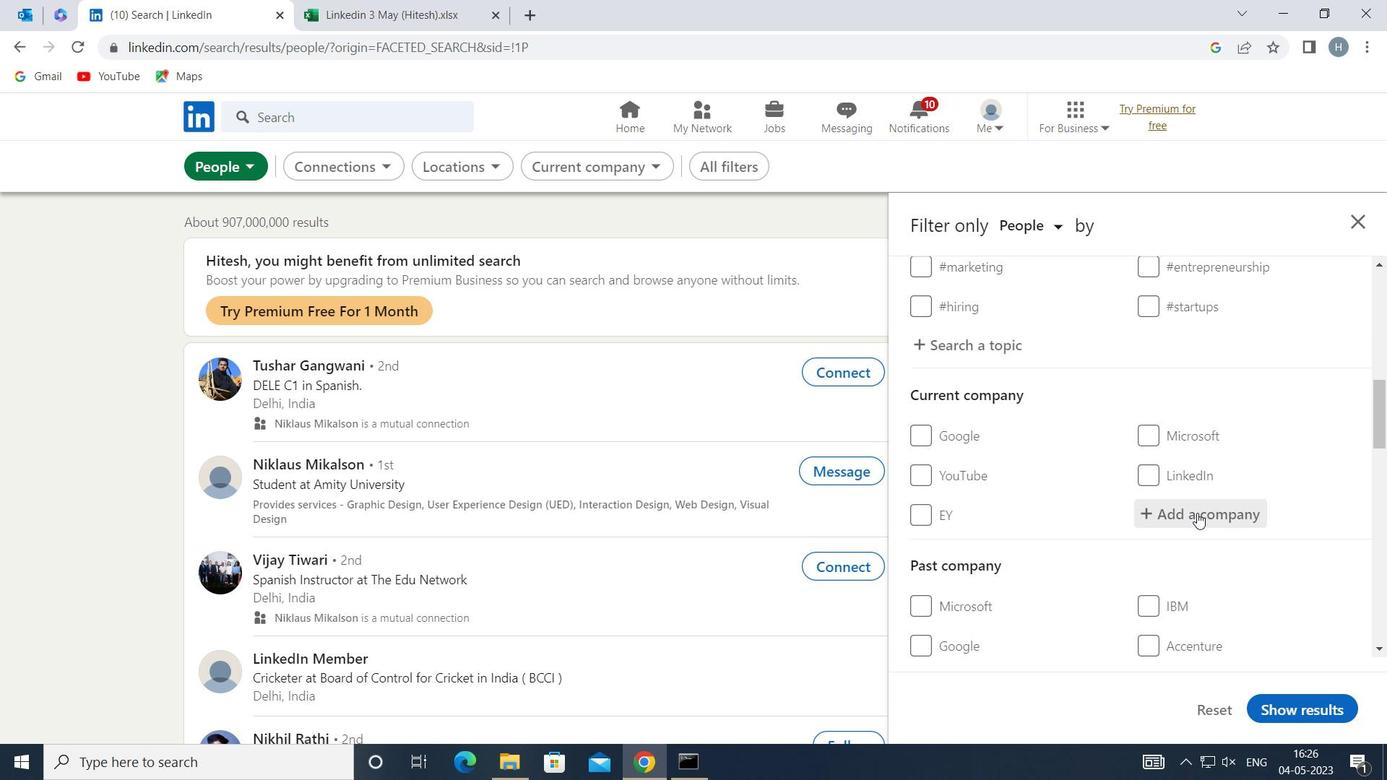 
Action: Mouse moved to (1196, 512)
Screenshot: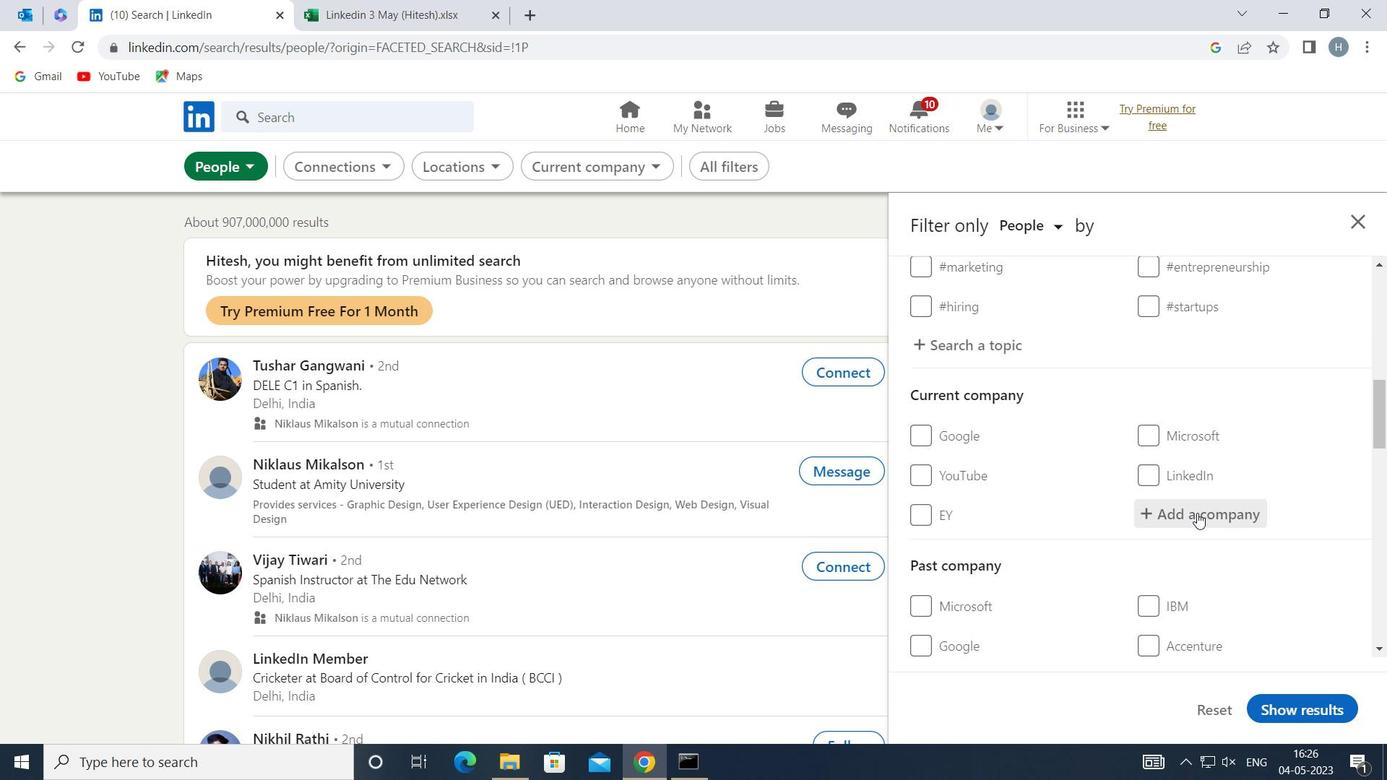 
Action: Key pressed <Key.shift><Key.shift>SCOOP<Key.shift>WH
Screenshot: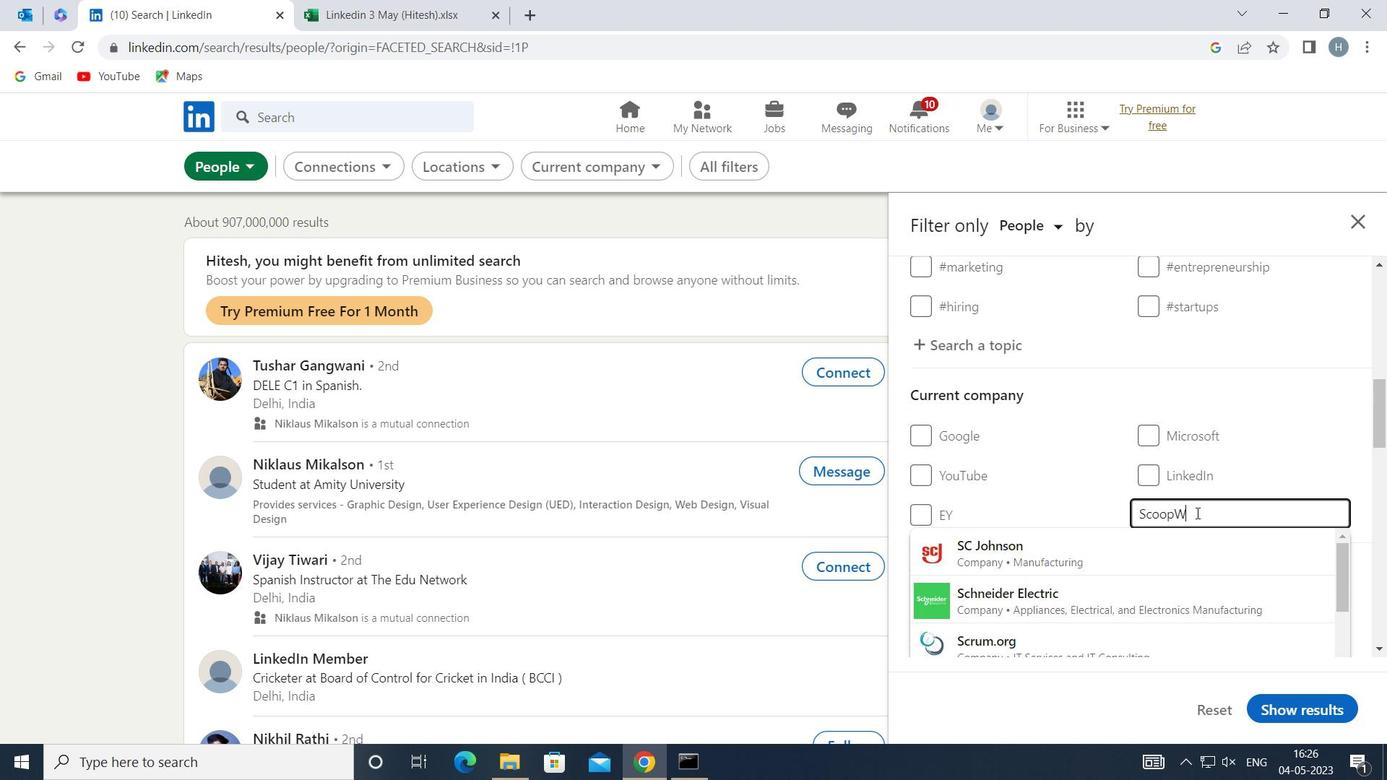 
Action: Mouse moved to (1184, 539)
Screenshot: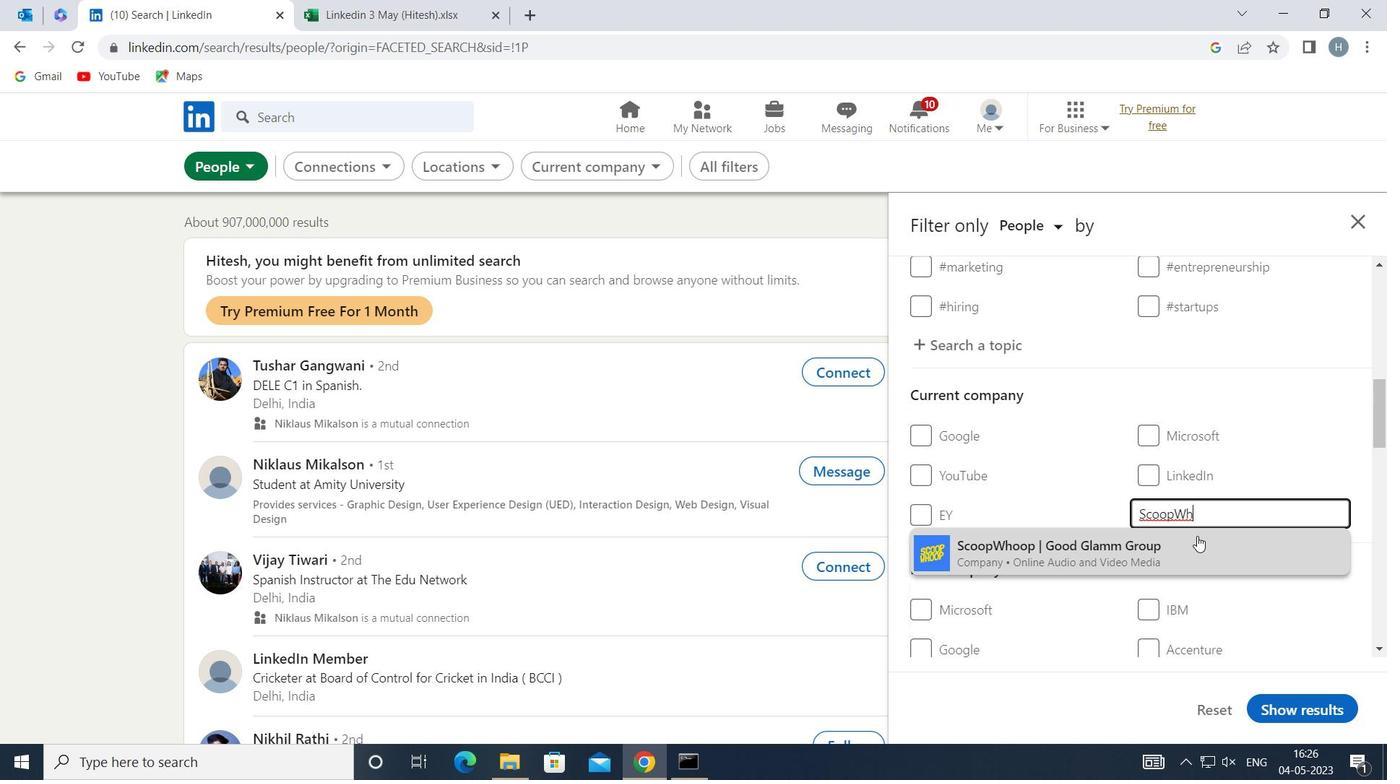 
Action: Mouse pressed left at (1184, 539)
Screenshot: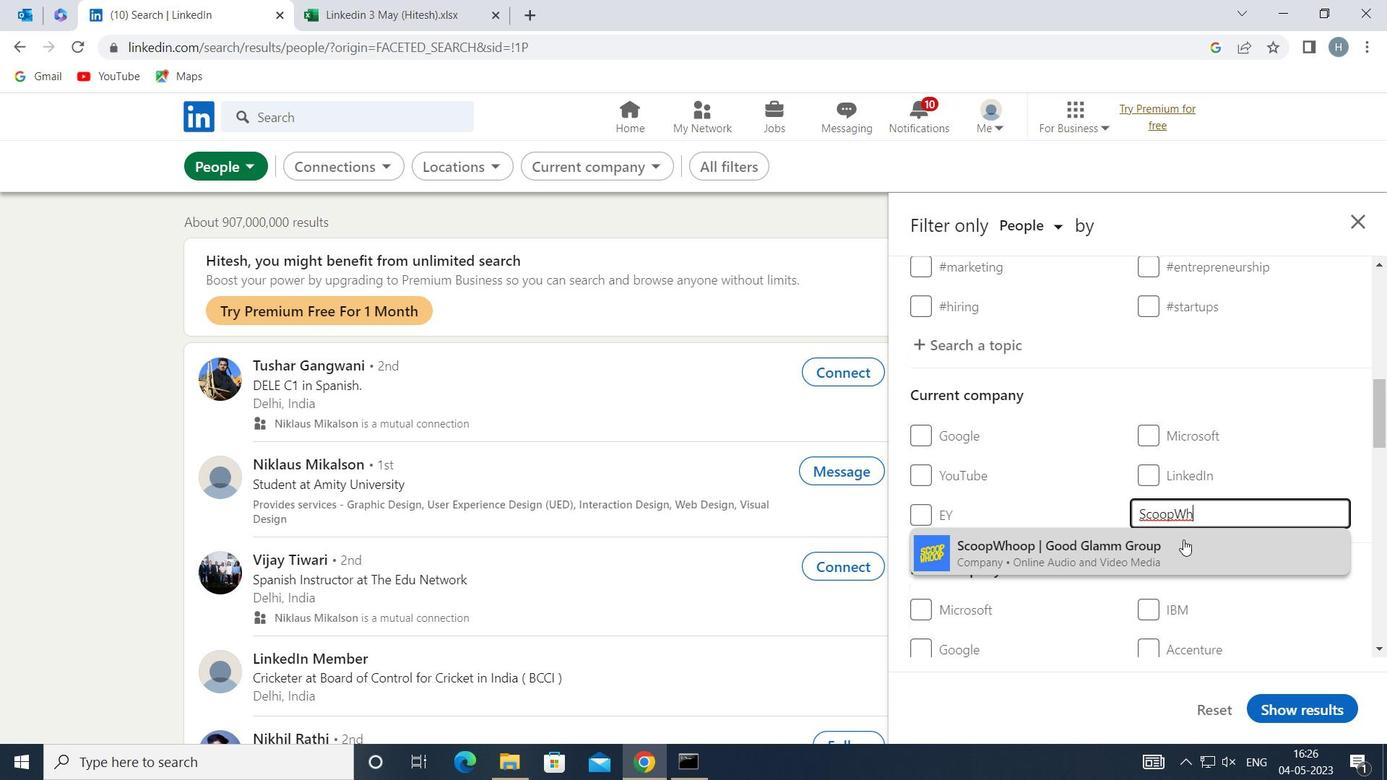 
Action: Mouse moved to (1106, 507)
Screenshot: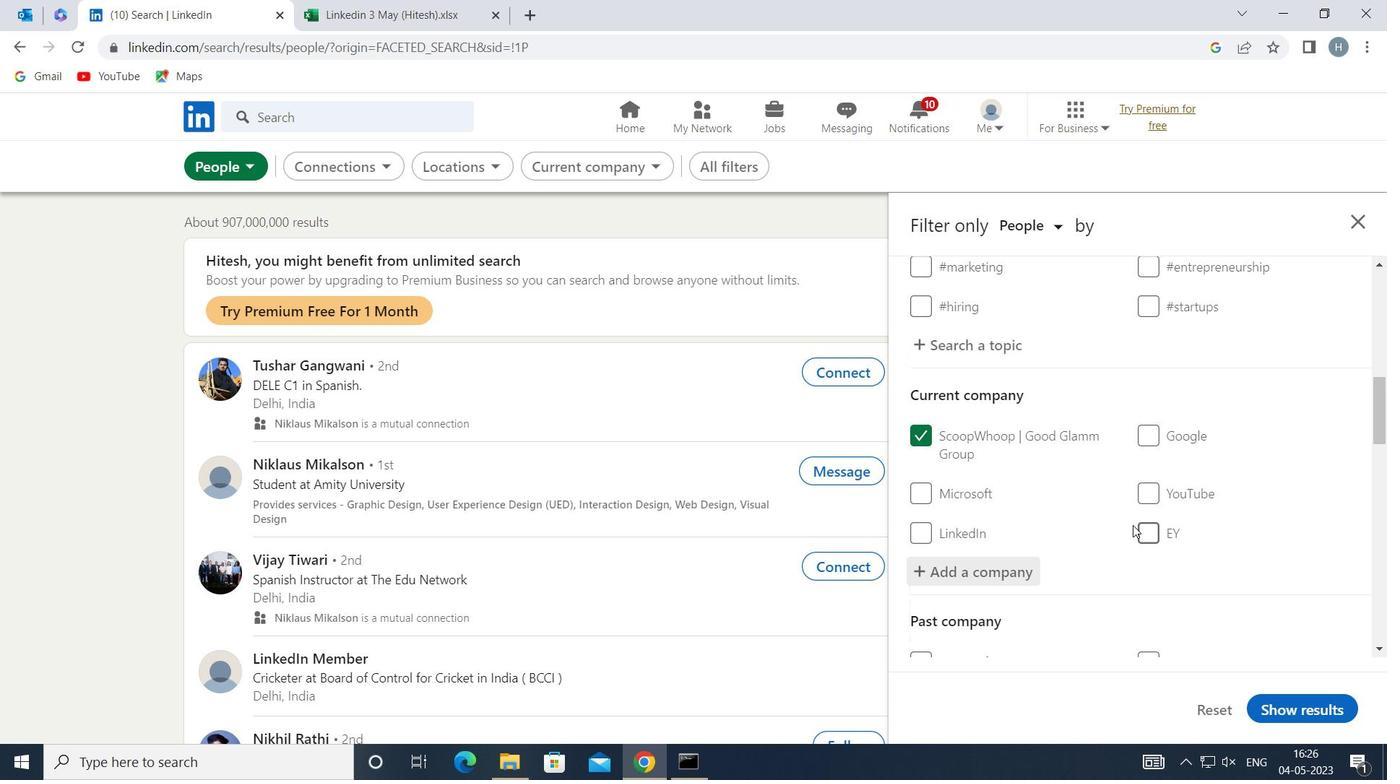 
Action: Mouse scrolled (1106, 506) with delta (0, 0)
Screenshot: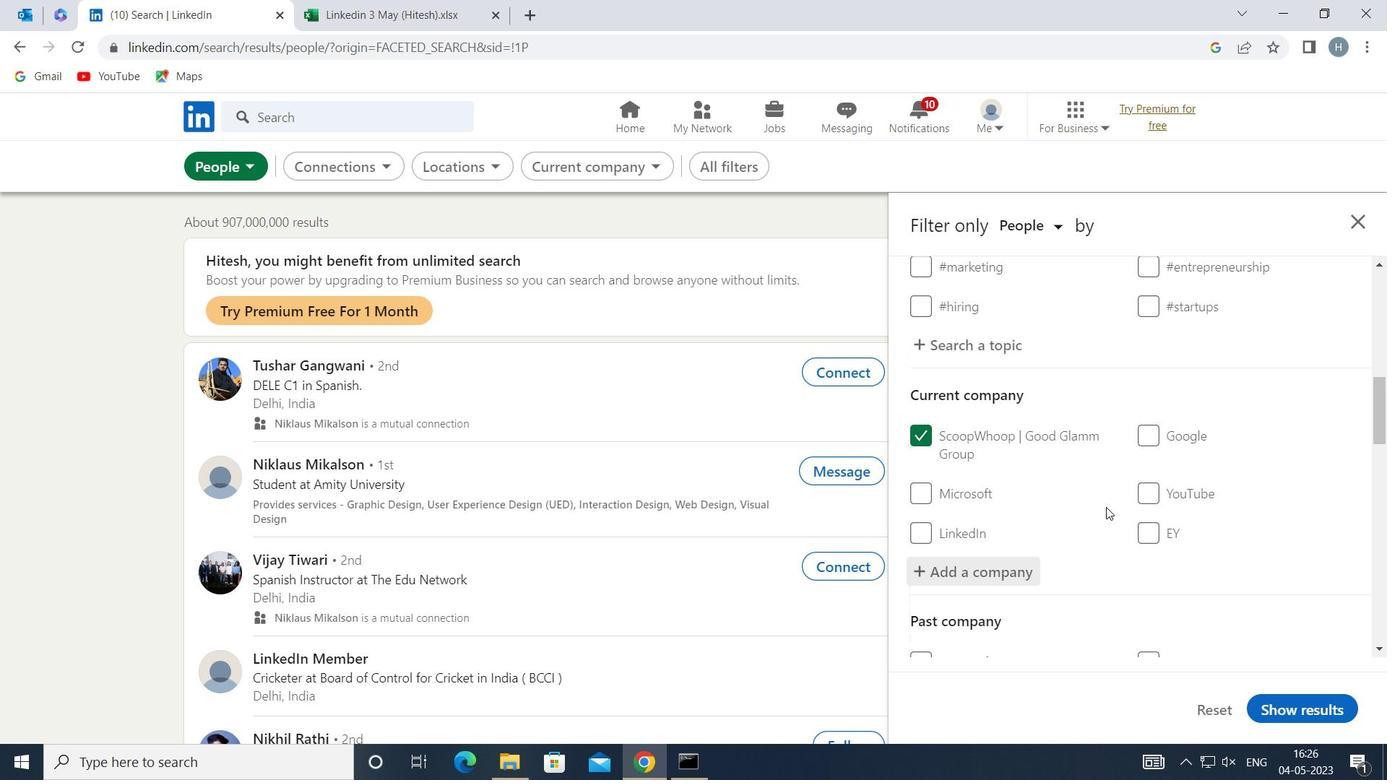 
Action: Mouse moved to (1105, 505)
Screenshot: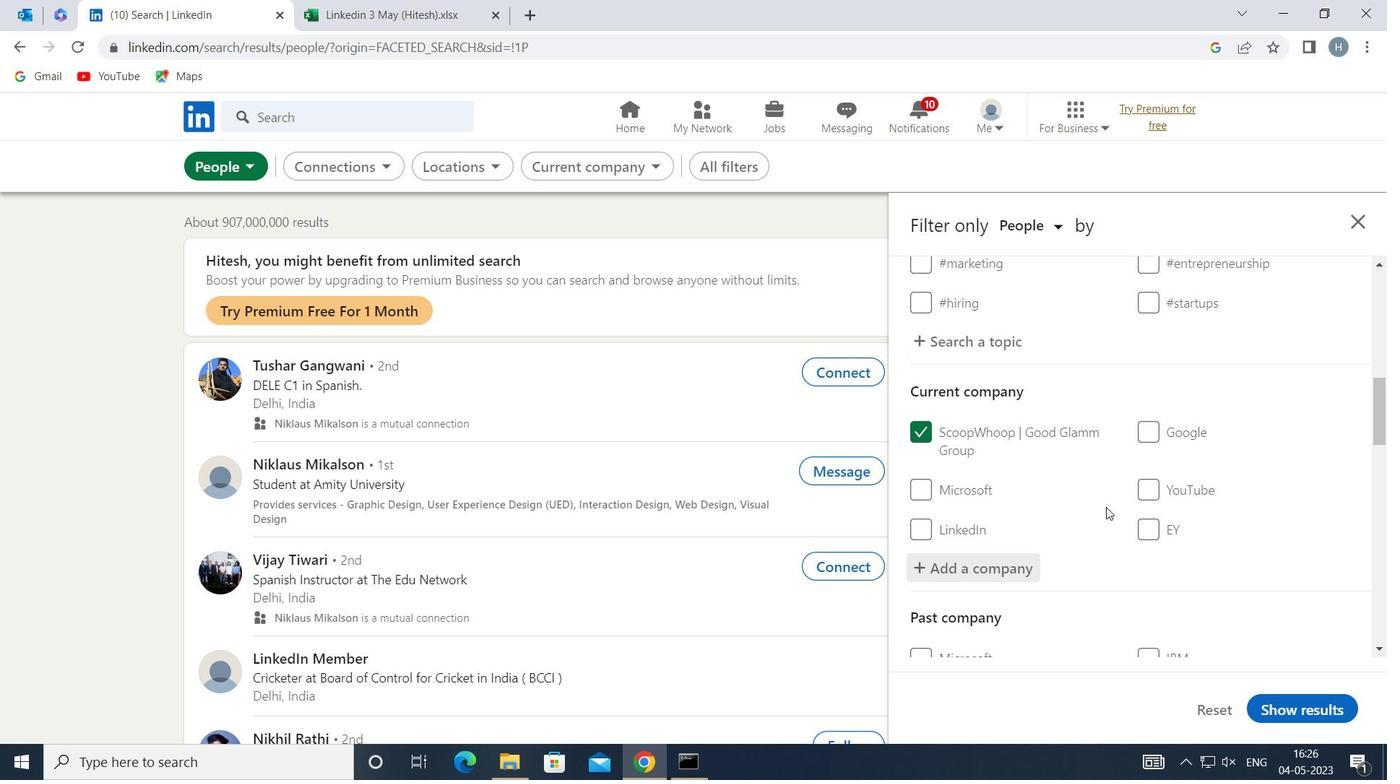 
Action: Mouse scrolled (1105, 505) with delta (0, 0)
Screenshot: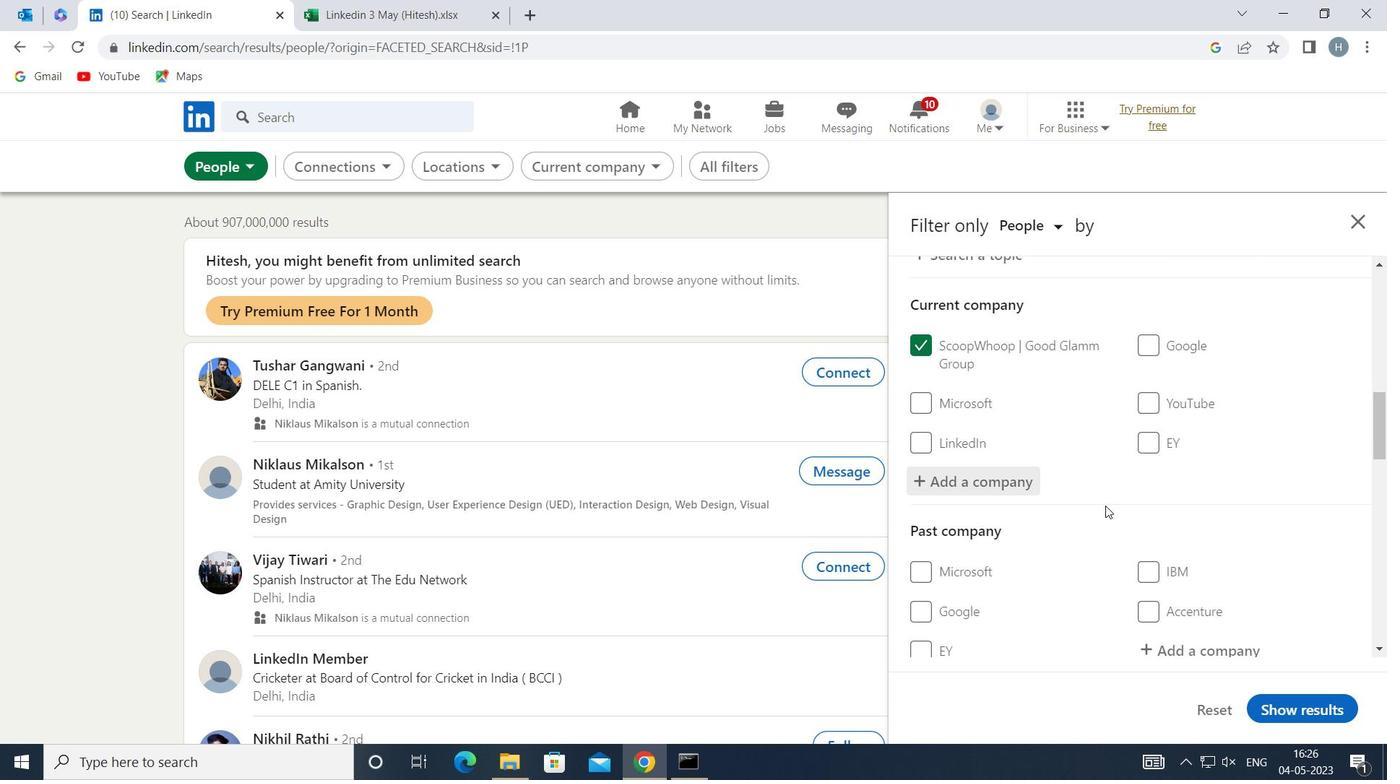 
Action: Mouse scrolled (1105, 505) with delta (0, 0)
Screenshot: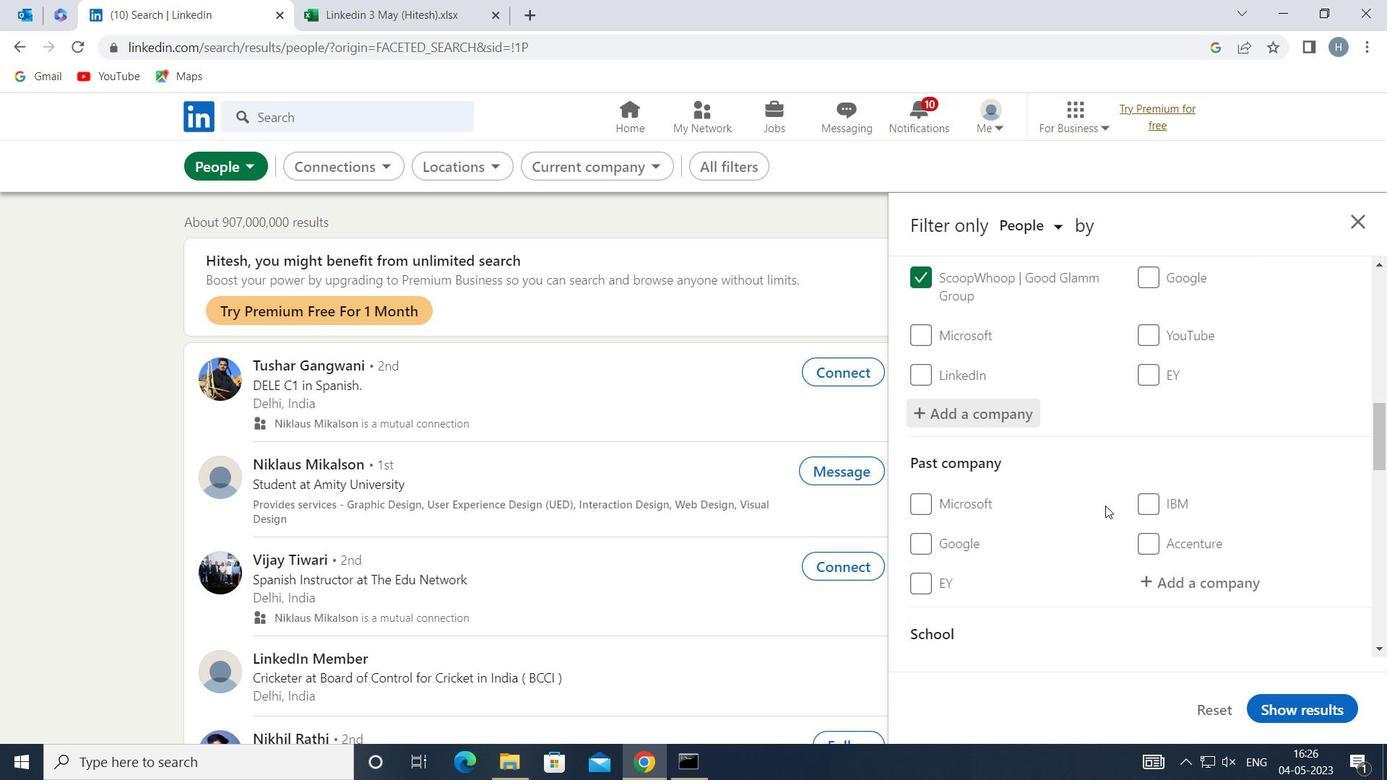 
Action: Mouse scrolled (1105, 505) with delta (0, 0)
Screenshot: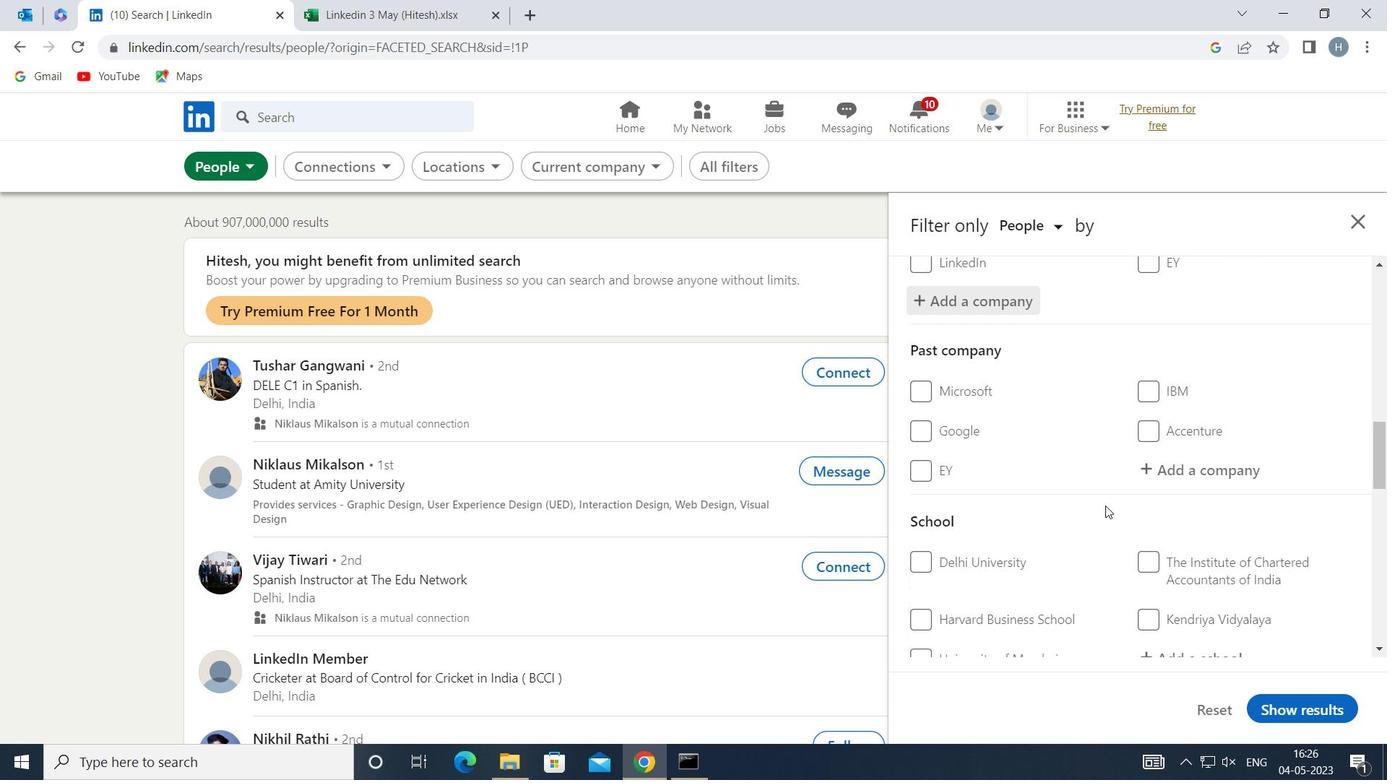 
Action: Mouse scrolled (1105, 505) with delta (0, 0)
Screenshot: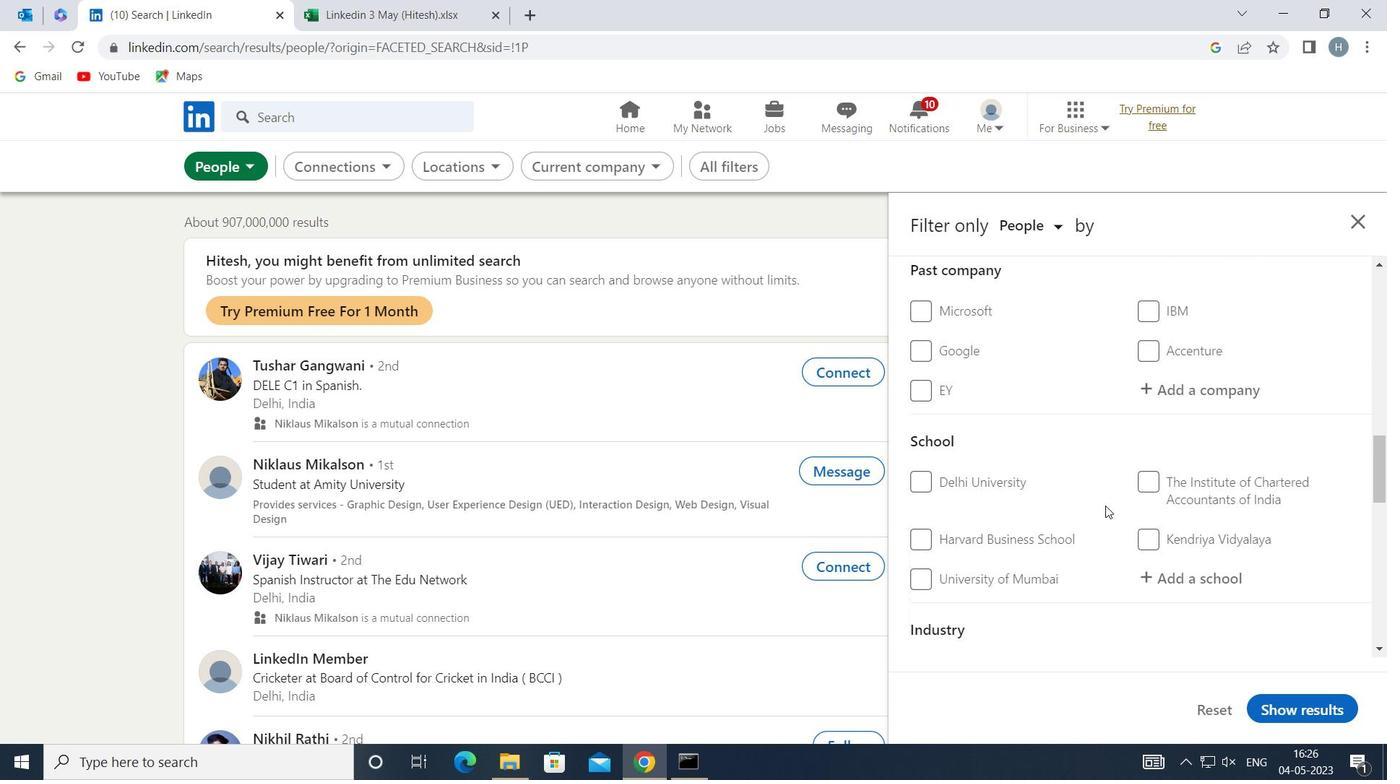 
Action: Mouse moved to (1200, 468)
Screenshot: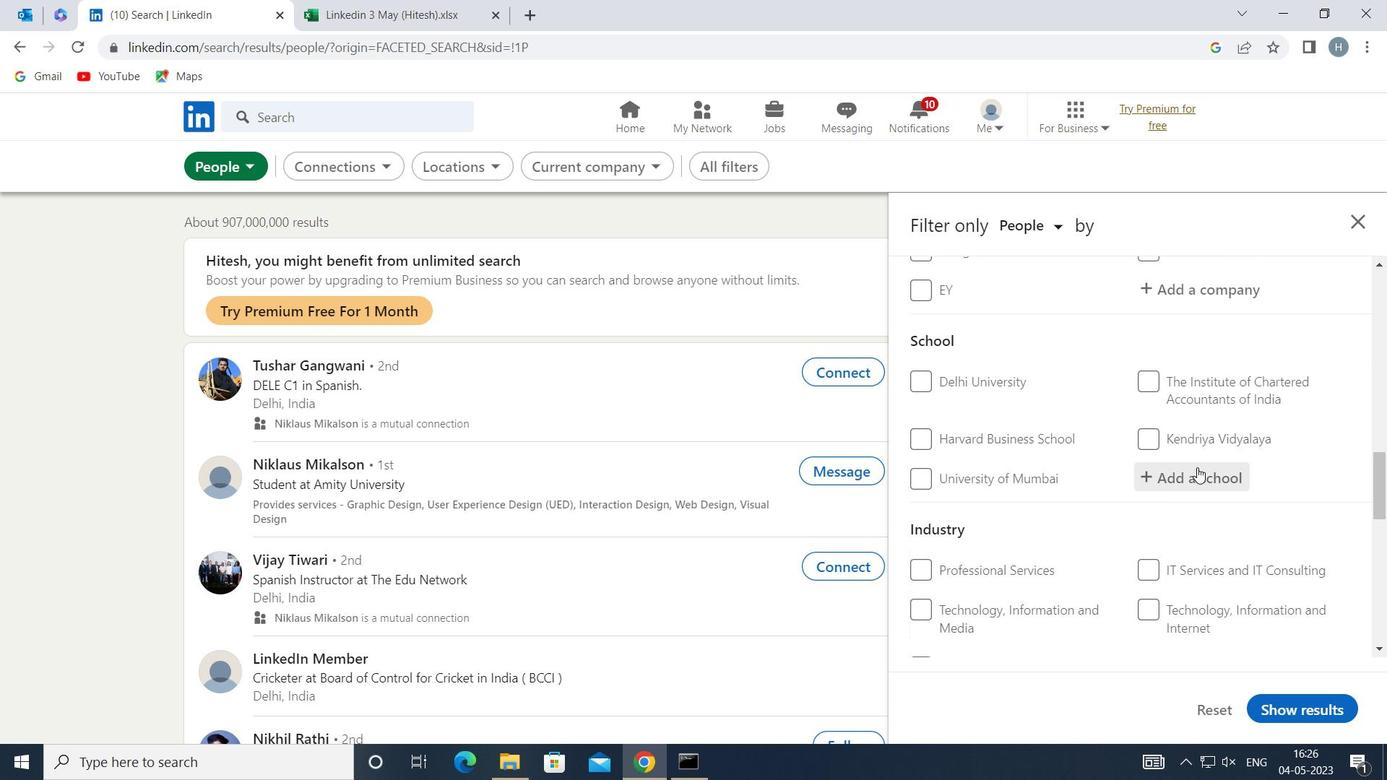 
Action: Mouse pressed left at (1200, 468)
Screenshot: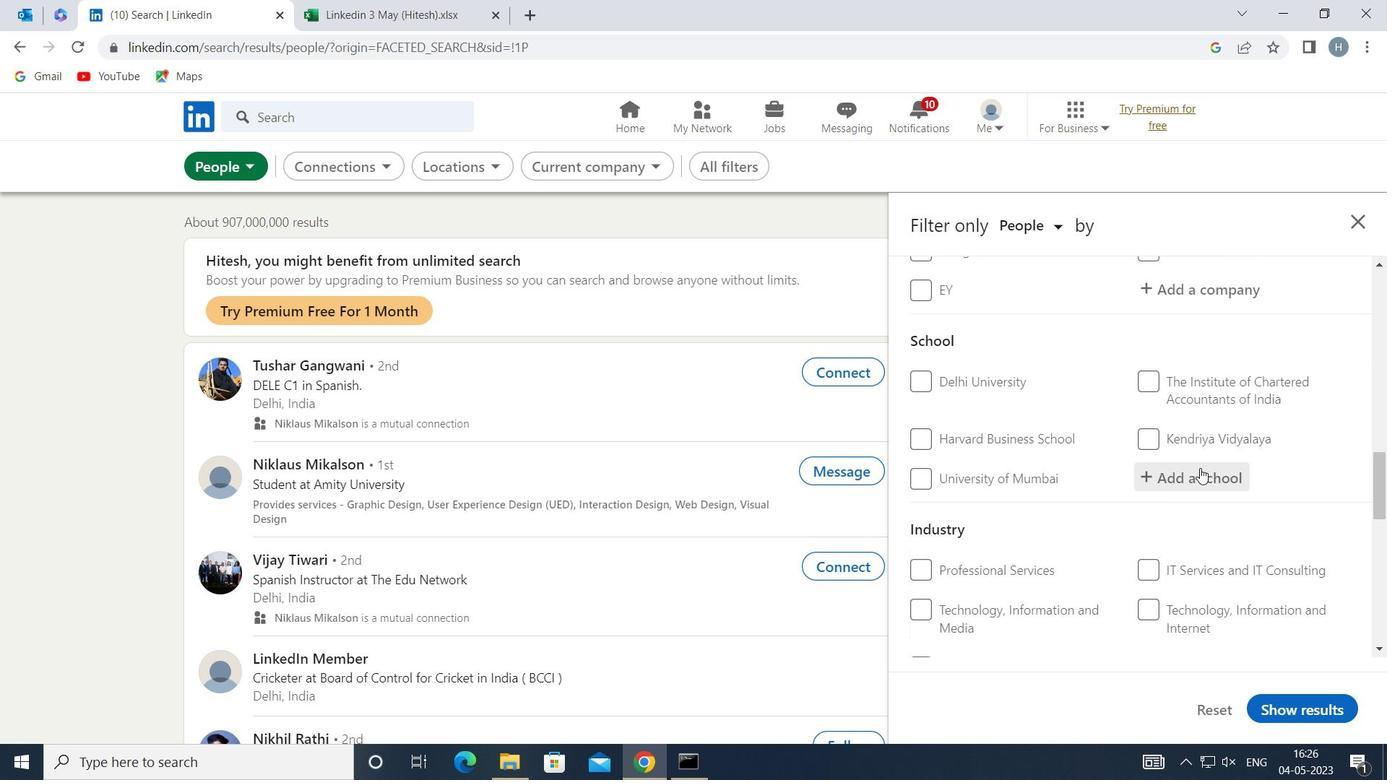
Action: Mouse moved to (1200, 468)
Screenshot: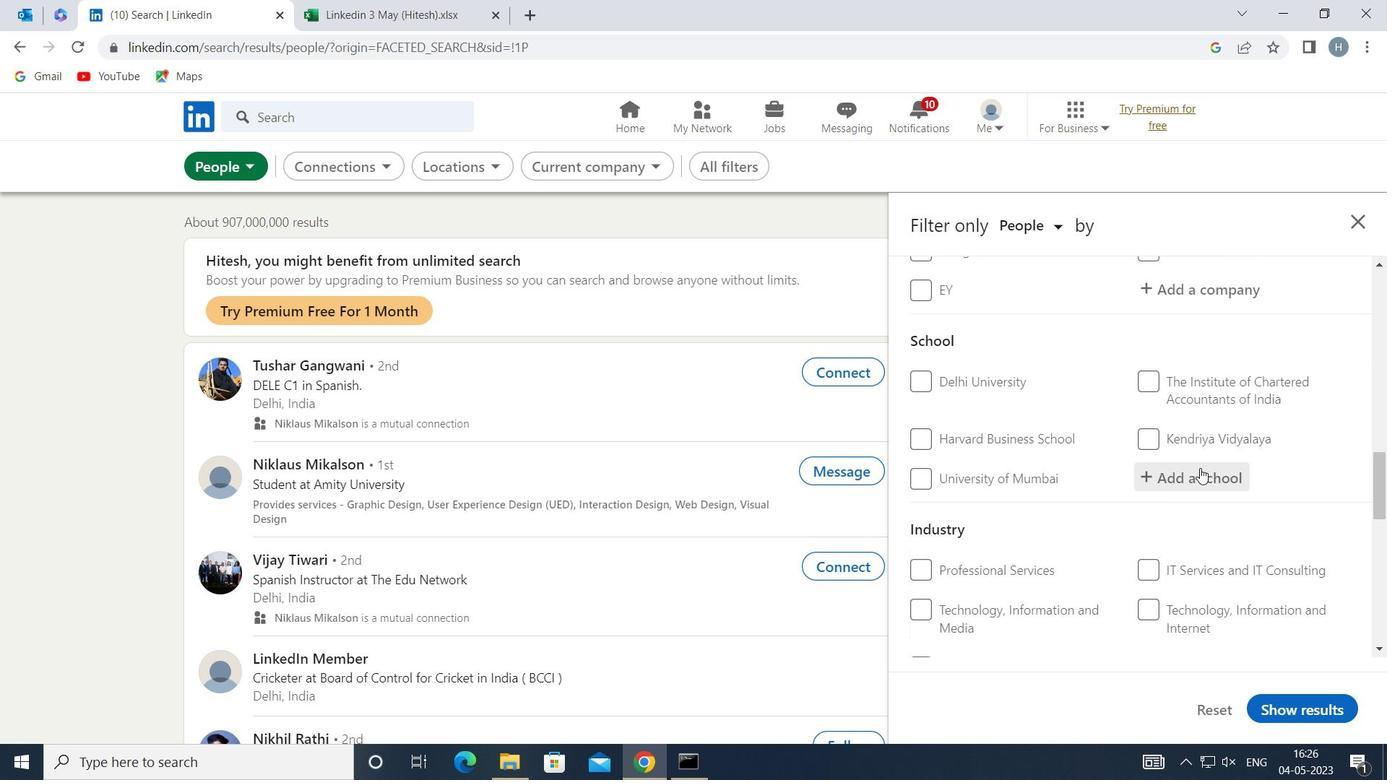 
Action: Key pressed <Key.shift>SAINTGITS<Key.space><Key.shift>INSTITUTE<Key.space>OF<Key.space><Key.shift>MAN
Screenshot: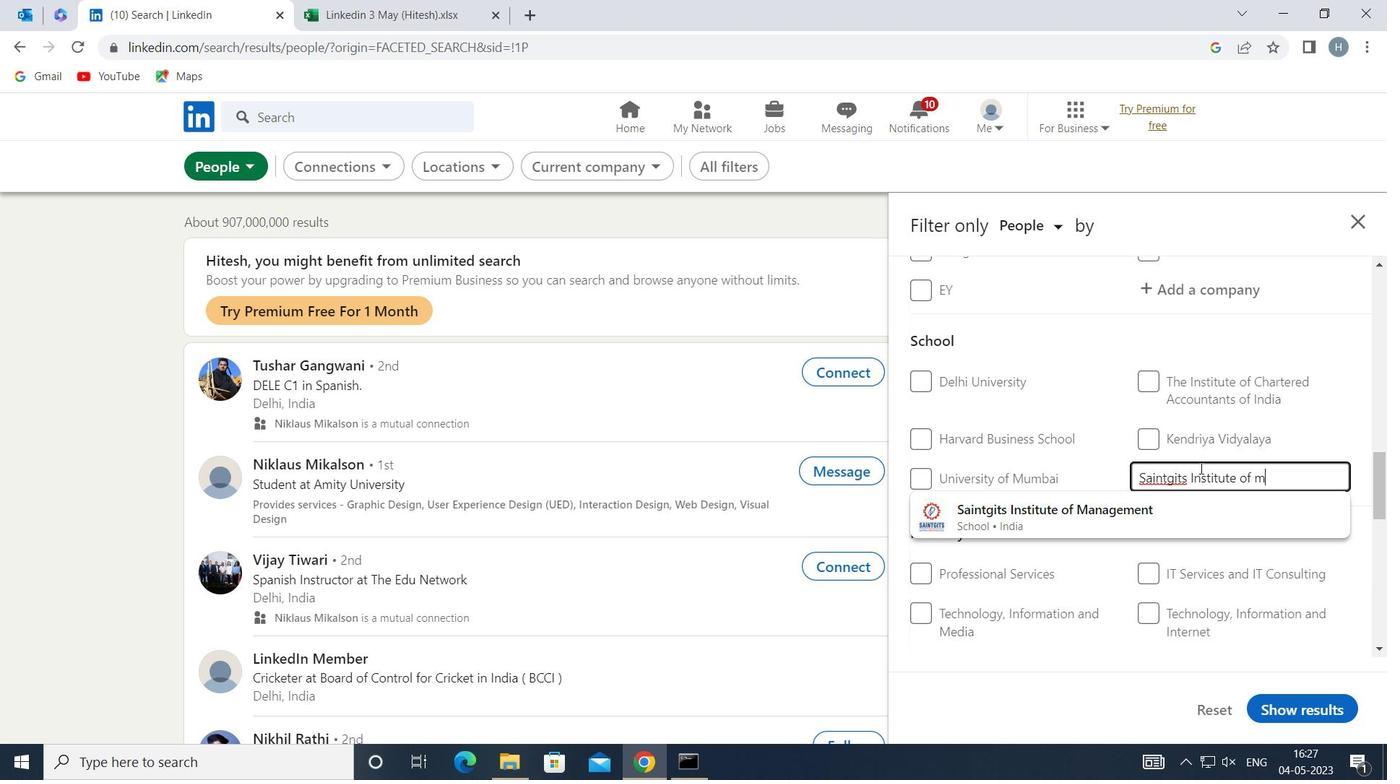 
Action: Mouse moved to (1151, 502)
Screenshot: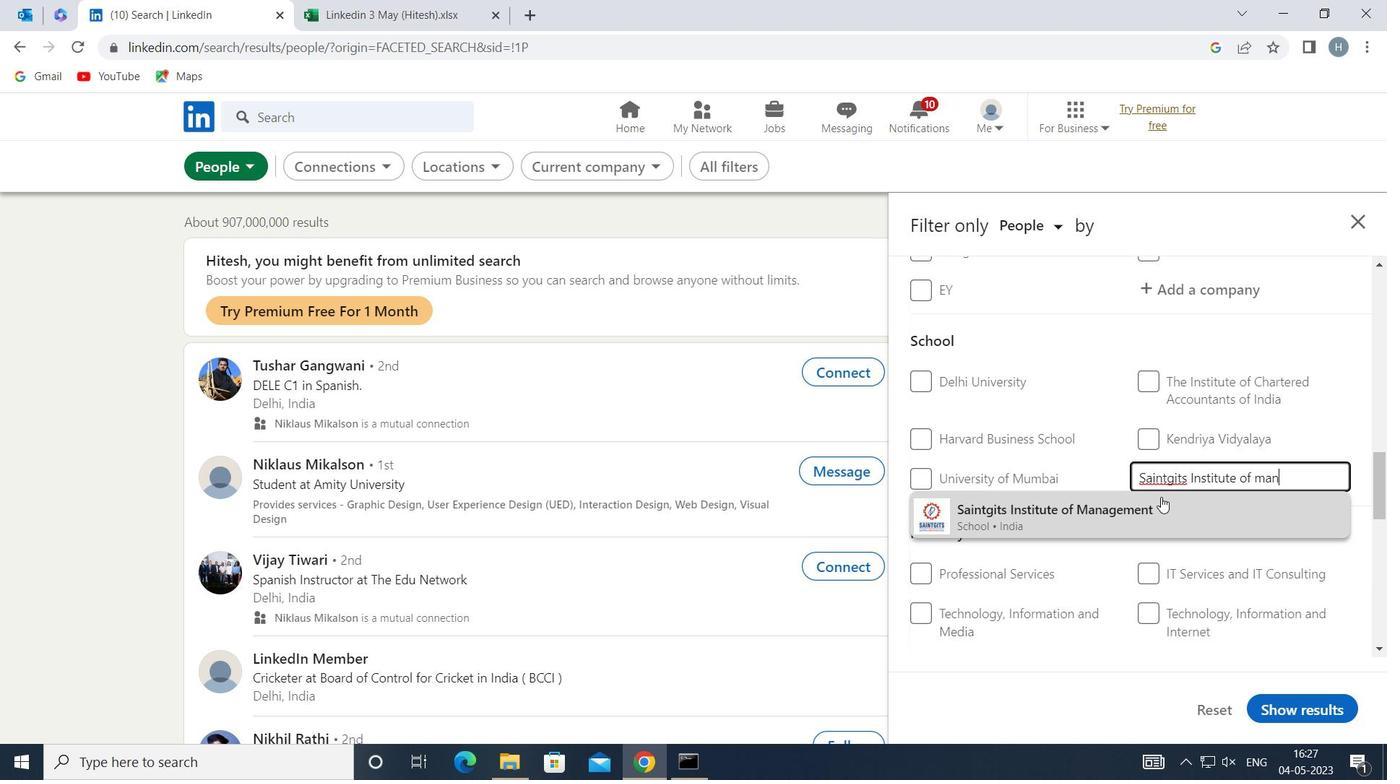 
Action: Mouse pressed left at (1151, 502)
Screenshot: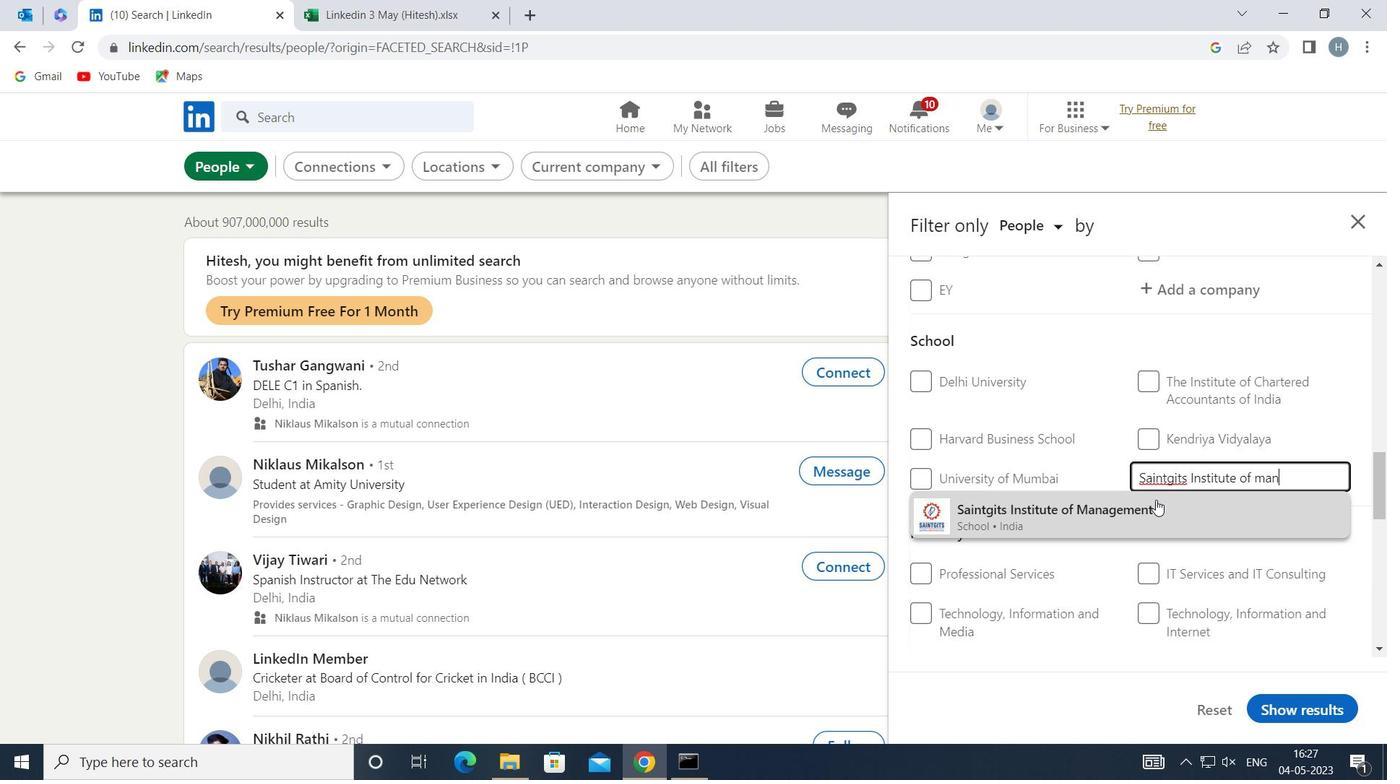 
Action: Mouse moved to (1099, 505)
Screenshot: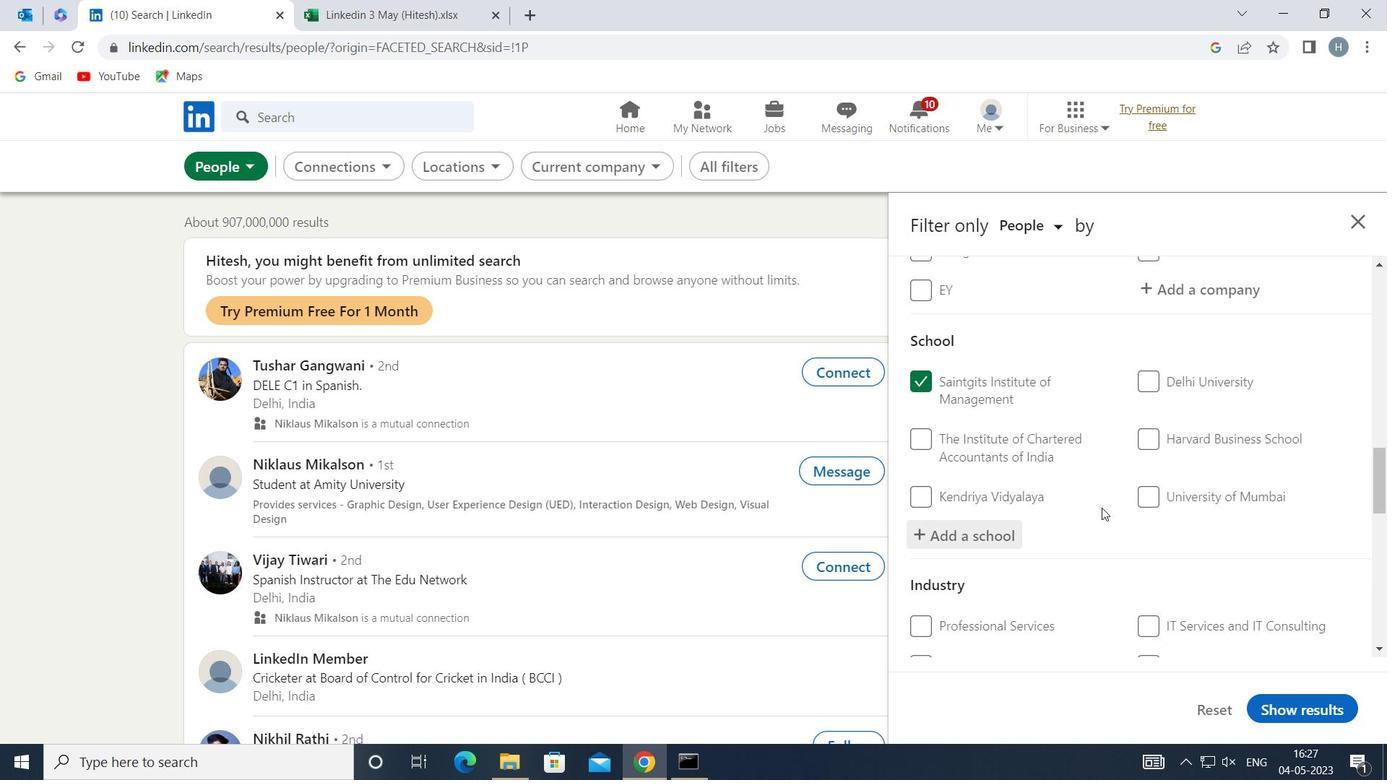 
Action: Mouse scrolled (1099, 504) with delta (0, 0)
Screenshot: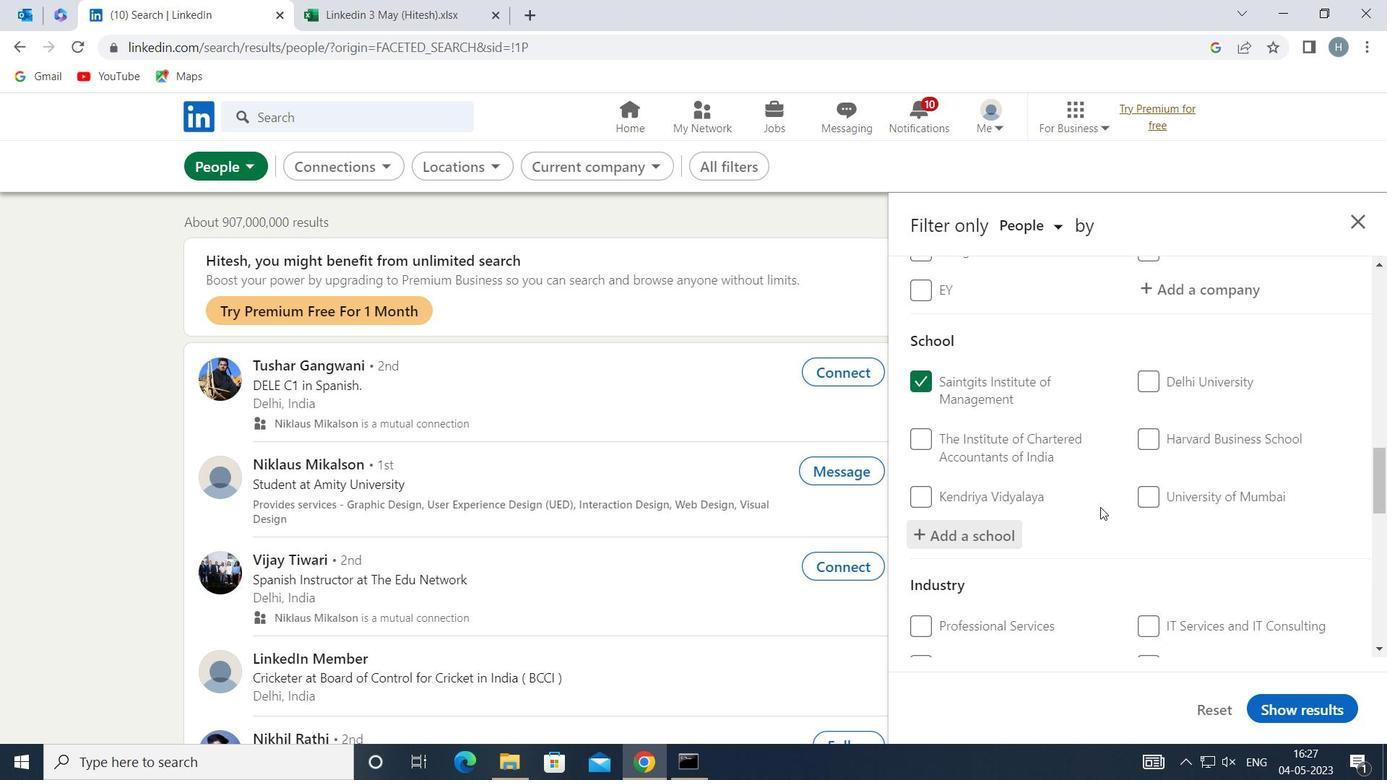 
Action: Mouse scrolled (1099, 504) with delta (0, 0)
Screenshot: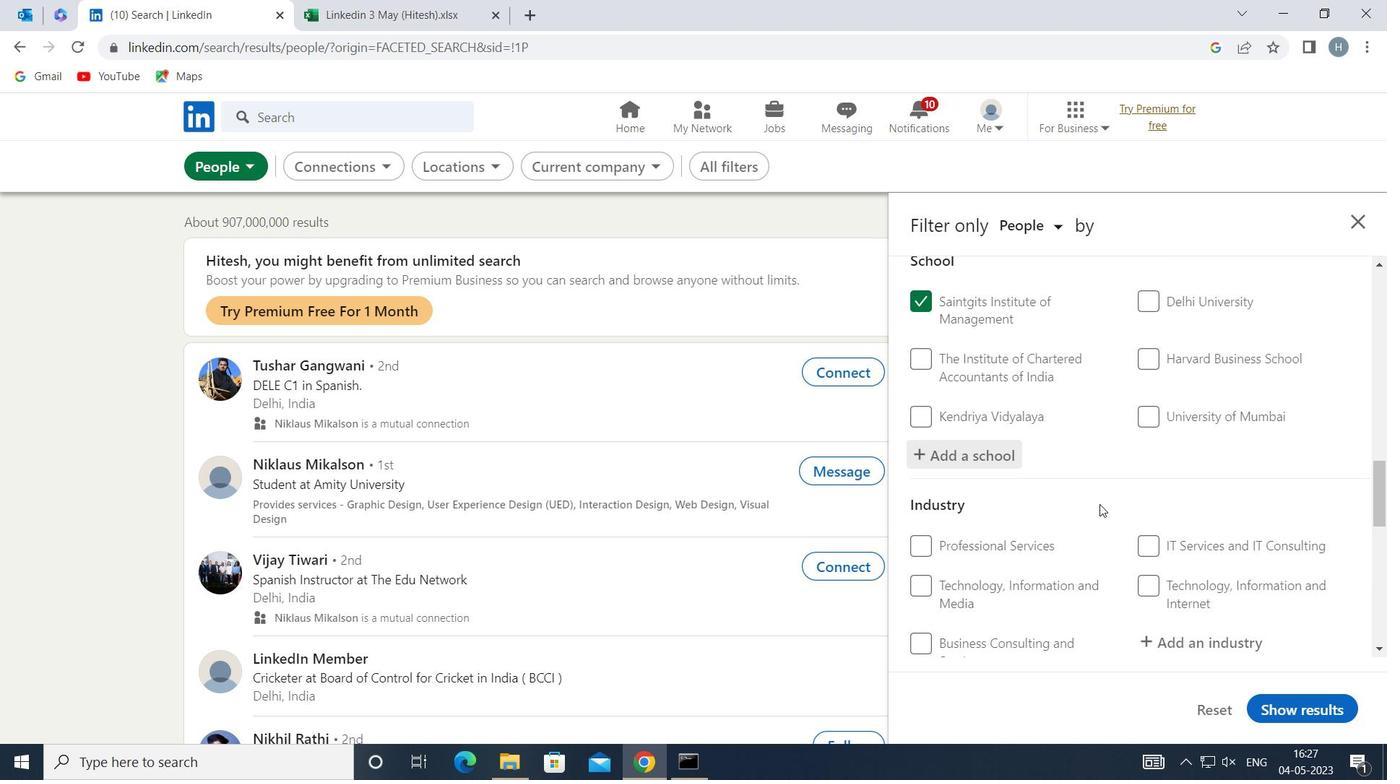 
Action: Mouse moved to (1183, 534)
Screenshot: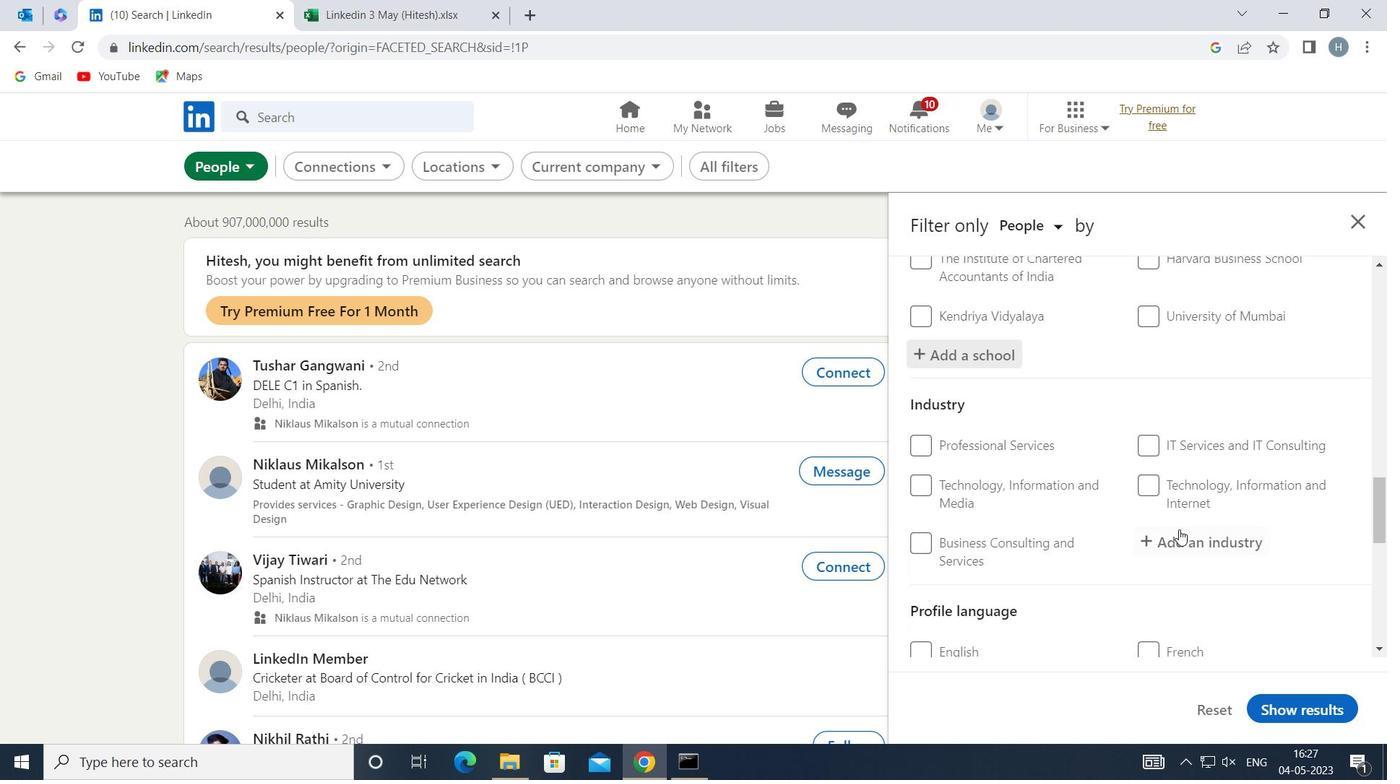 
Action: Mouse pressed left at (1183, 534)
Screenshot: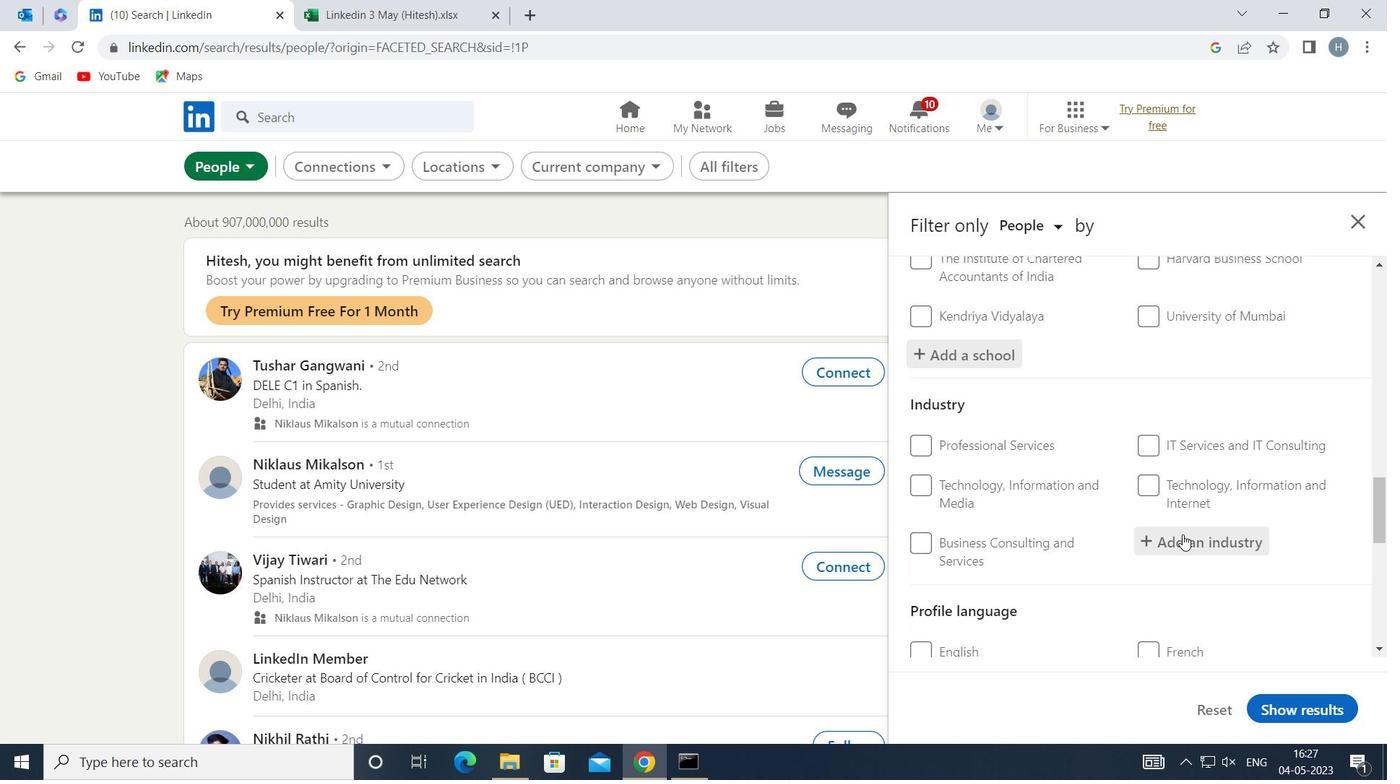 
Action: Key pressed <Key.shift>AIR<Key.space><Key.shift>WATER<Key.space>A
Screenshot: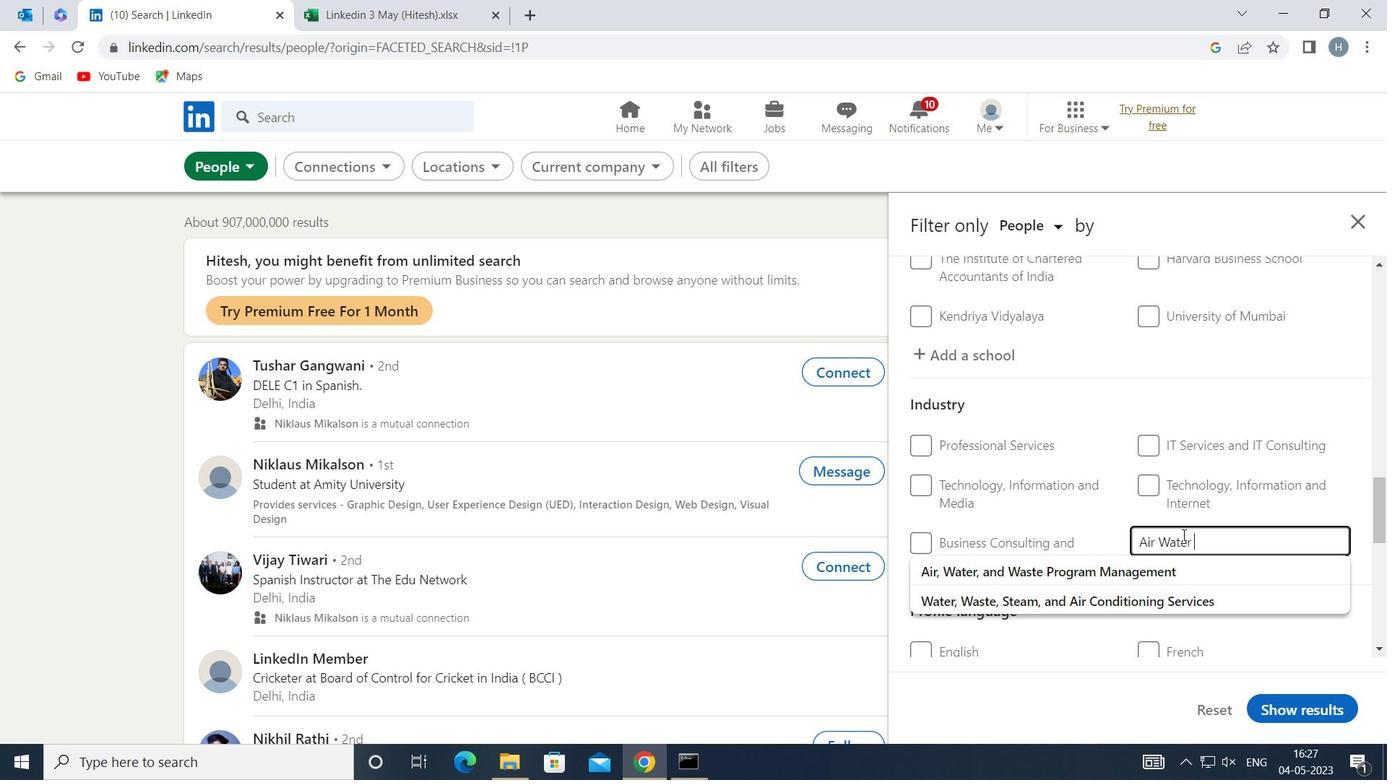 
Action: Mouse moved to (1185, 533)
Screenshot: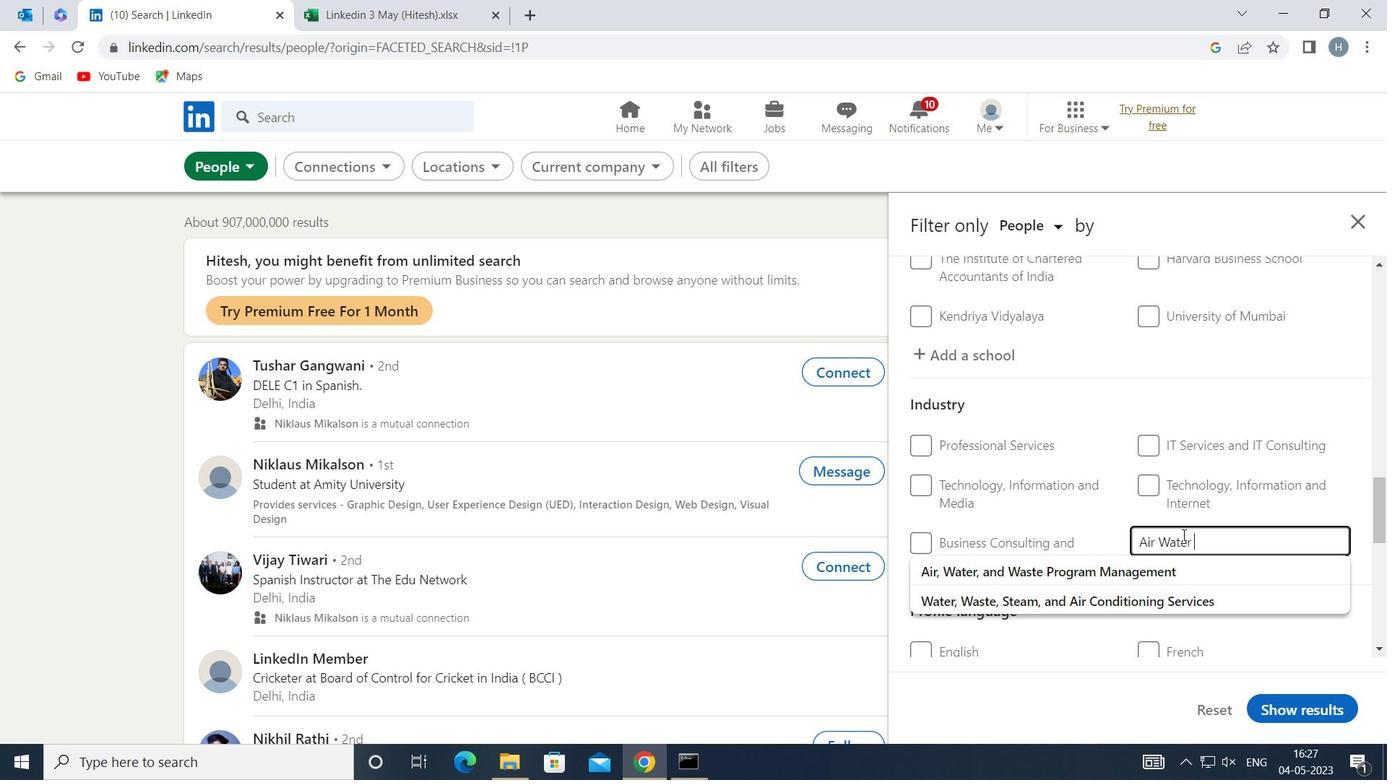 
Action: Key pressed N
Screenshot: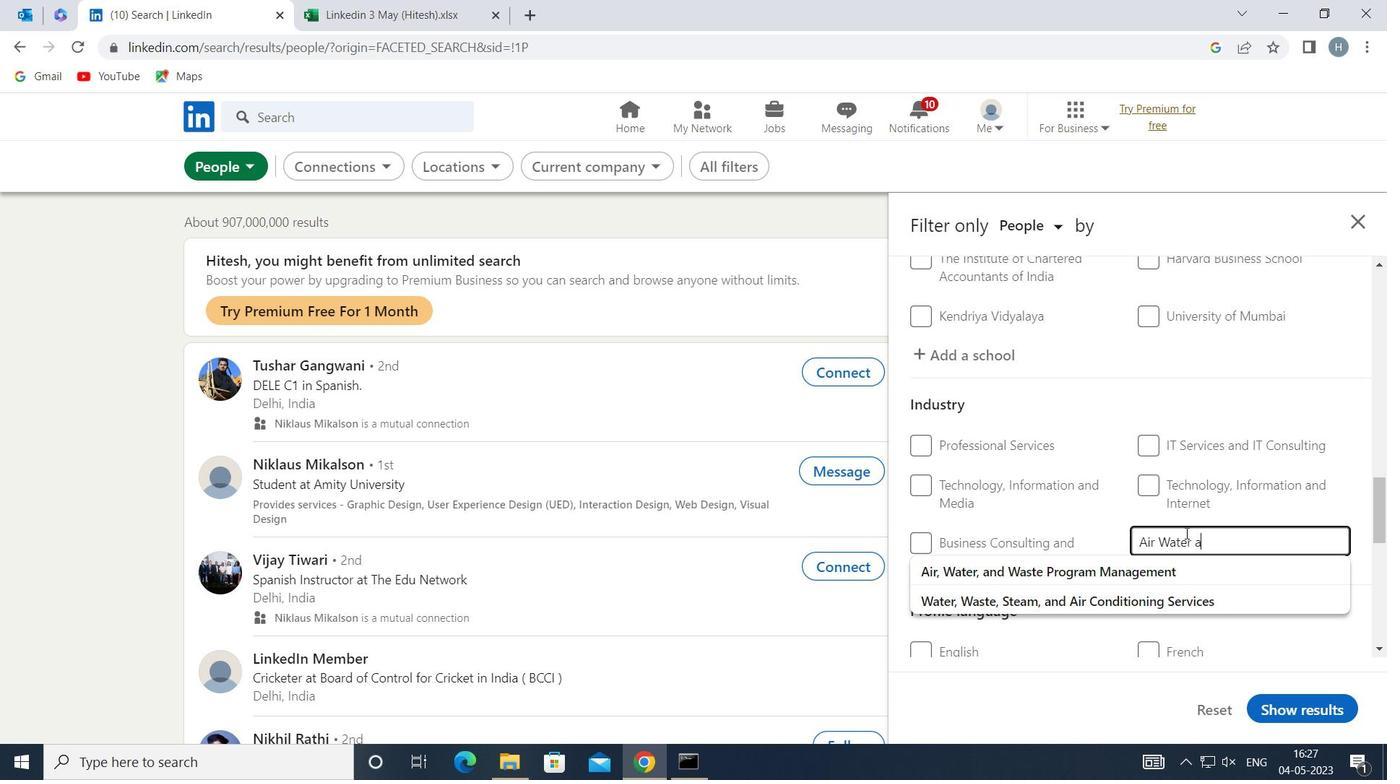 
Action: Mouse moved to (1186, 530)
Screenshot: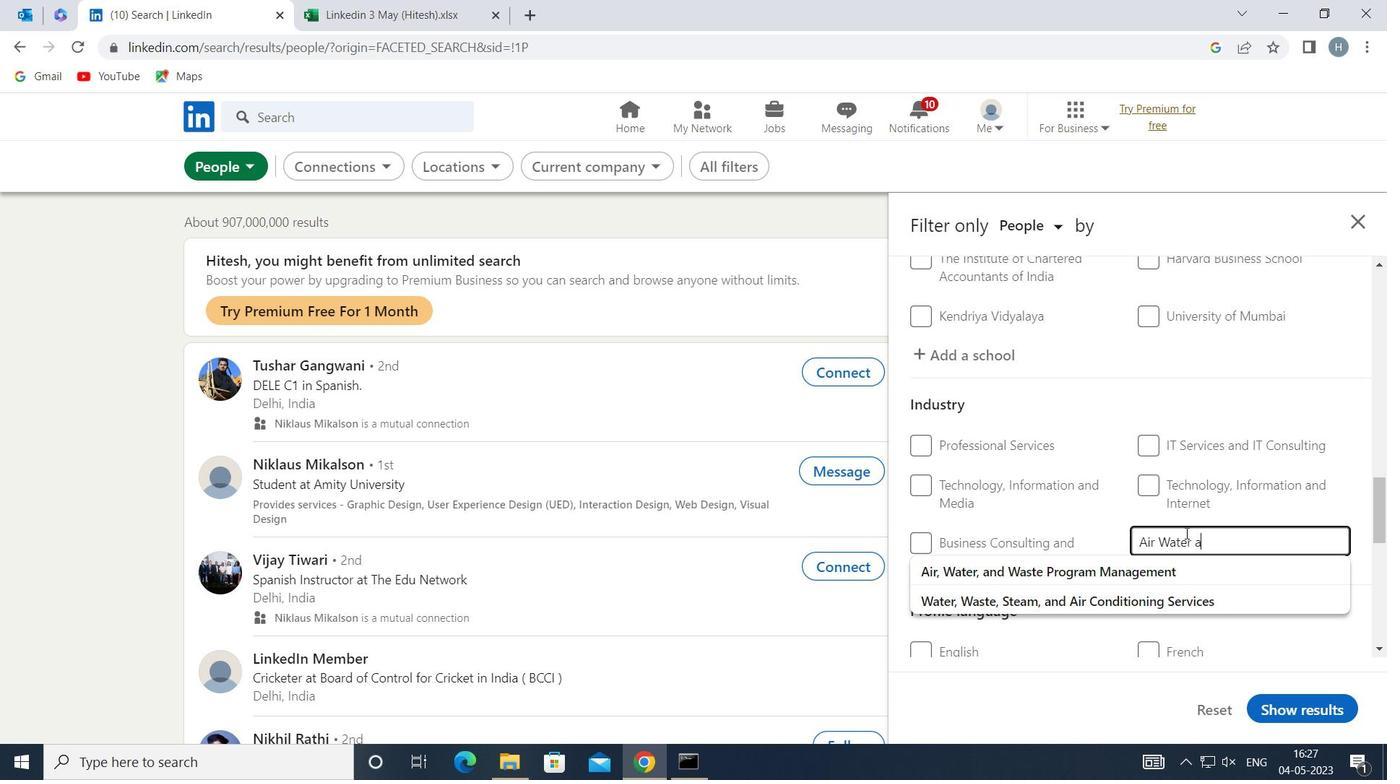 
Action: Key pressed D
Screenshot: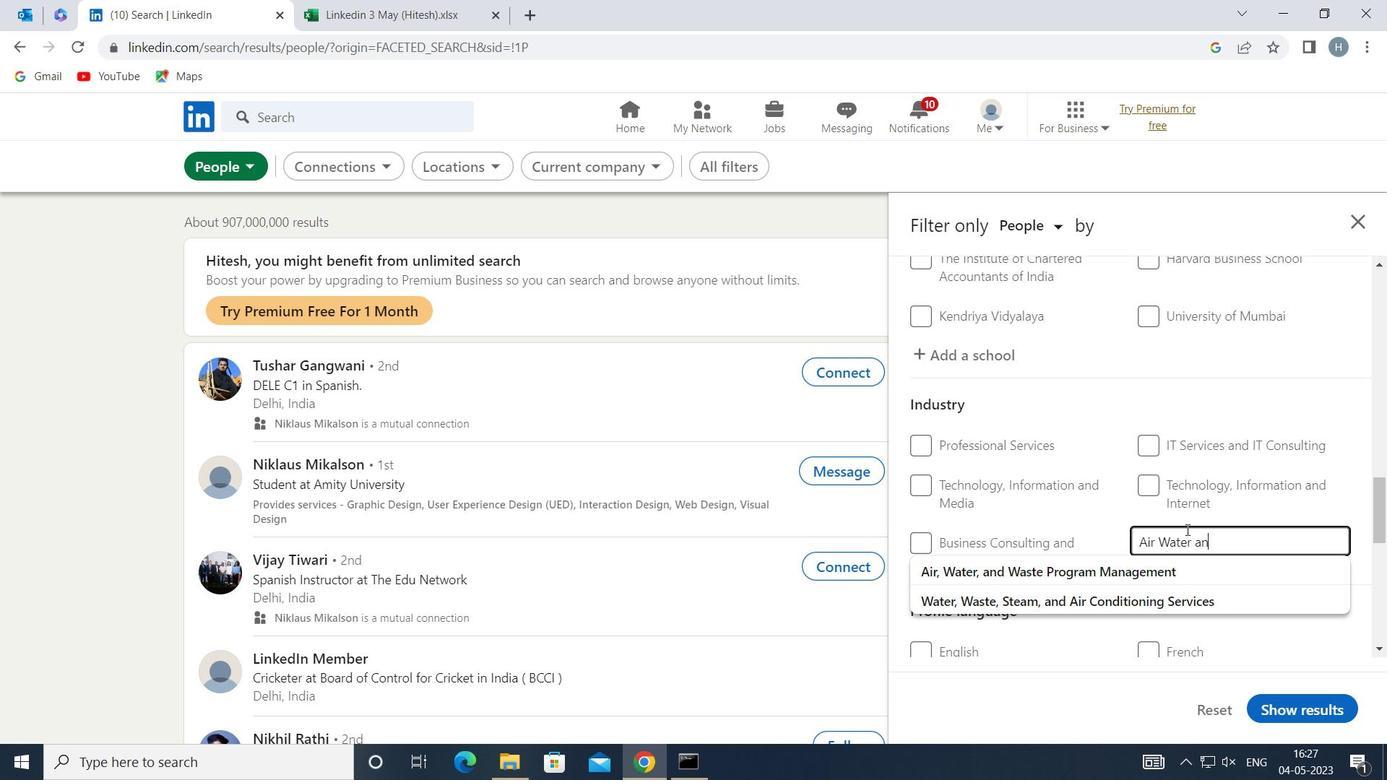 
Action: Mouse moved to (1187, 524)
Screenshot: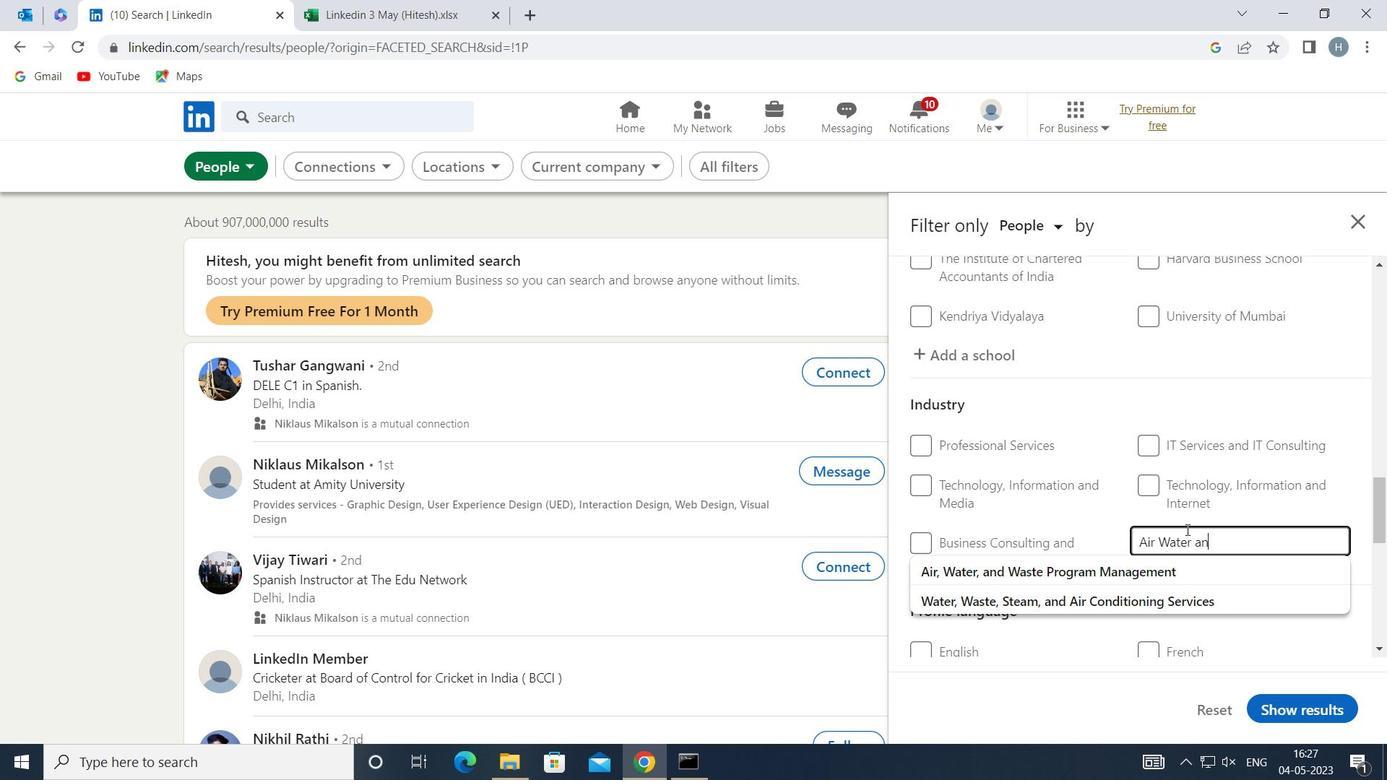 
Action: Key pressed <Key.space><Key.shift>WA
Screenshot: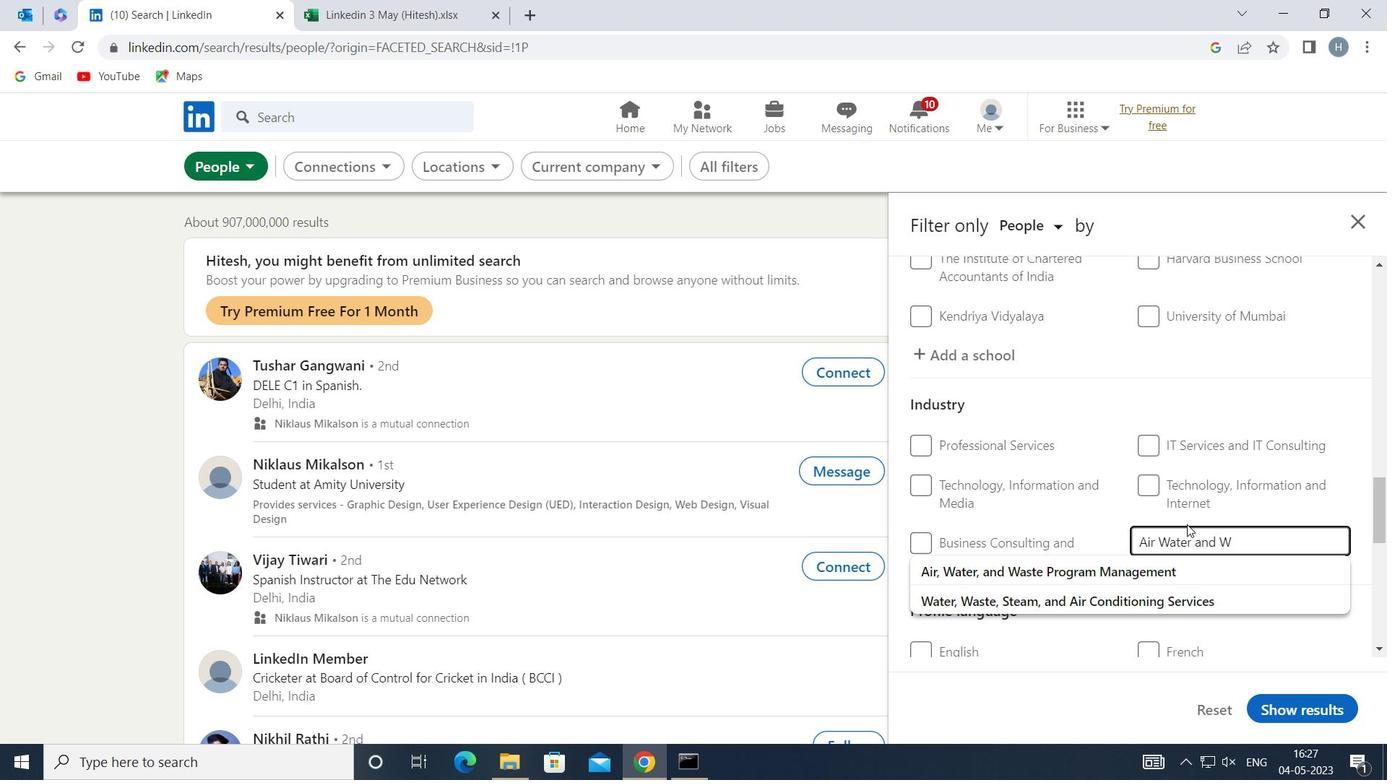 
Action: Mouse moved to (1189, 522)
Screenshot: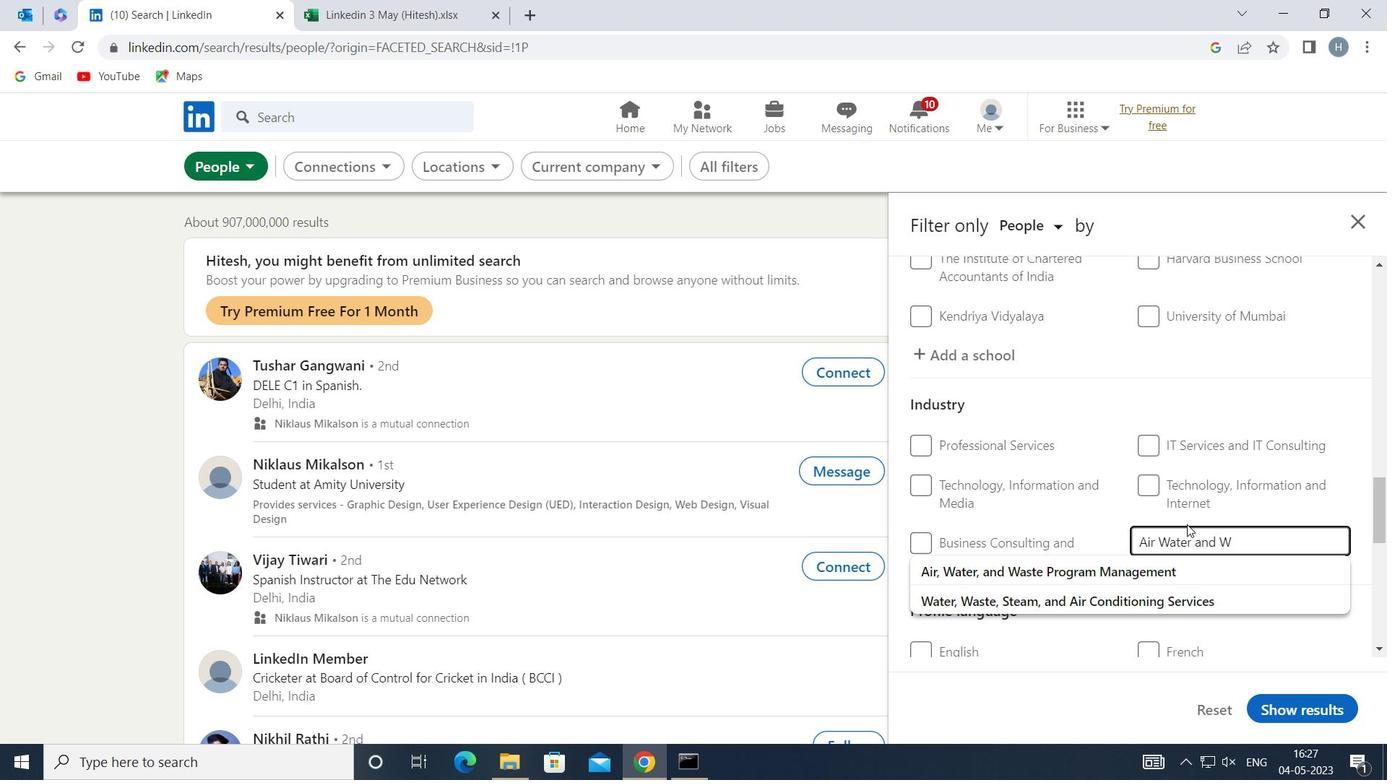 
Action: Key pressed STE
Screenshot: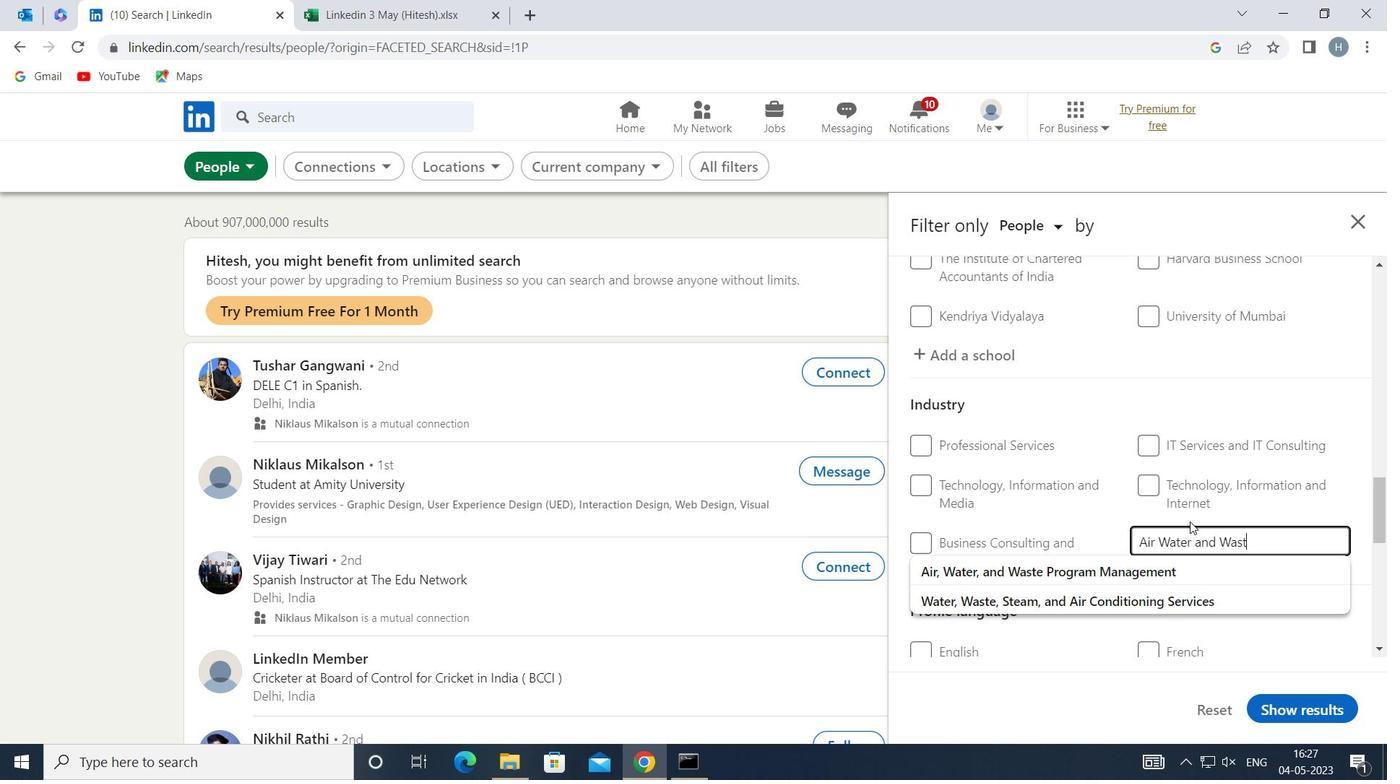 
Action: Mouse moved to (1144, 570)
Screenshot: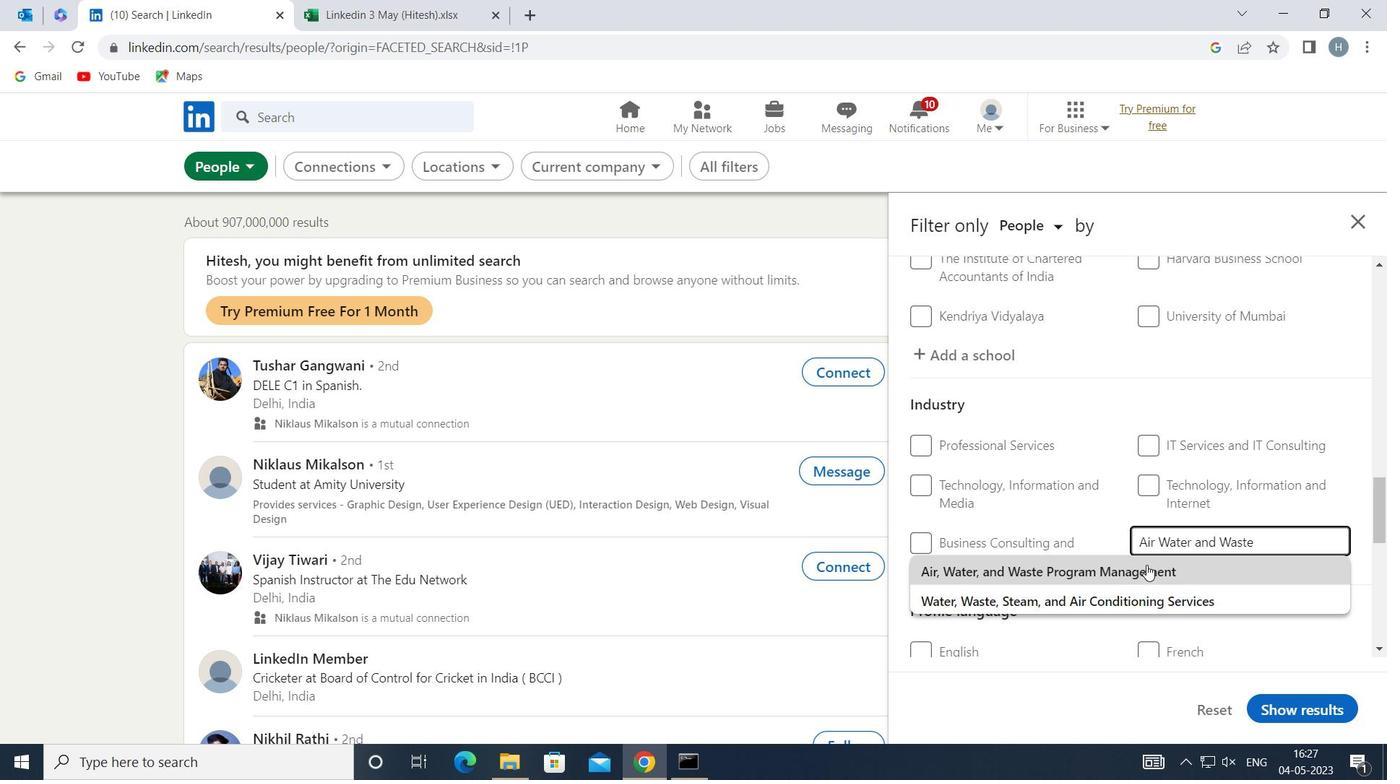 
Action: Mouse pressed left at (1144, 570)
Screenshot: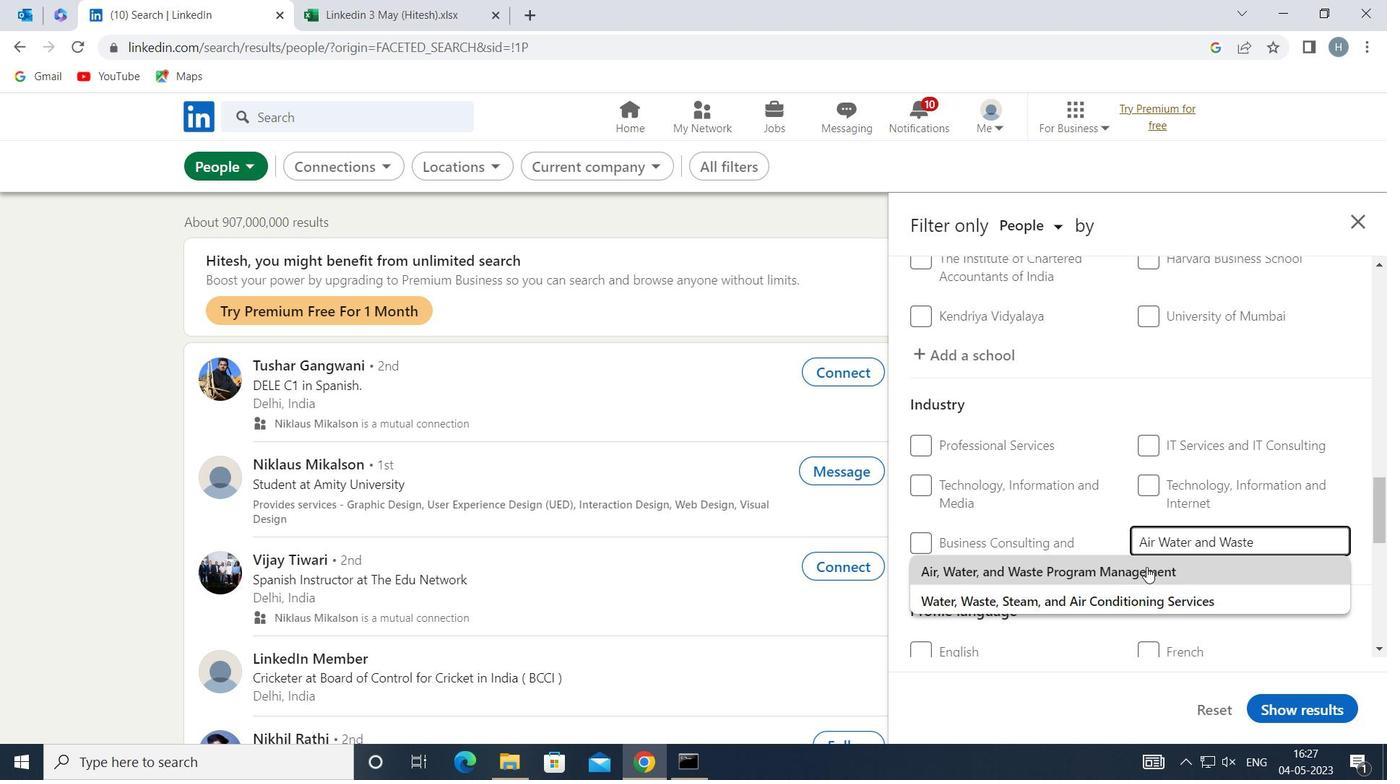 
Action: Mouse moved to (1095, 565)
Screenshot: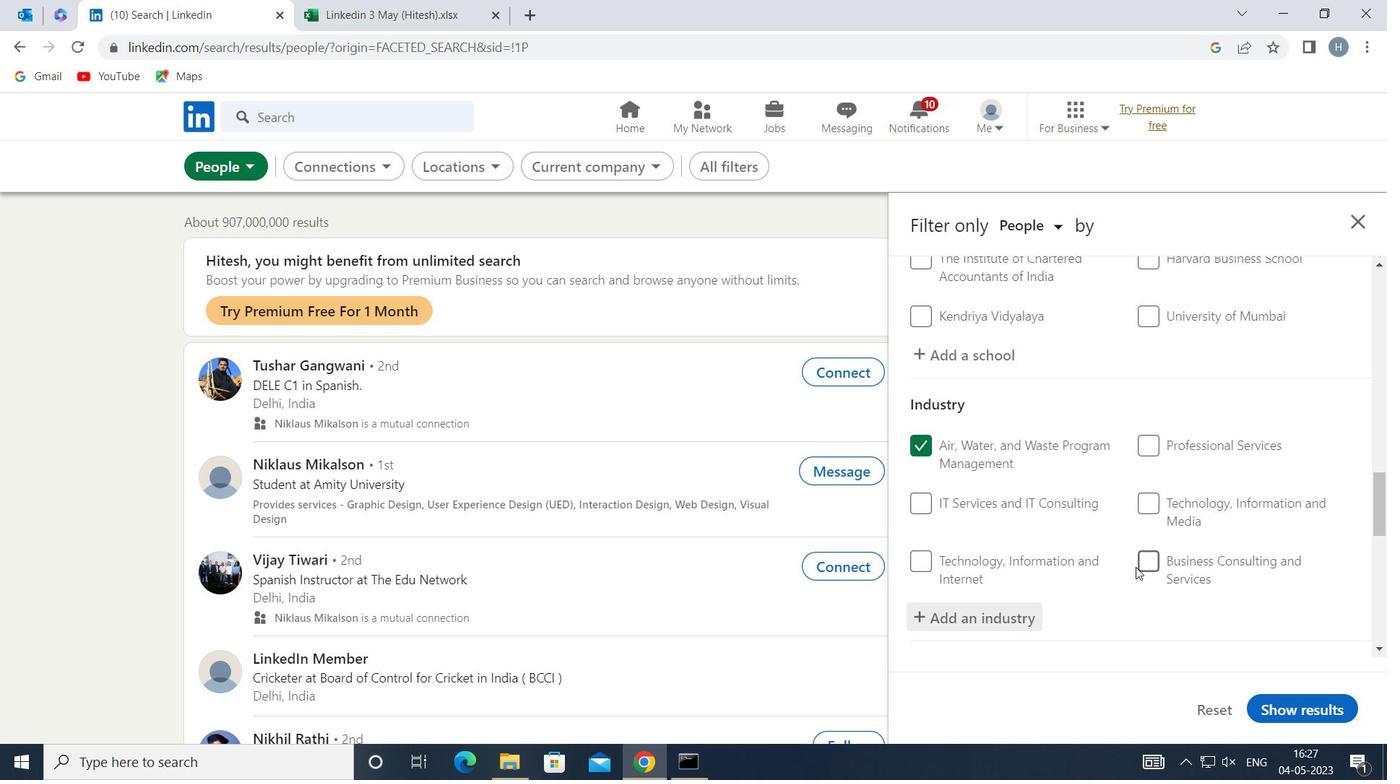 
Action: Mouse scrolled (1095, 564) with delta (0, 0)
Screenshot: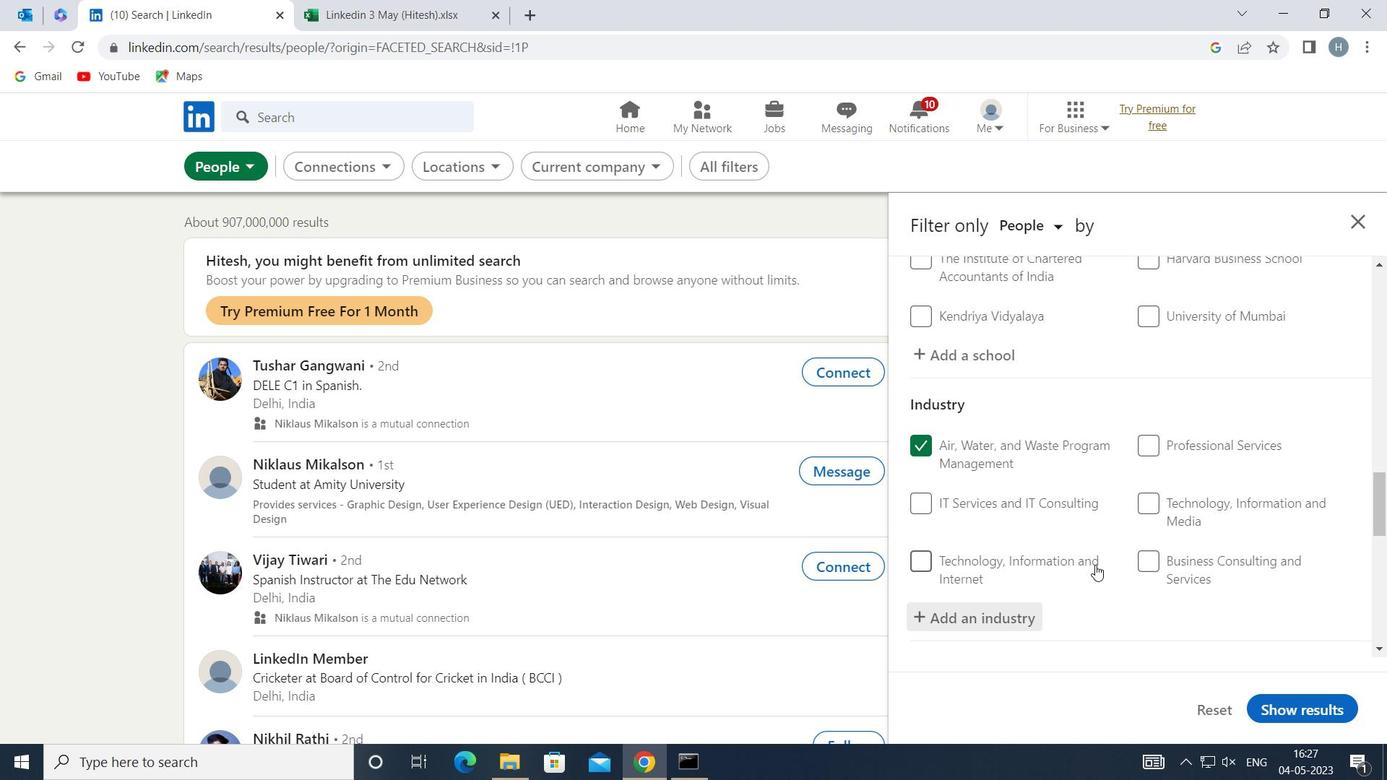 
Action: Mouse scrolled (1095, 564) with delta (0, 0)
Screenshot: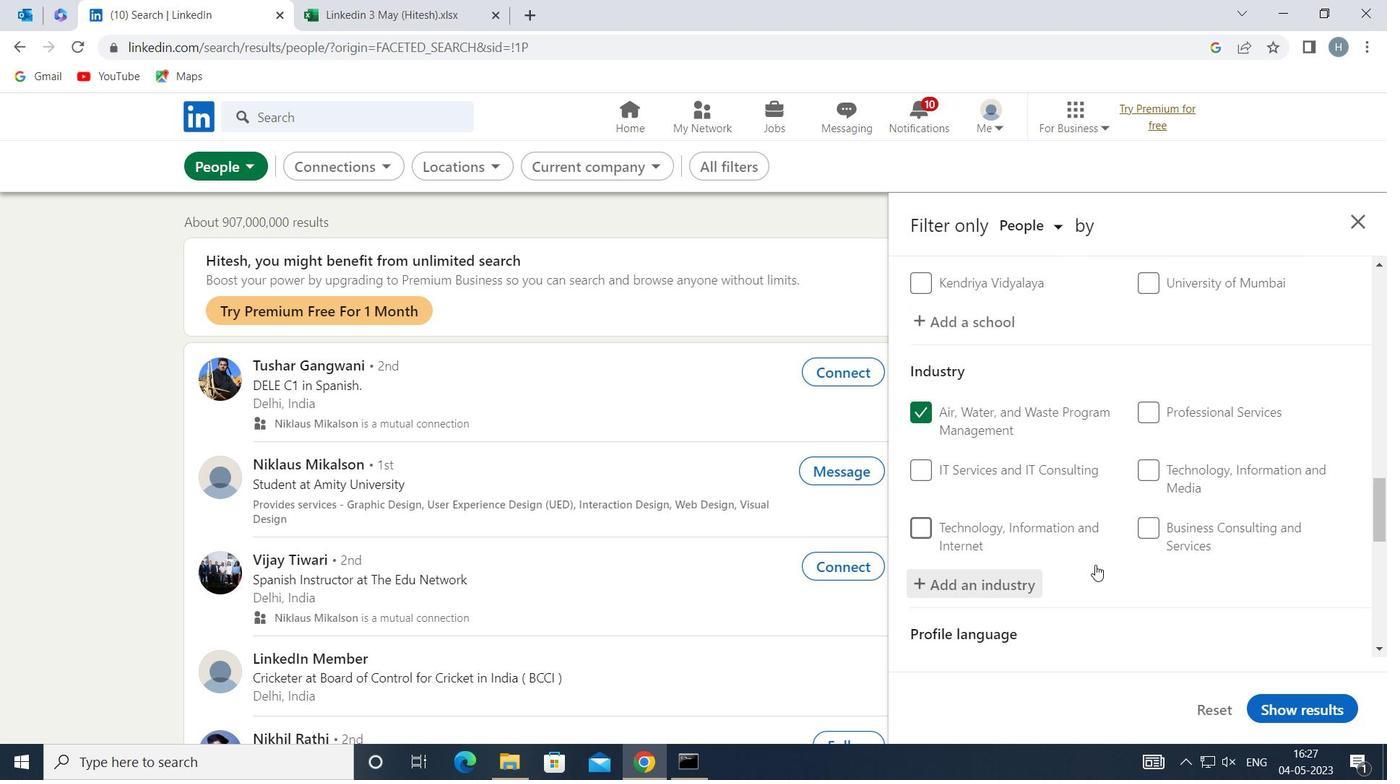 
Action: Mouse scrolled (1095, 564) with delta (0, 0)
Screenshot: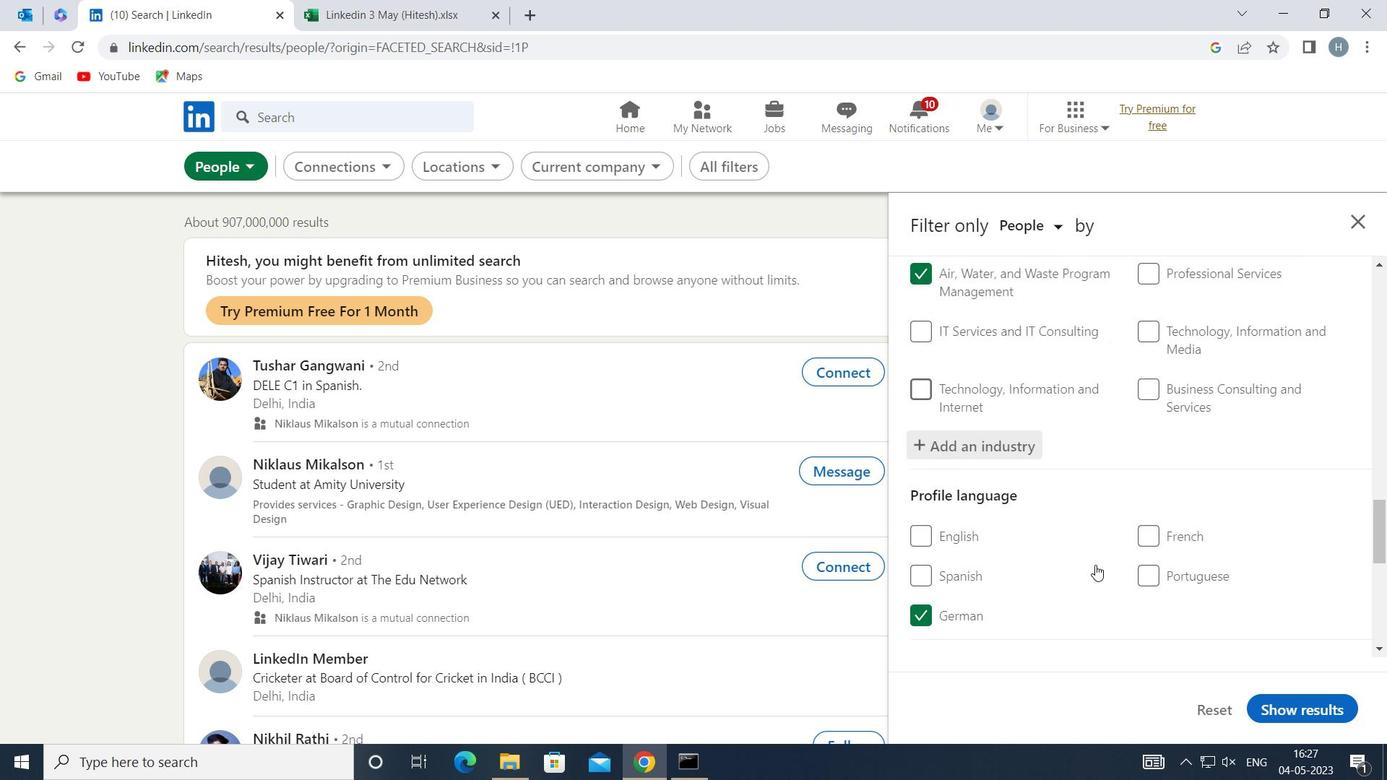 
Action: Mouse scrolled (1095, 564) with delta (0, 0)
Screenshot: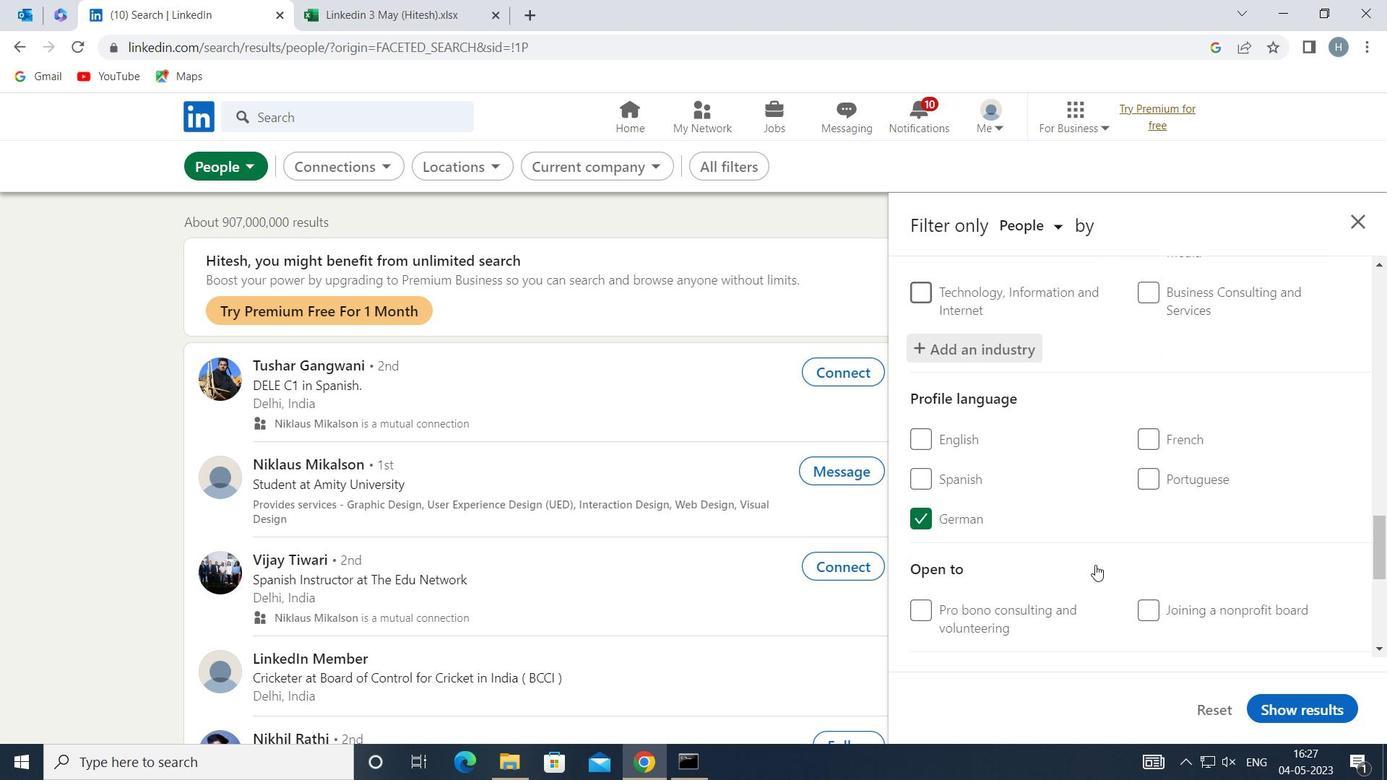 
Action: Mouse scrolled (1095, 564) with delta (0, 0)
Screenshot: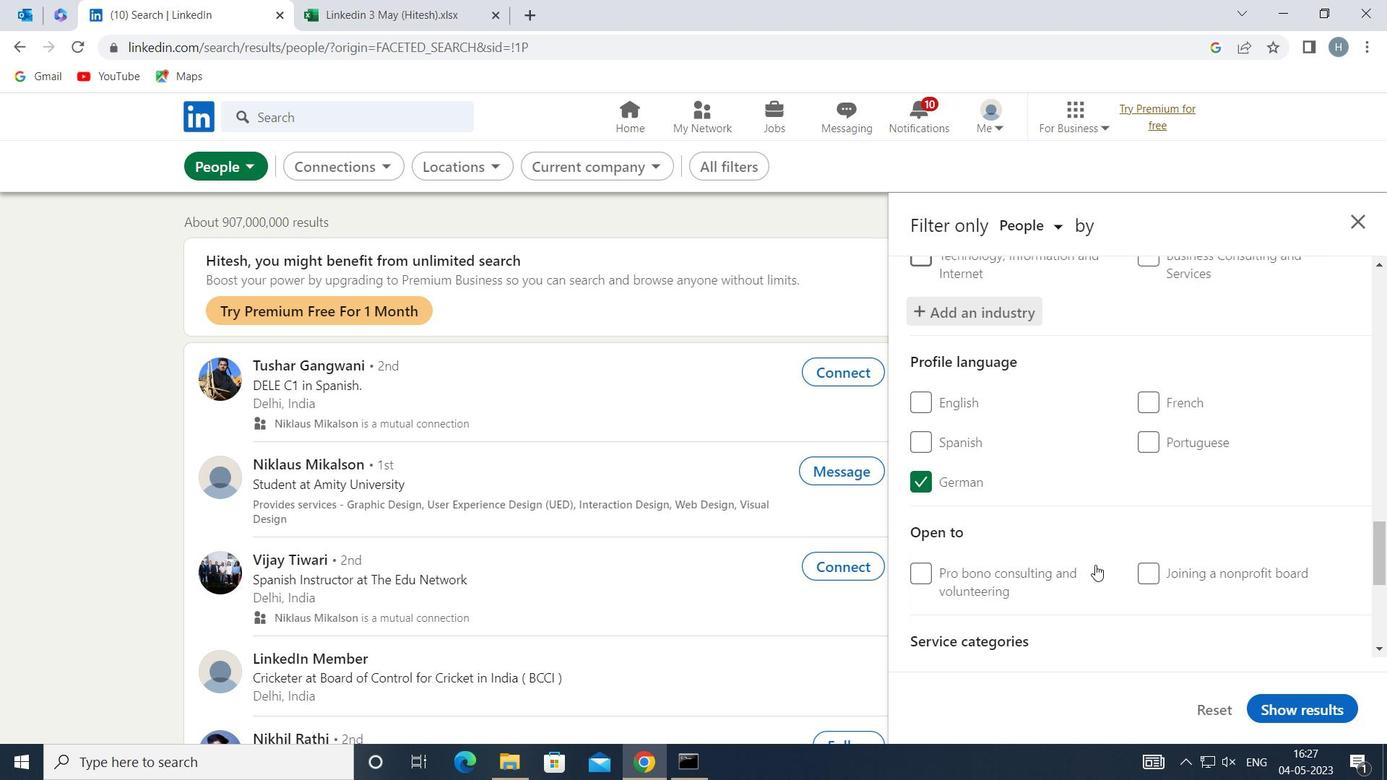 
Action: Mouse scrolled (1095, 564) with delta (0, 0)
Screenshot: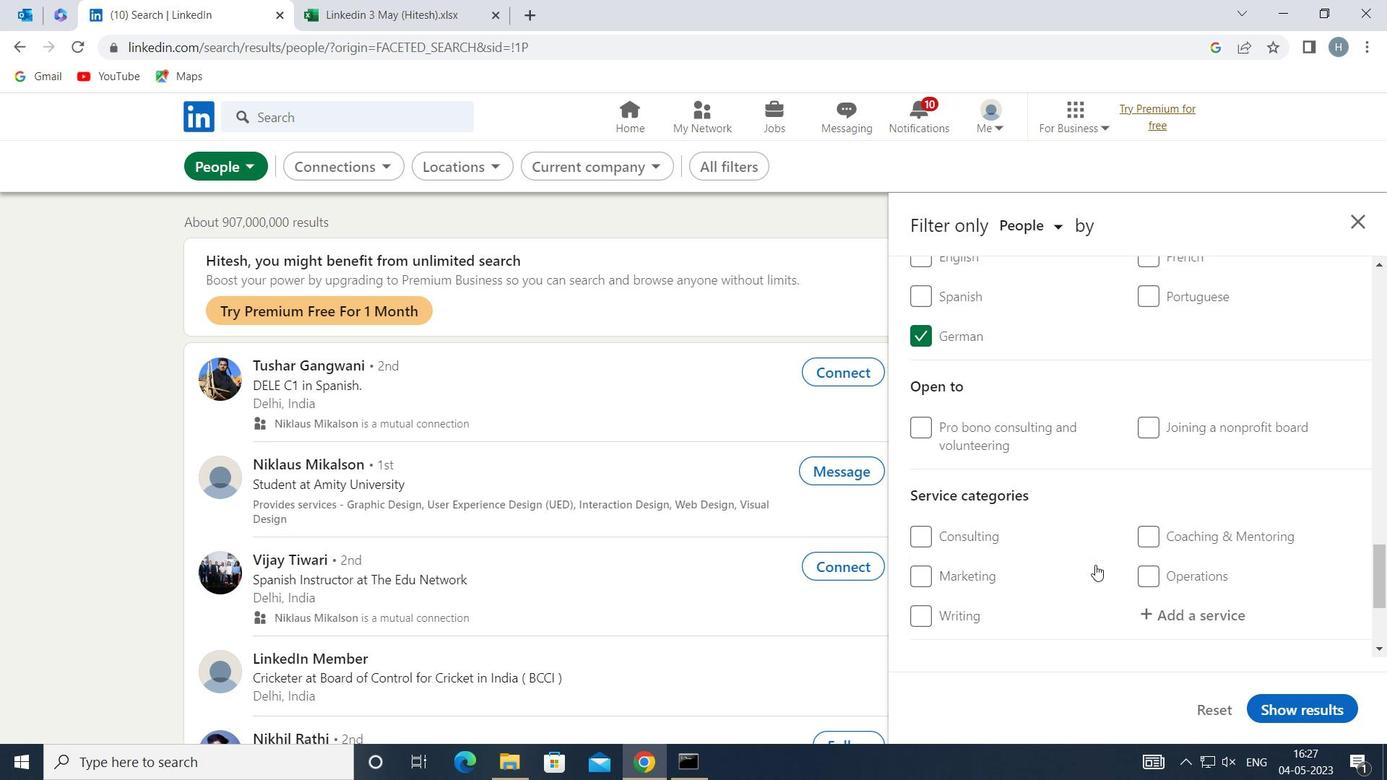 
Action: Mouse moved to (1188, 520)
Screenshot: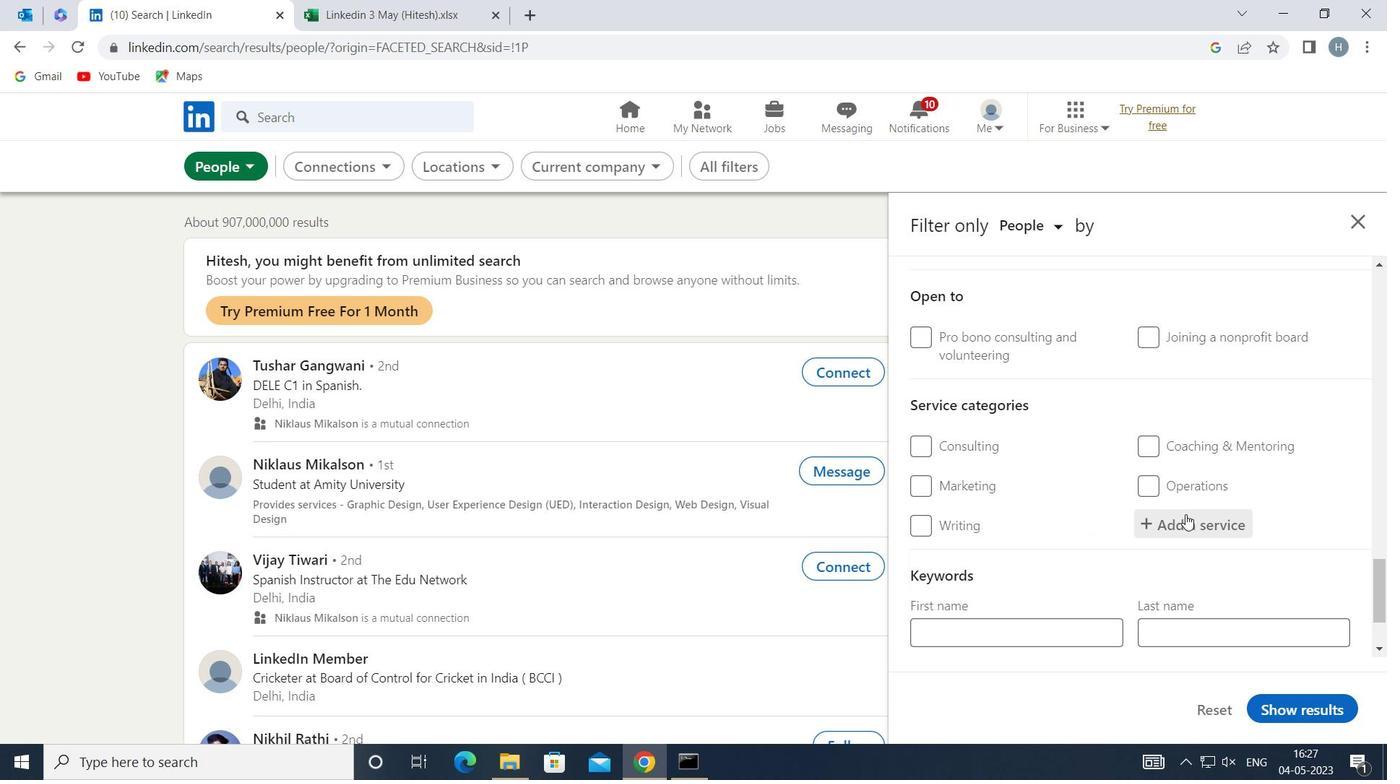 
Action: Mouse pressed left at (1188, 520)
Screenshot: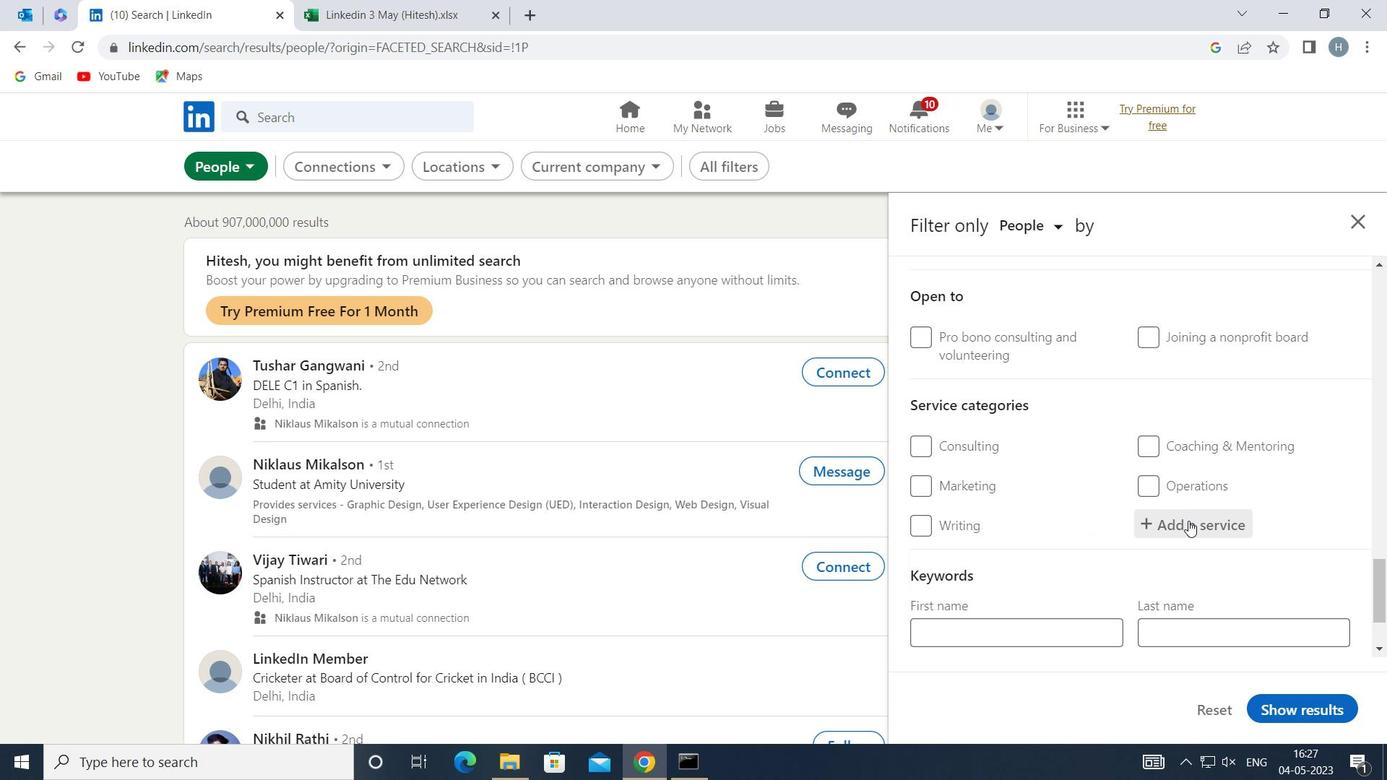 
Action: Key pressed <Key.shift>PROPERTY<Key.space><Key.shift>MANA
Screenshot: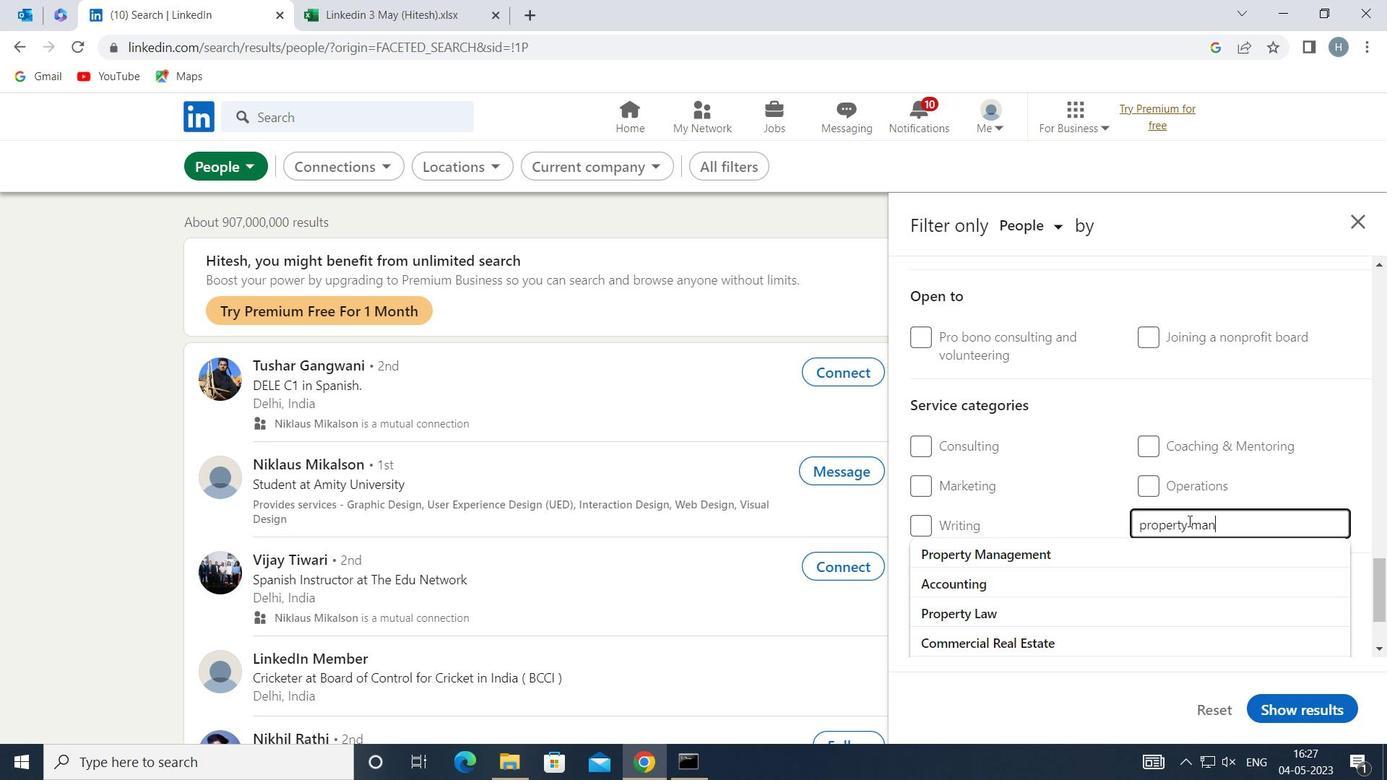 
Action: Mouse moved to (1134, 550)
Screenshot: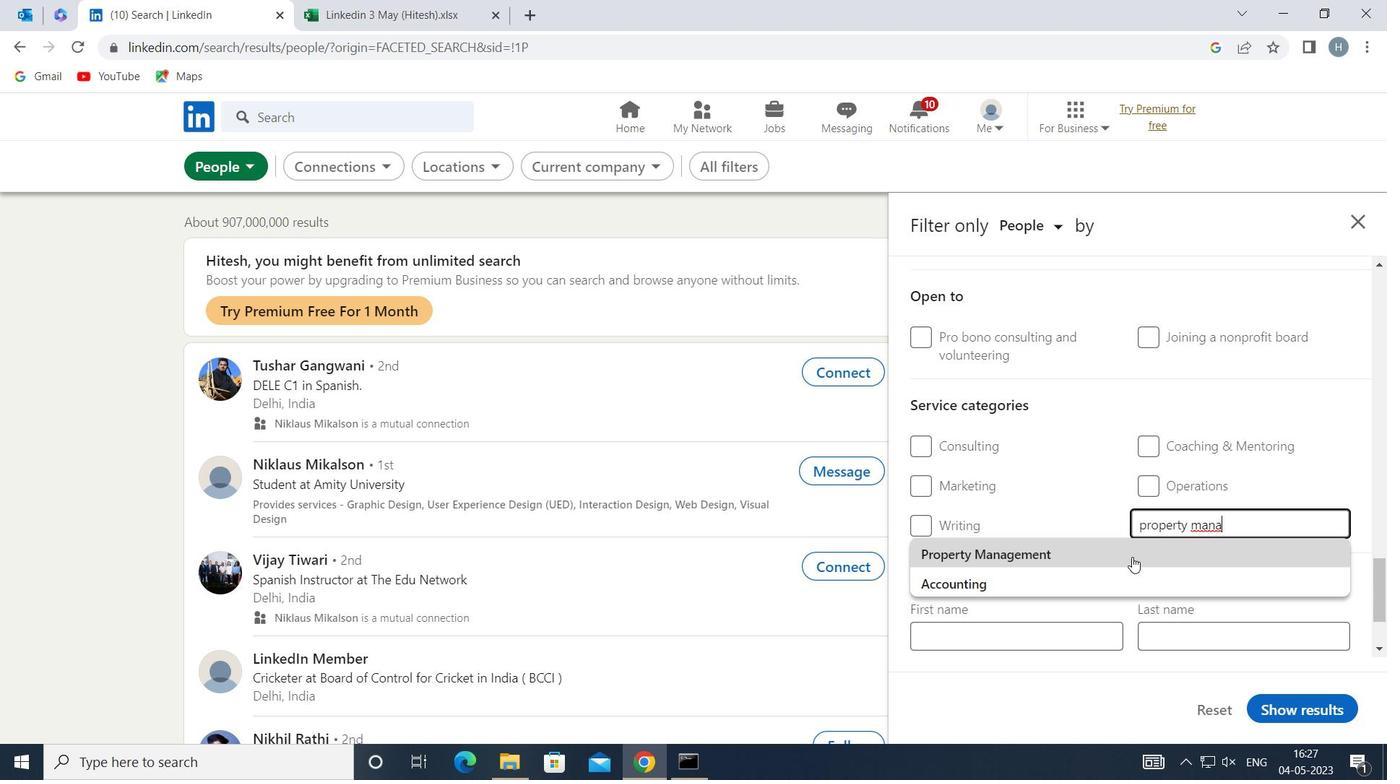 
Action: Mouse pressed left at (1134, 550)
Screenshot: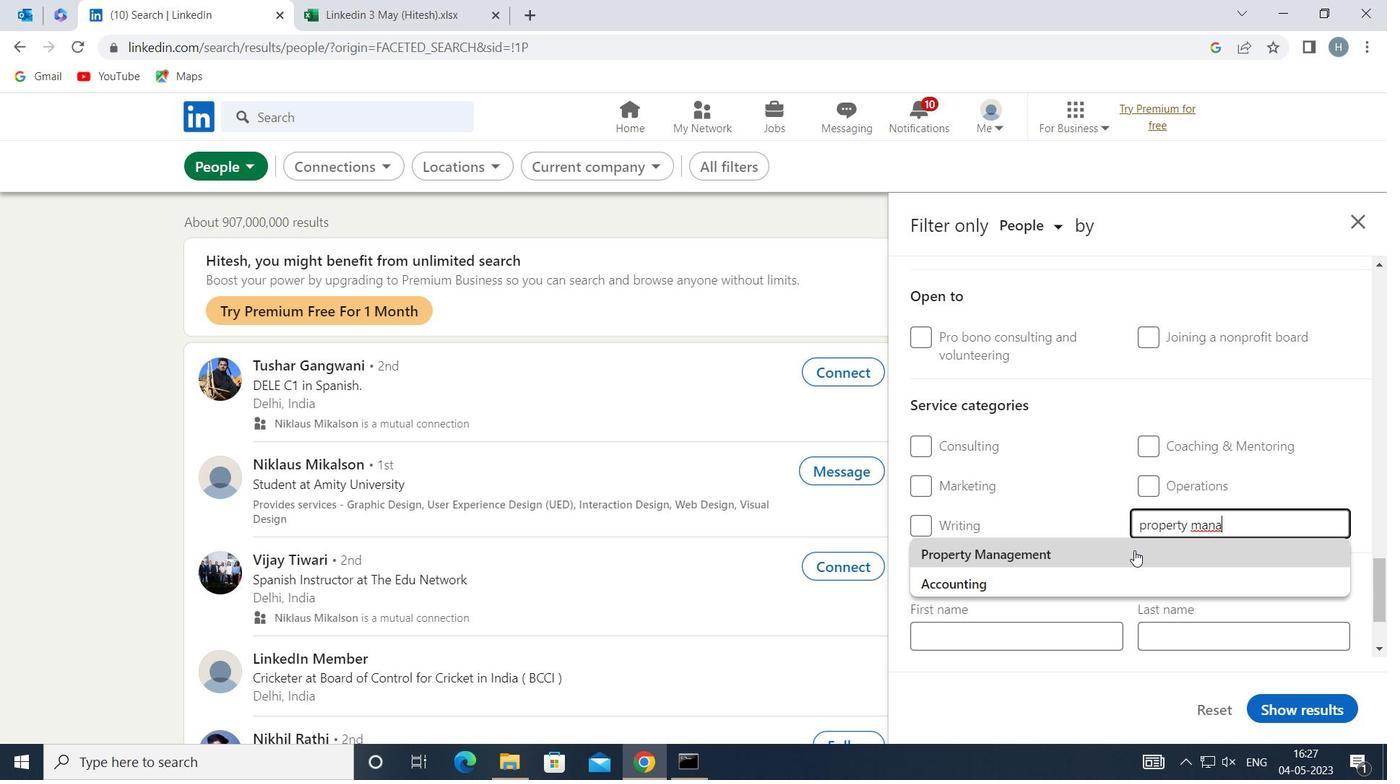 
Action: Mouse moved to (1135, 528)
Screenshot: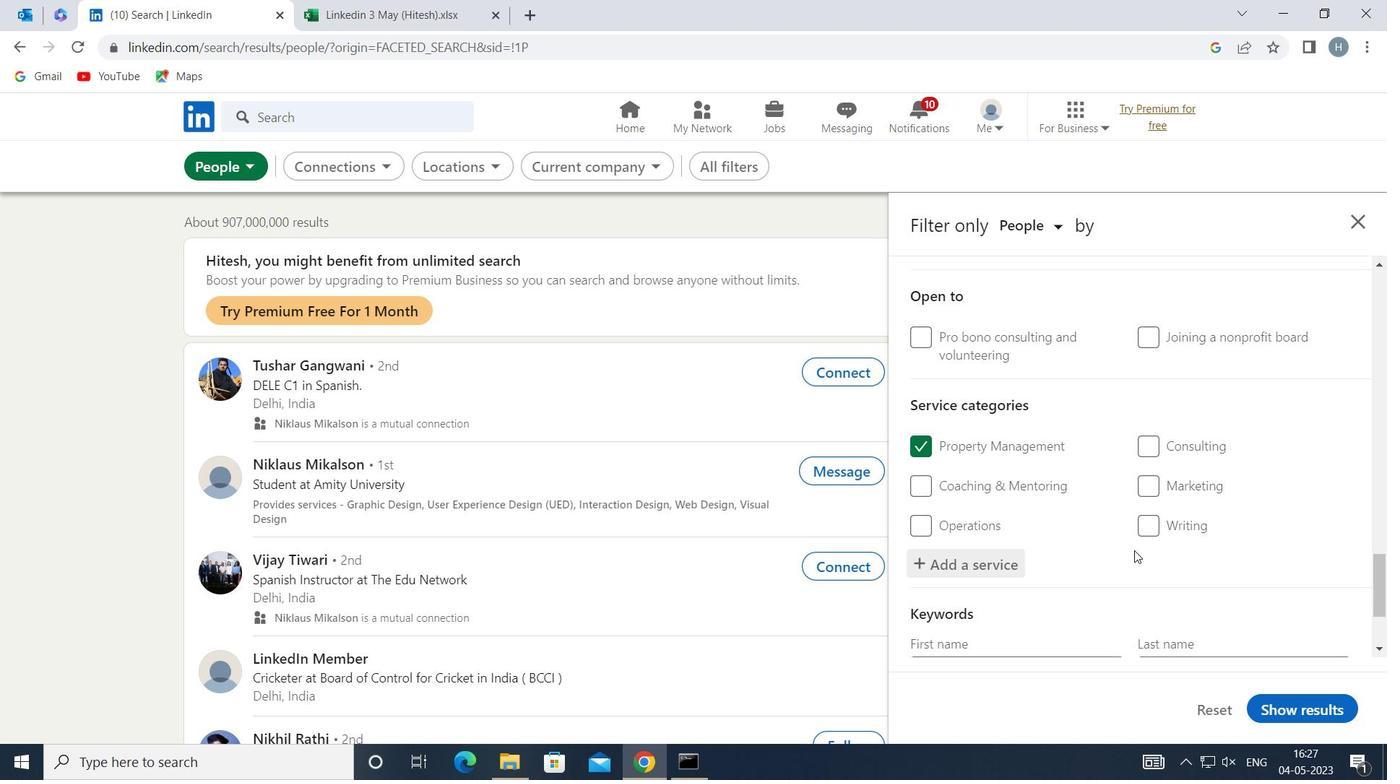 
Action: Mouse scrolled (1135, 527) with delta (0, 0)
Screenshot: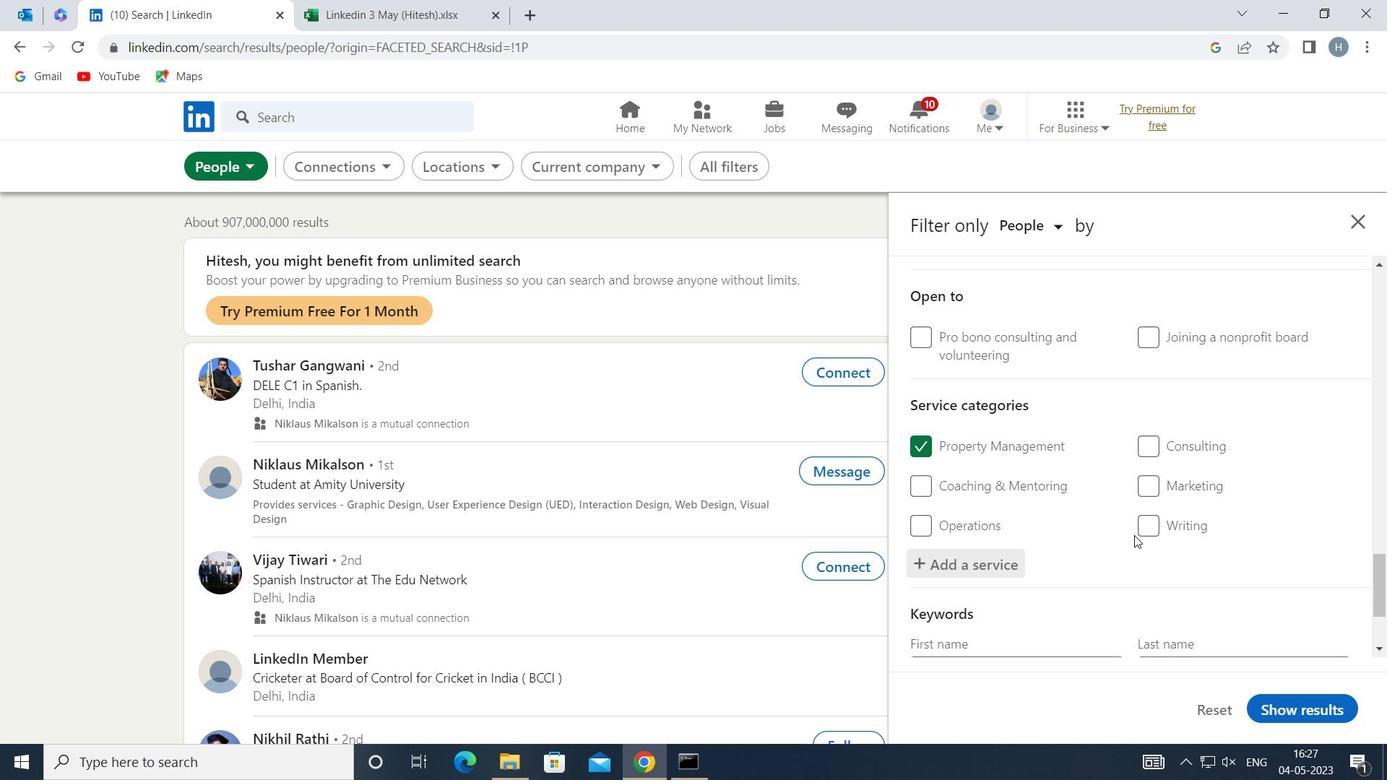 
Action: Mouse scrolled (1135, 527) with delta (0, 0)
Screenshot: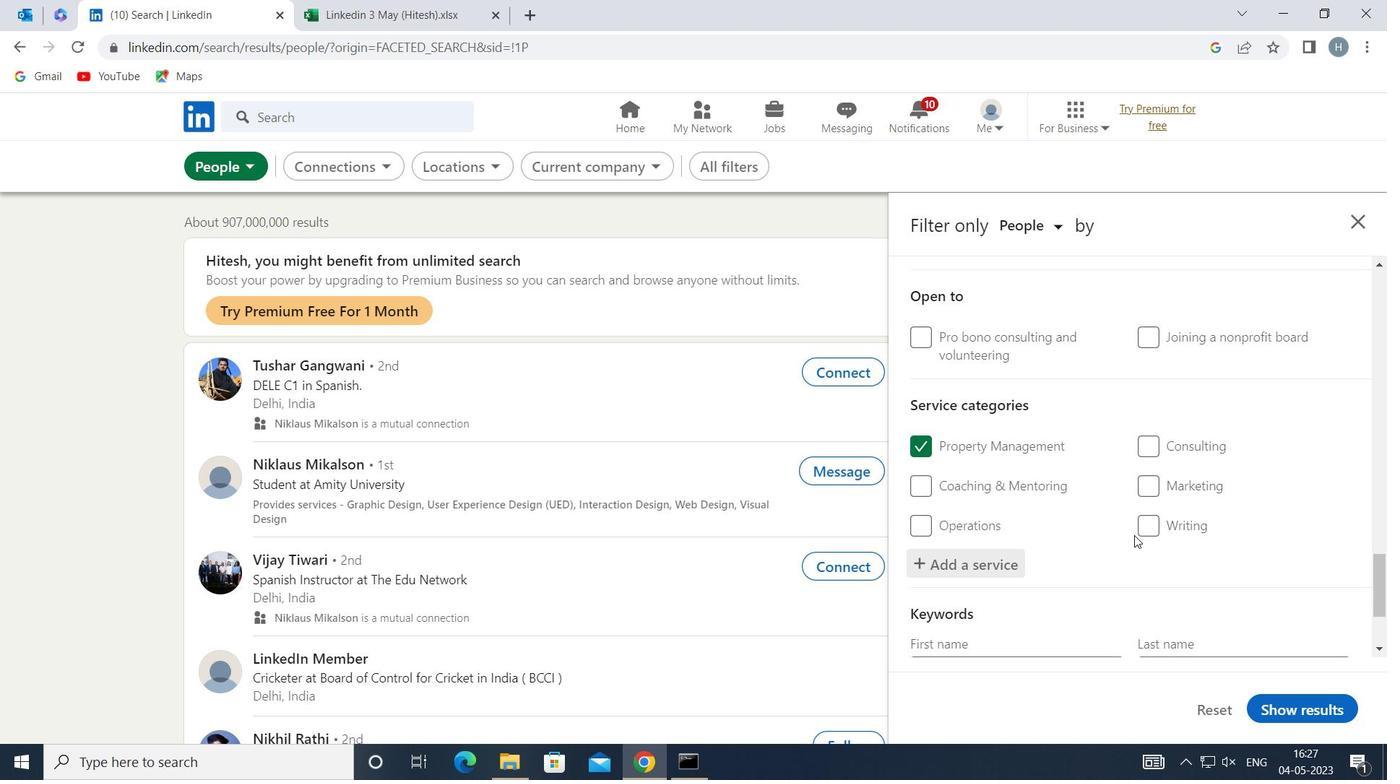
Action: Mouse moved to (1137, 526)
Screenshot: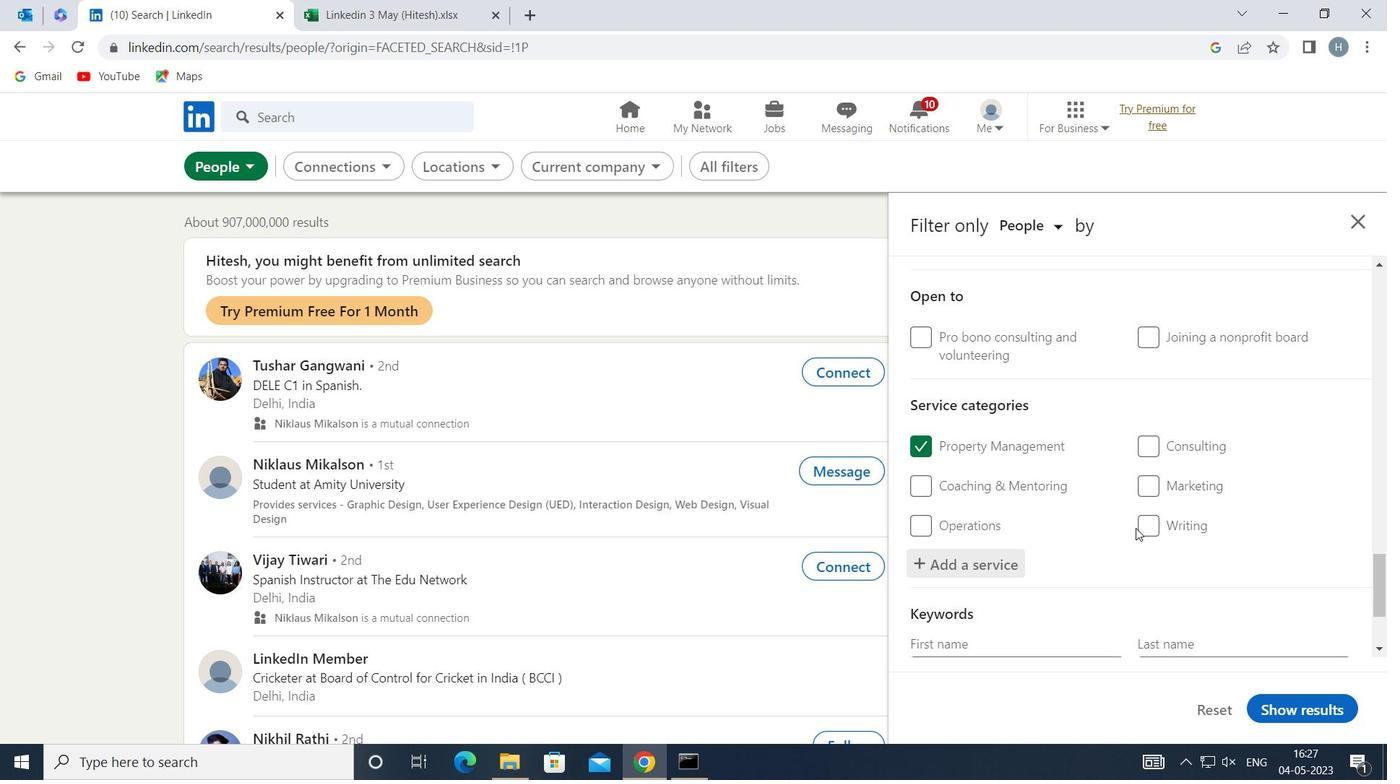 
Action: Mouse scrolled (1137, 525) with delta (0, 0)
Screenshot: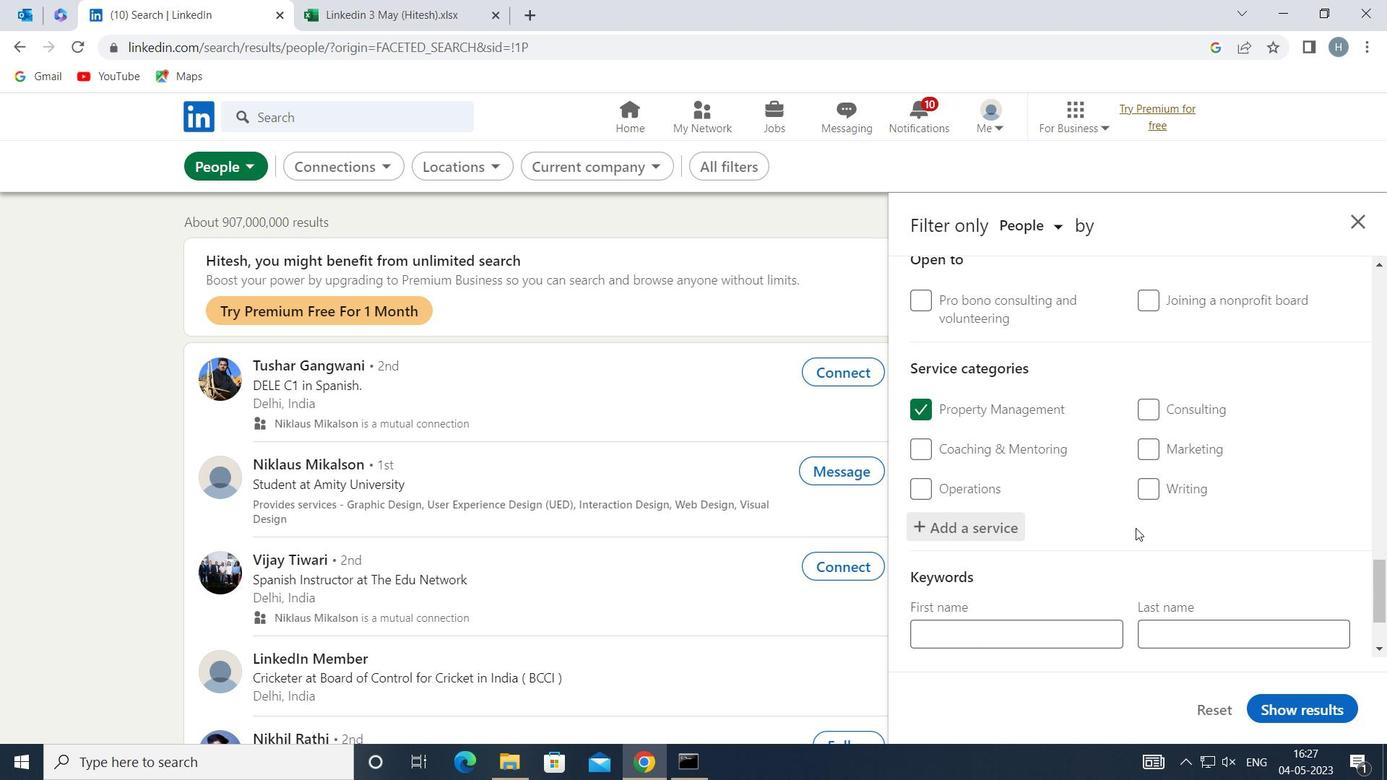 
Action: Mouse scrolled (1137, 525) with delta (0, 0)
Screenshot: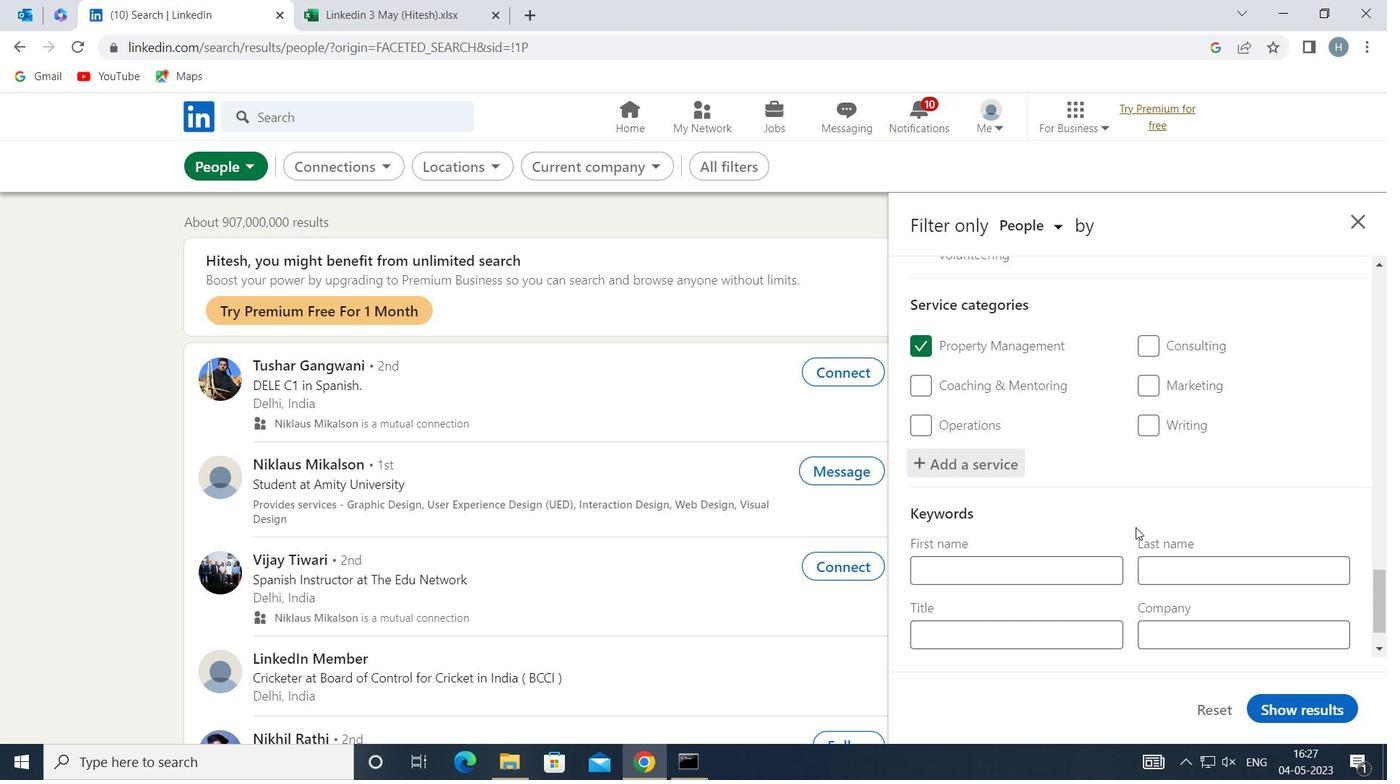 
Action: Mouse scrolled (1137, 525) with delta (0, 0)
Screenshot: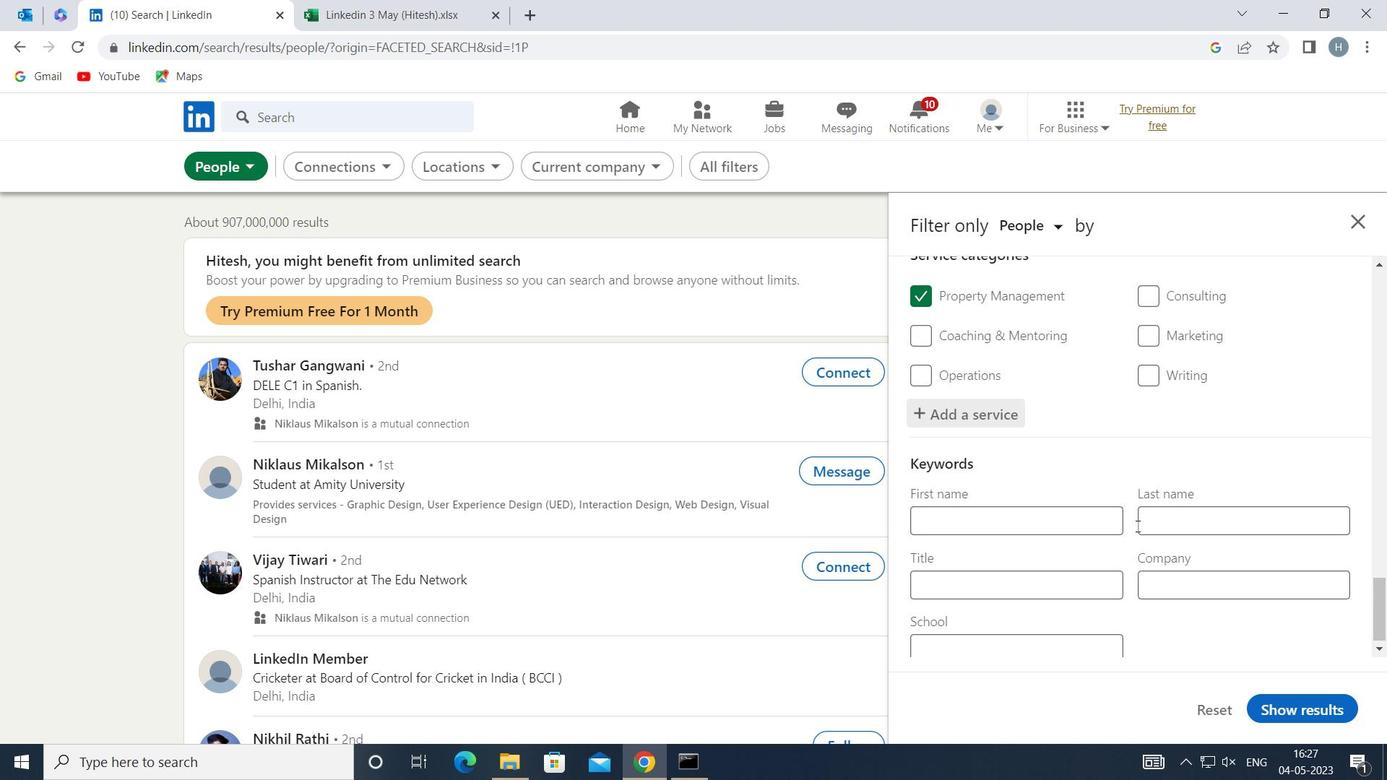 
Action: Mouse moved to (1091, 571)
Screenshot: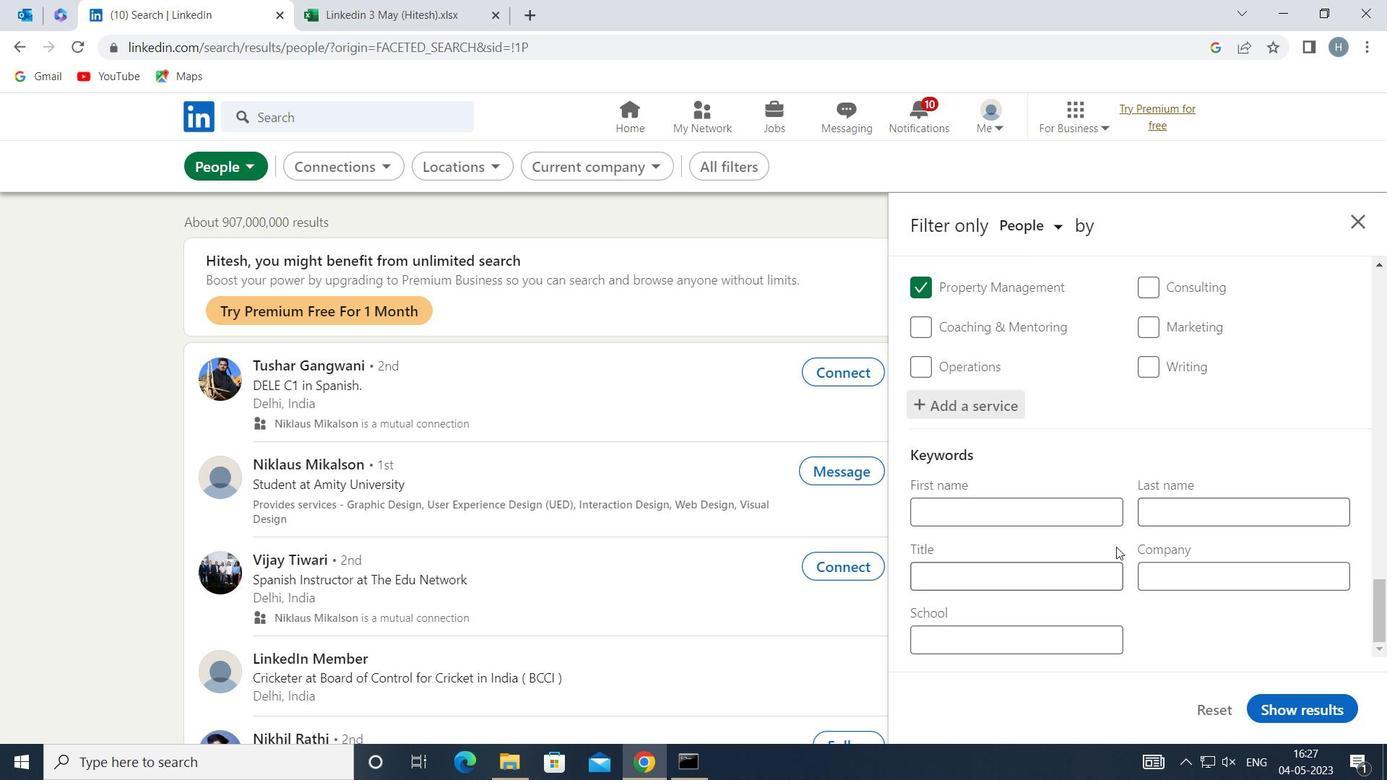 
Action: Mouse pressed left at (1091, 571)
Screenshot: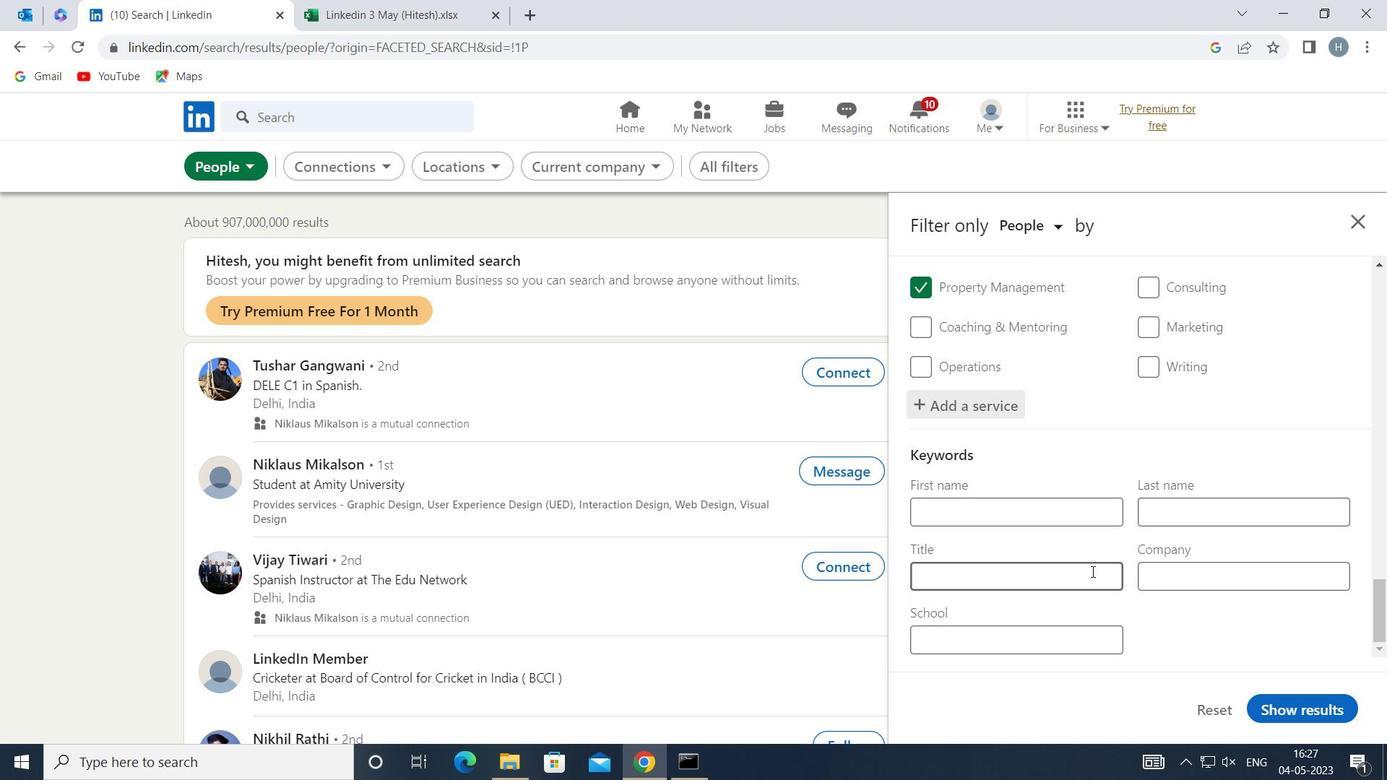 
Action: Mouse moved to (1091, 571)
Screenshot: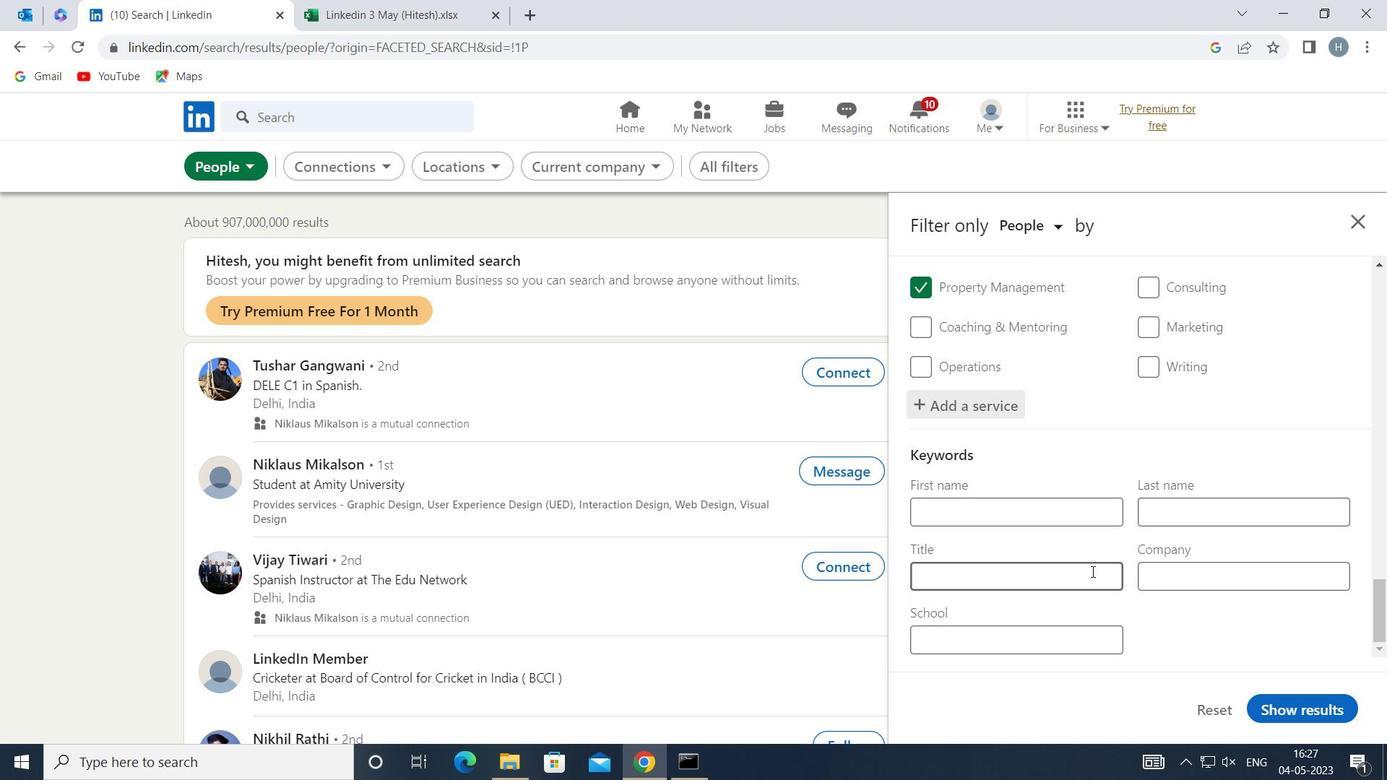 
Action: Key pressed <Key.shift>VIDEO<Key.space><Key.shift>EDITOR
Screenshot: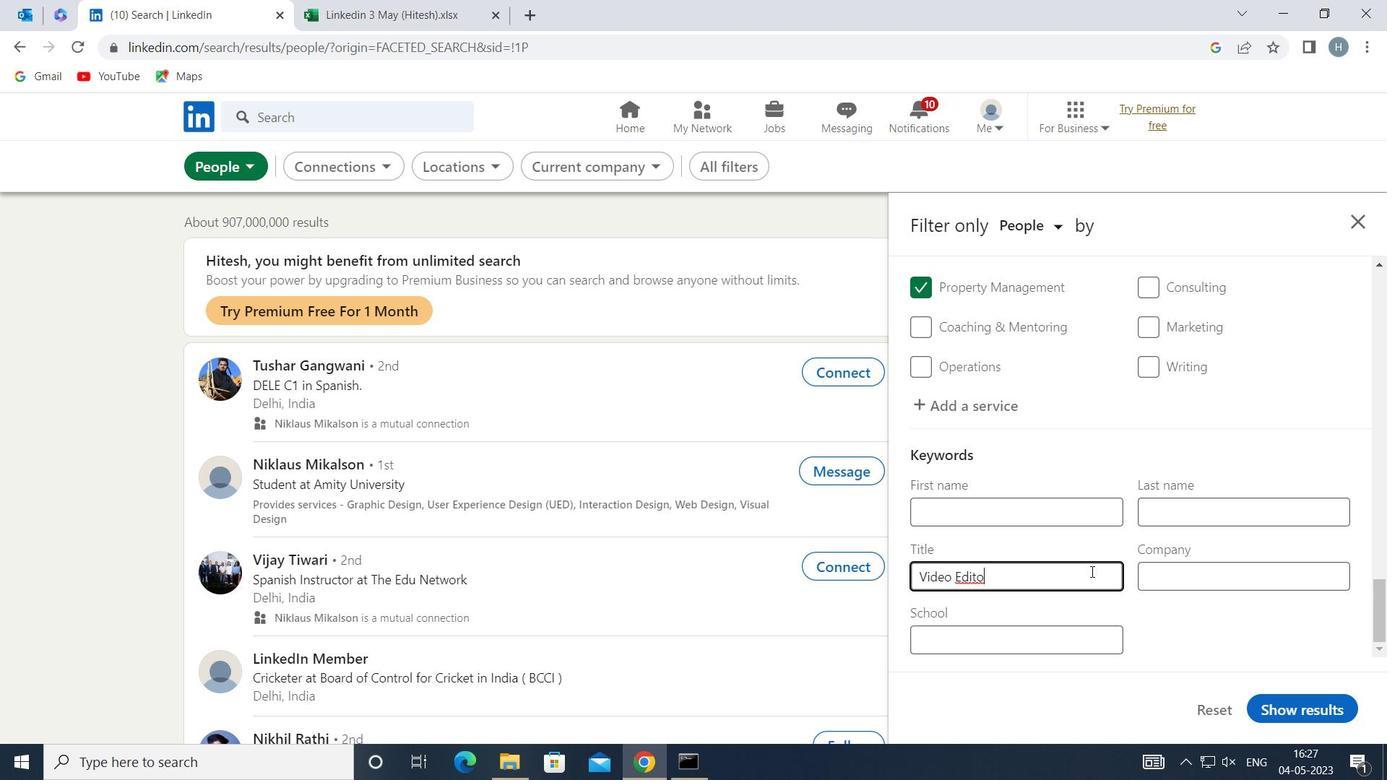 
Action: Mouse moved to (1317, 703)
Screenshot: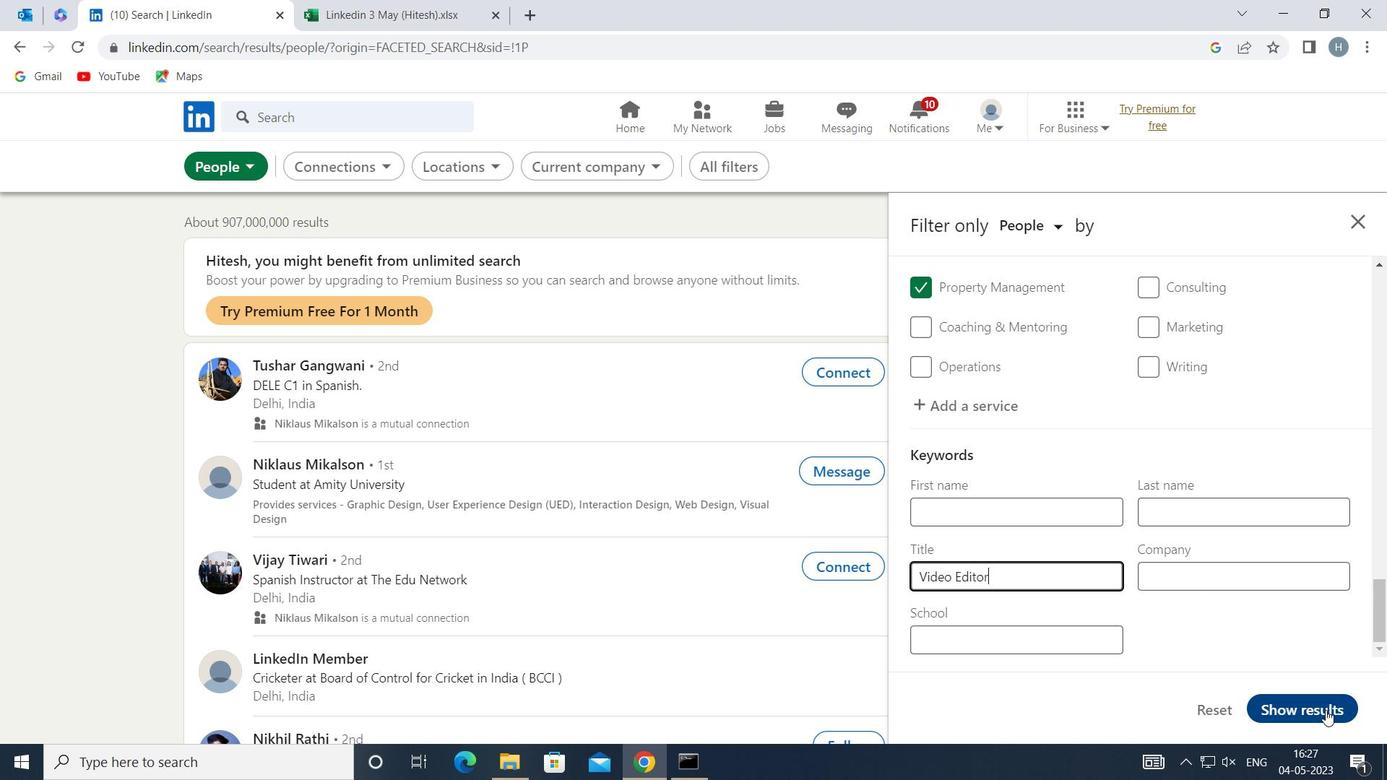 
Action: Mouse pressed left at (1317, 703)
Screenshot: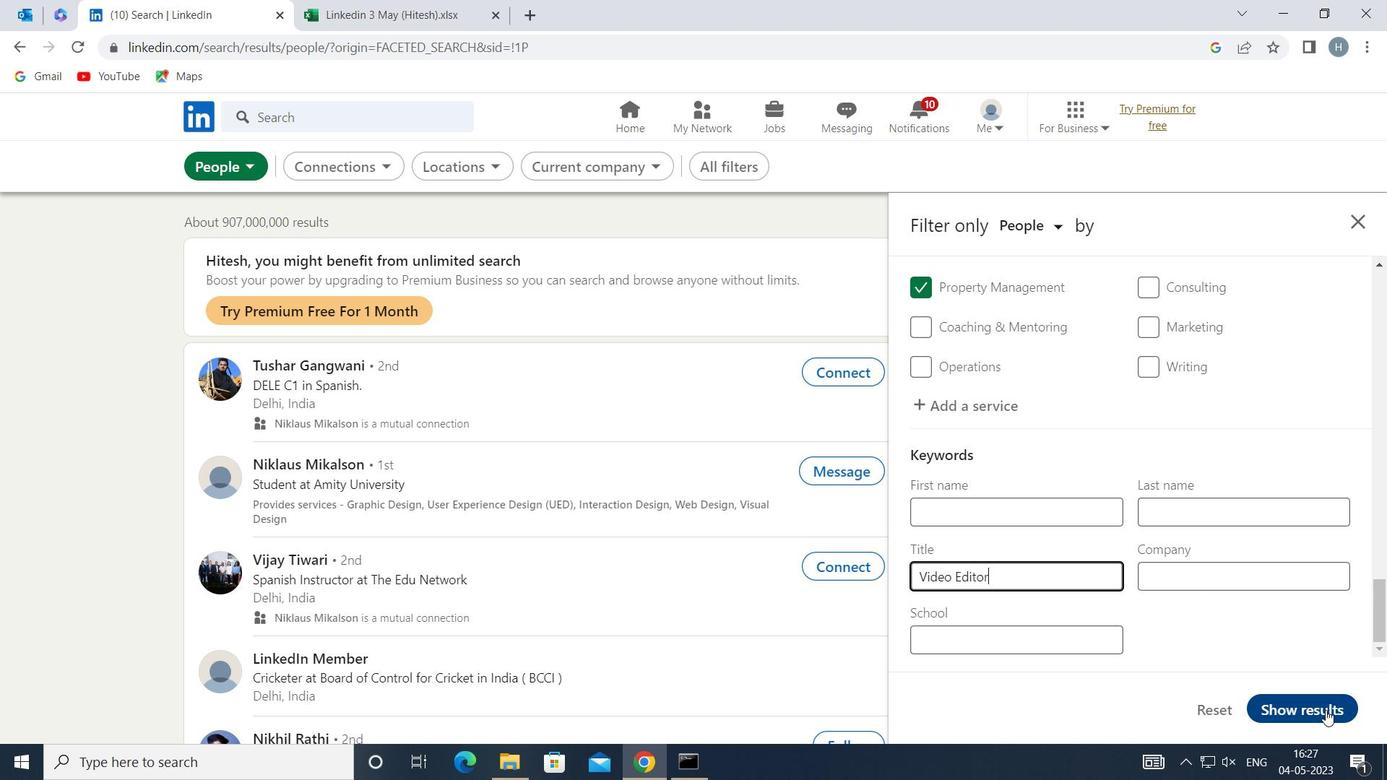 
Action: Mouse moved to (934, 449)
Screenshot: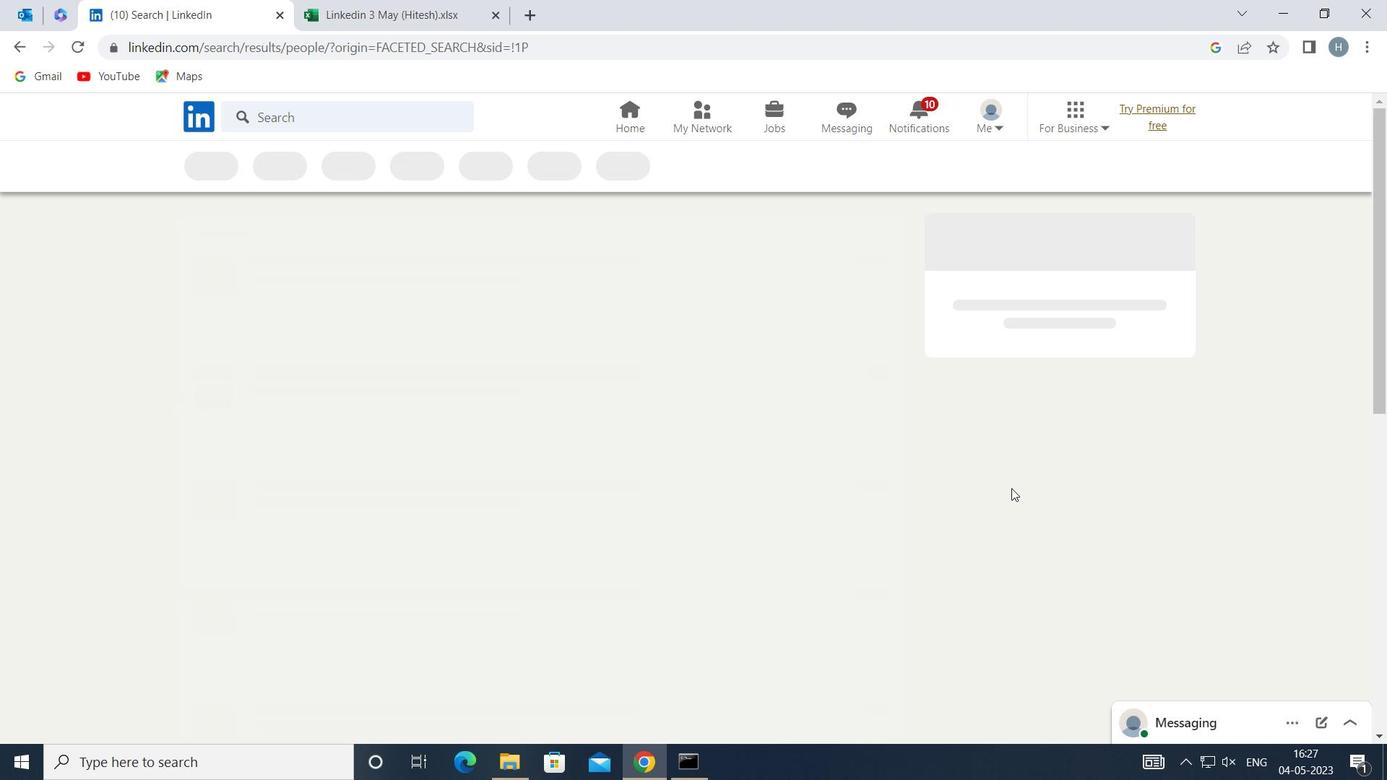 
